 Task: Look for space in Balsas, Brazil from 1st June, 2023 to 9th June, 2023 for 4 adults in price range Rs.6000 to Rs.12000. Place can be entire place with 2 bedrooms having 2 beds and 2 bathrooms. Property type can be house, flat, guest house. Booking option can be shelf check-in. Required host language is Spanish.
Action: Mouse moved to (590, 148)
Screenshot: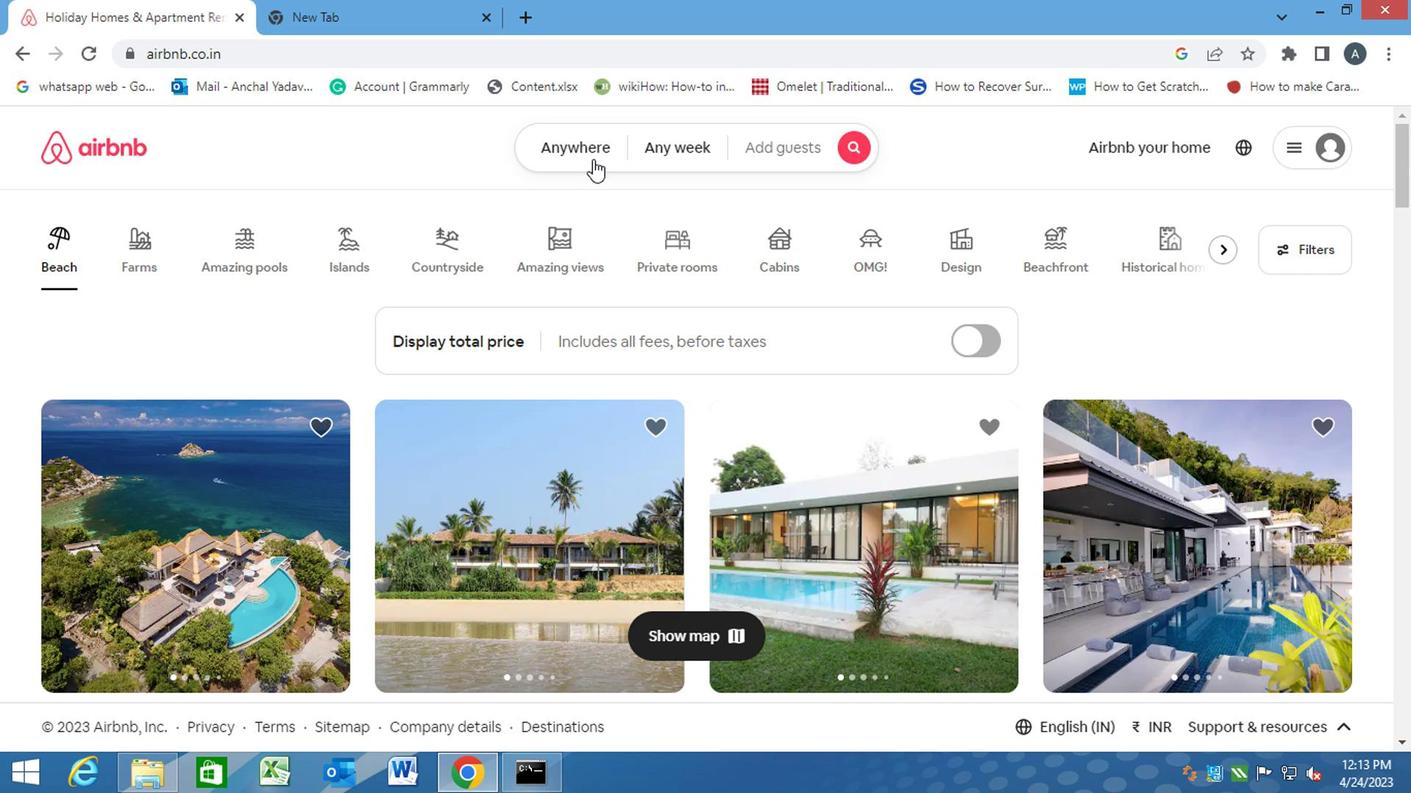 
Action: Mouse pressed left at (590, 148)
Screenshot: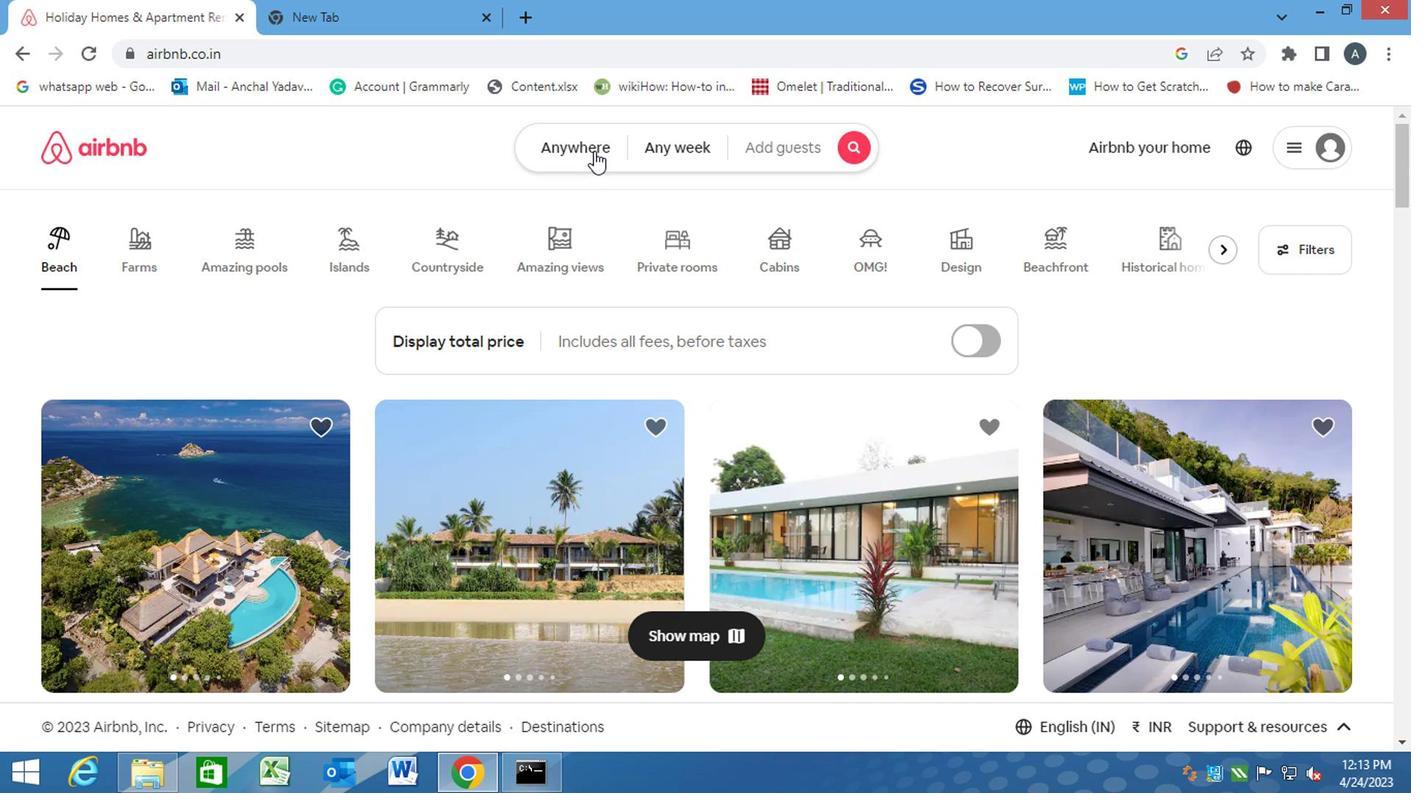 
Action: Mouse moved to (457, 233)
Screenshot: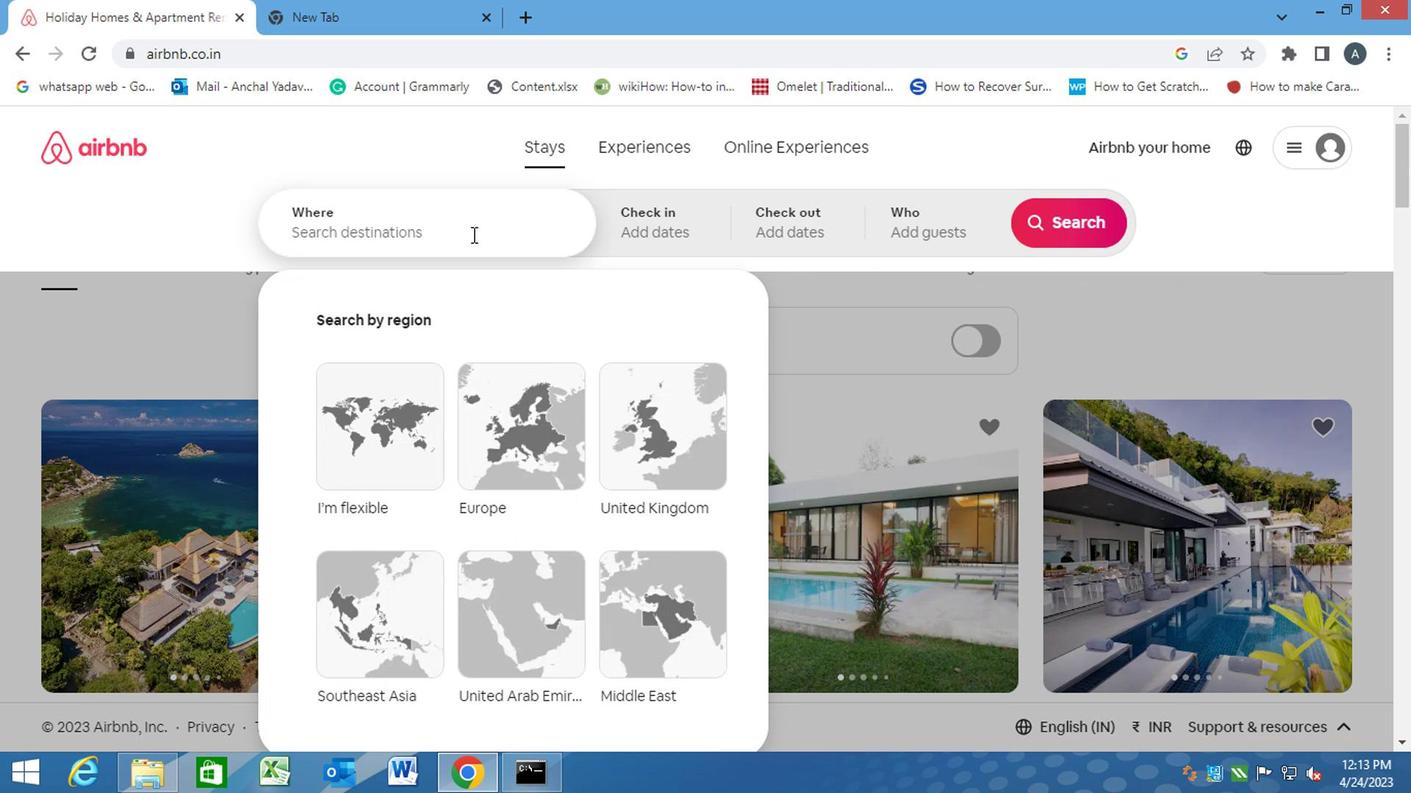 
Action: Mouse pressed left at (457, 233)
Screenshot: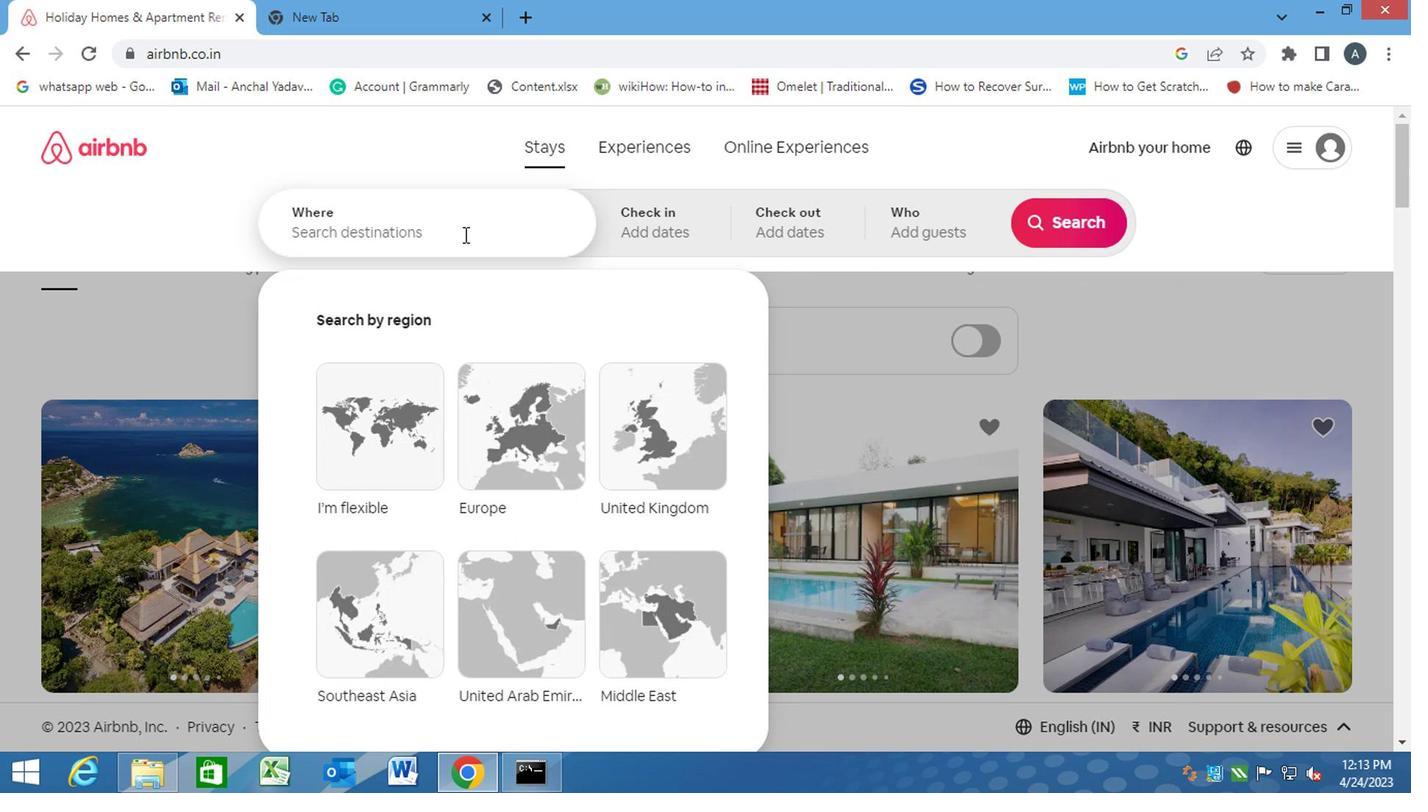 
Action: Key pressed <Key.caps_lock>b<Key.caps_lock>alsas,<Key.space><Key.caps_lock>b<Key.caps_lock>razil<Key.enter>
Screenshot: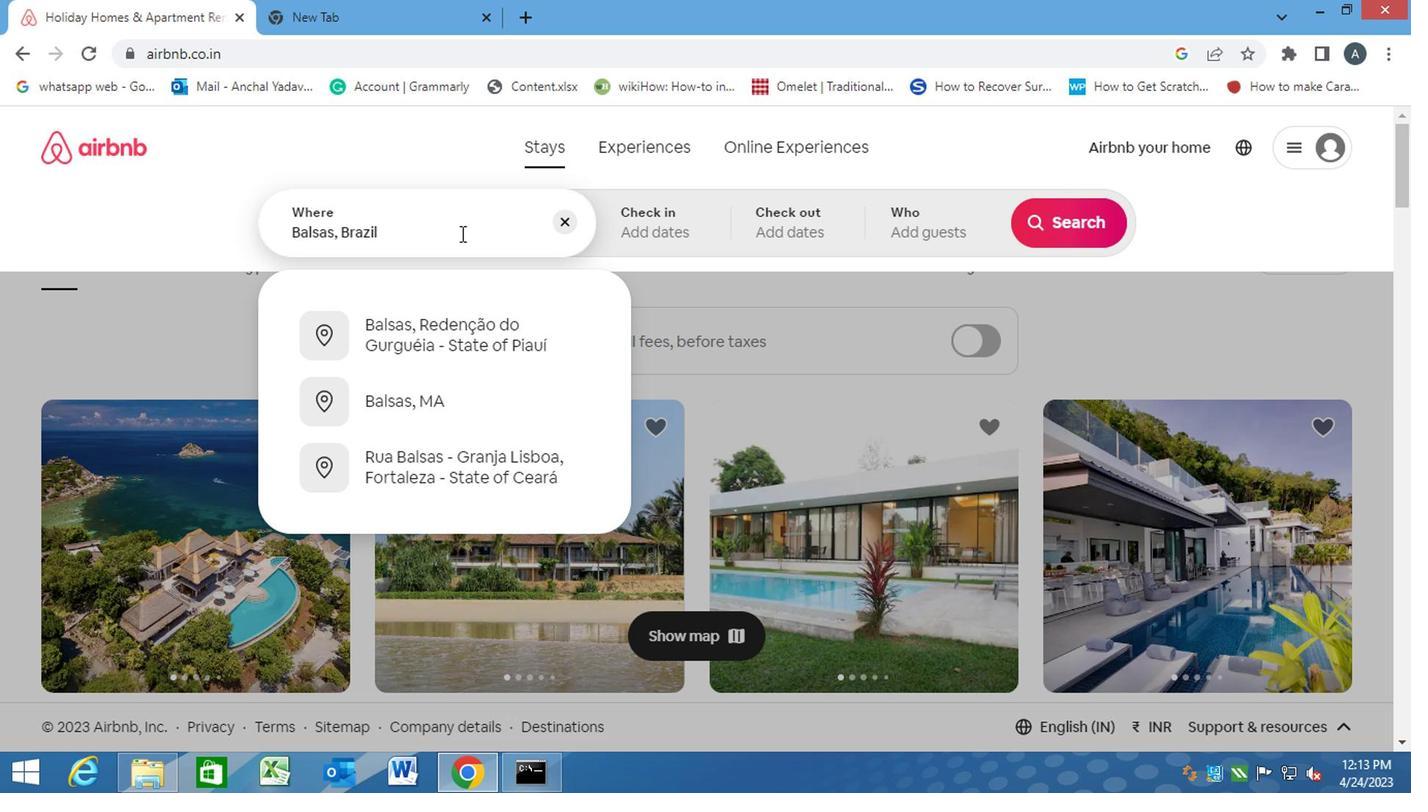 
Action: Mouse moved to (1062, 384)
Screenshot: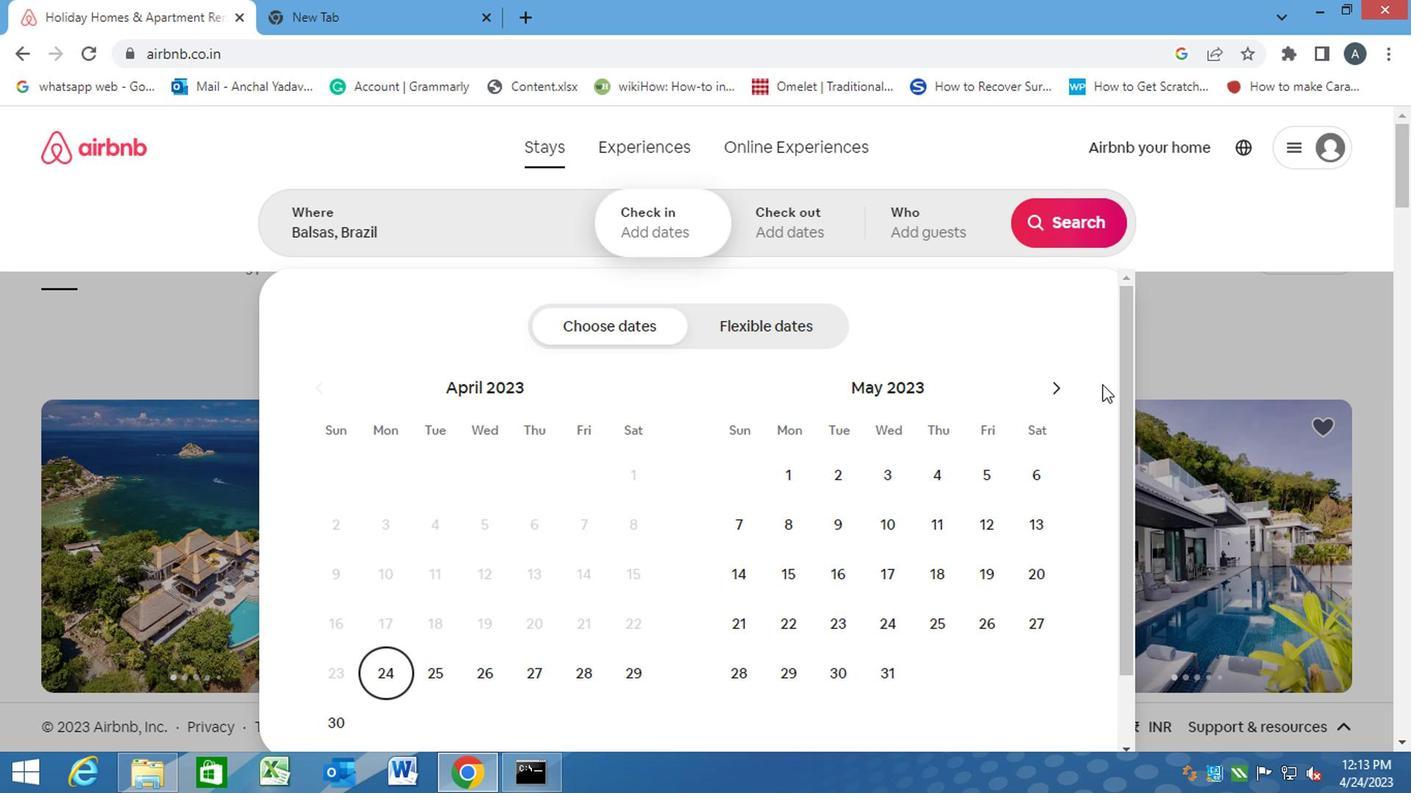 
Action: Mouse pressed left at (1062, 384)
Screenshot: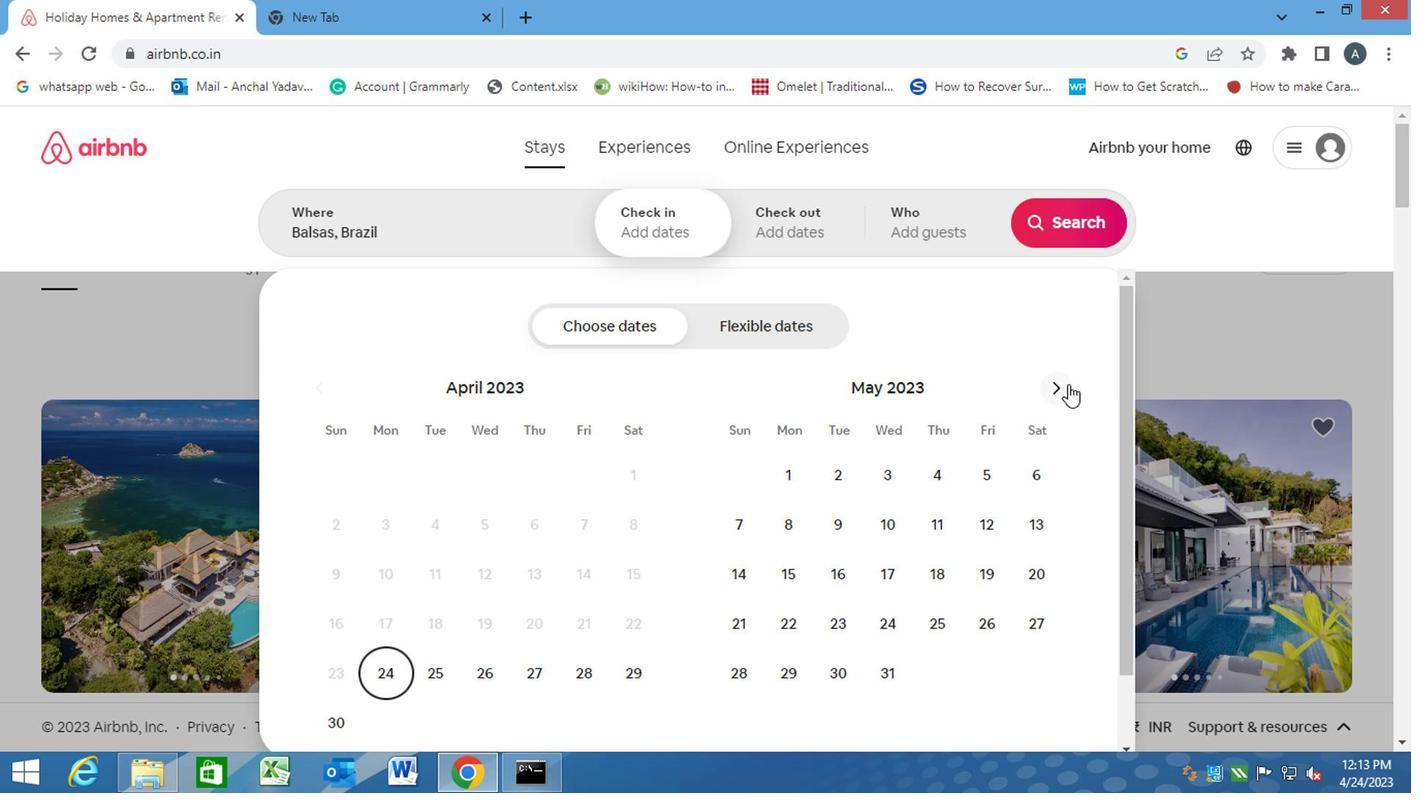 
Action: Mouse moved to (937, 465)
Screenshot: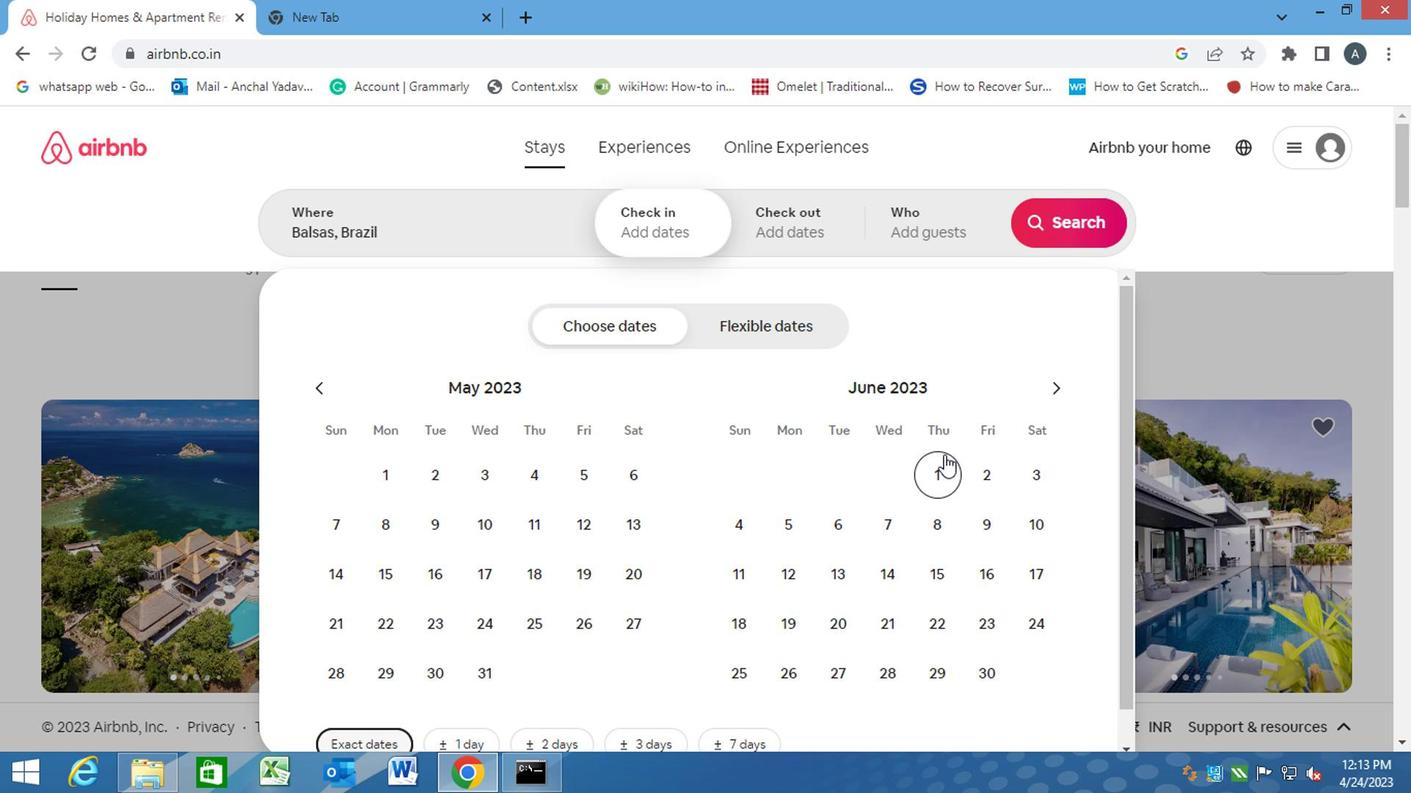 
Action: Mouse pressed left at (937, 465)
Screenshot: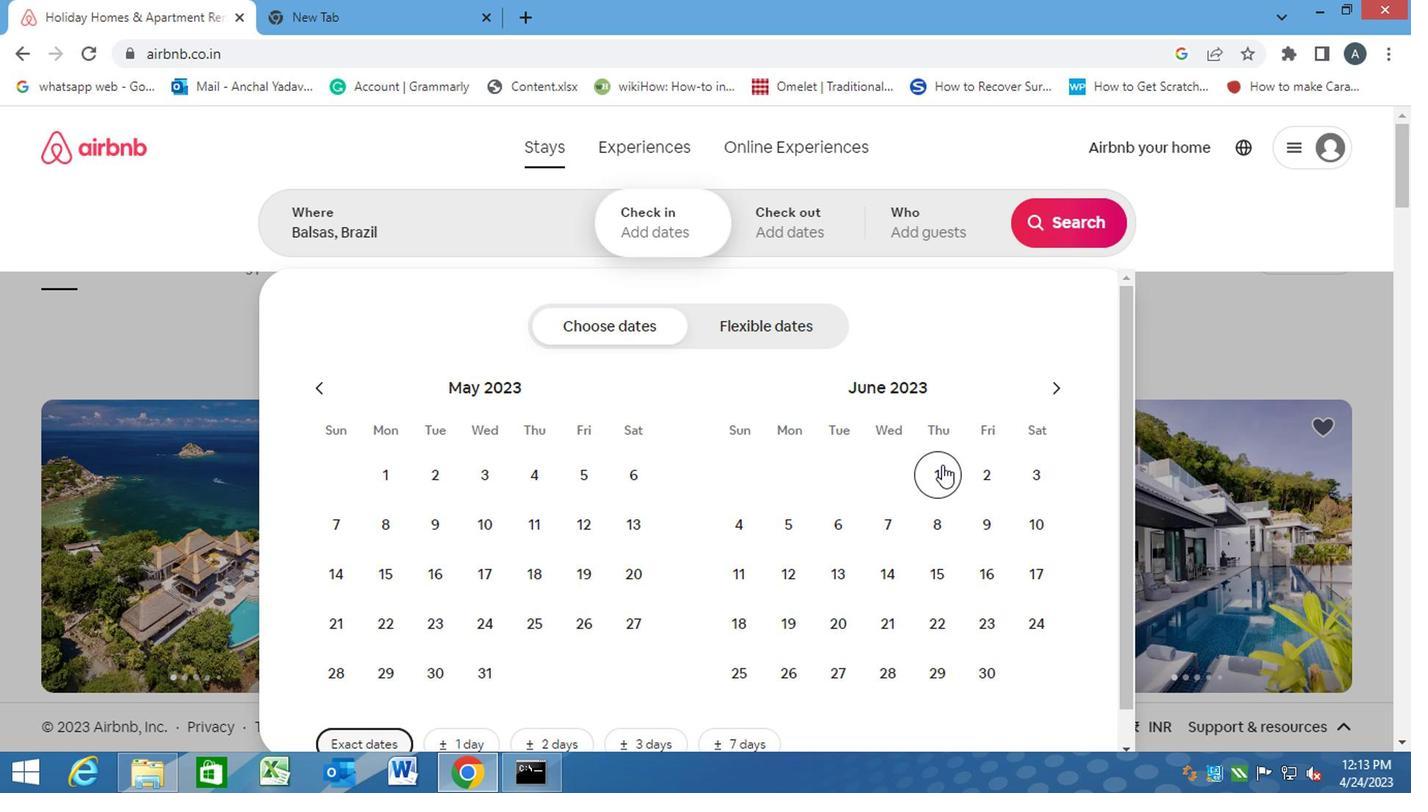 
Action: Mouse moved to (989, 530)
Screenshot: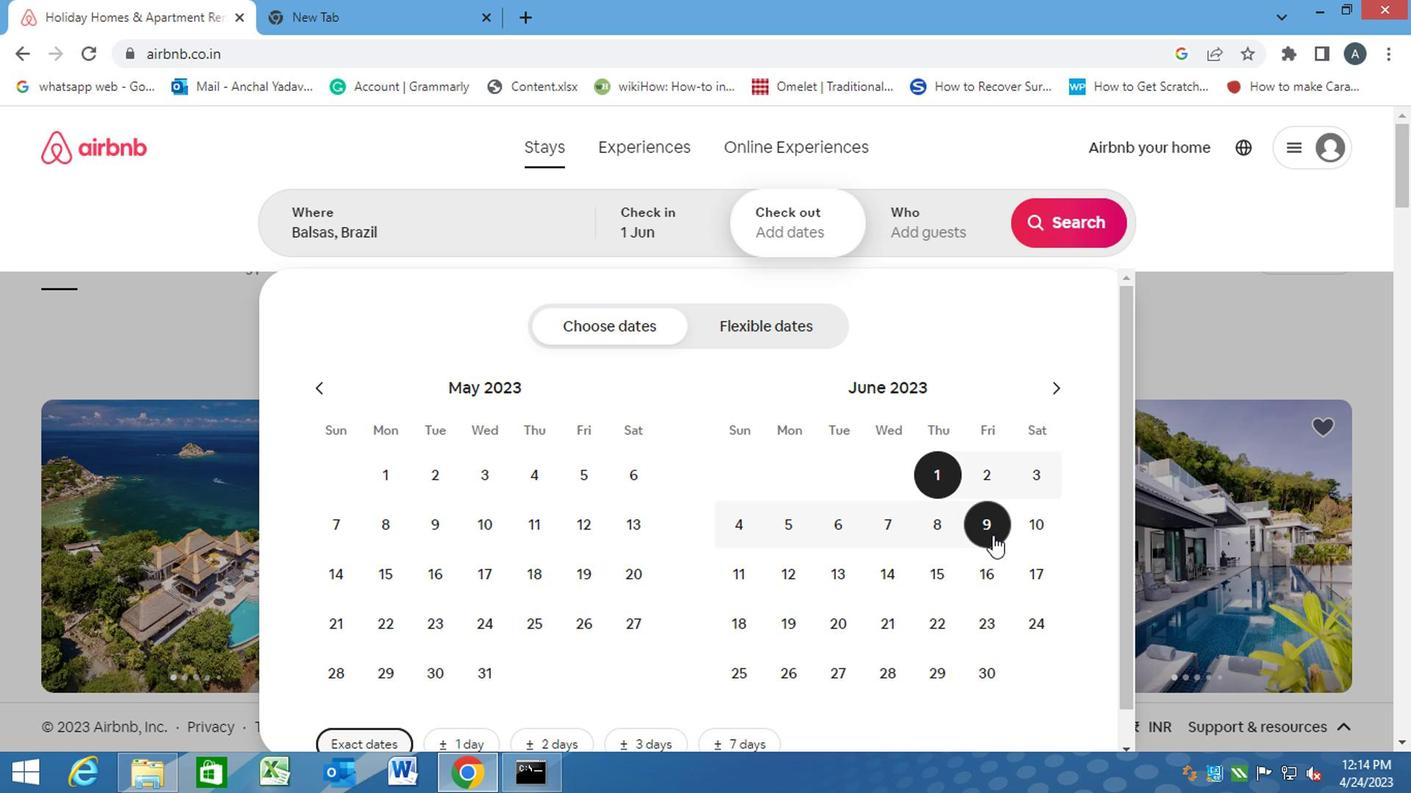 
Action: Mouse pressed left at (989, 530)
Screenshot: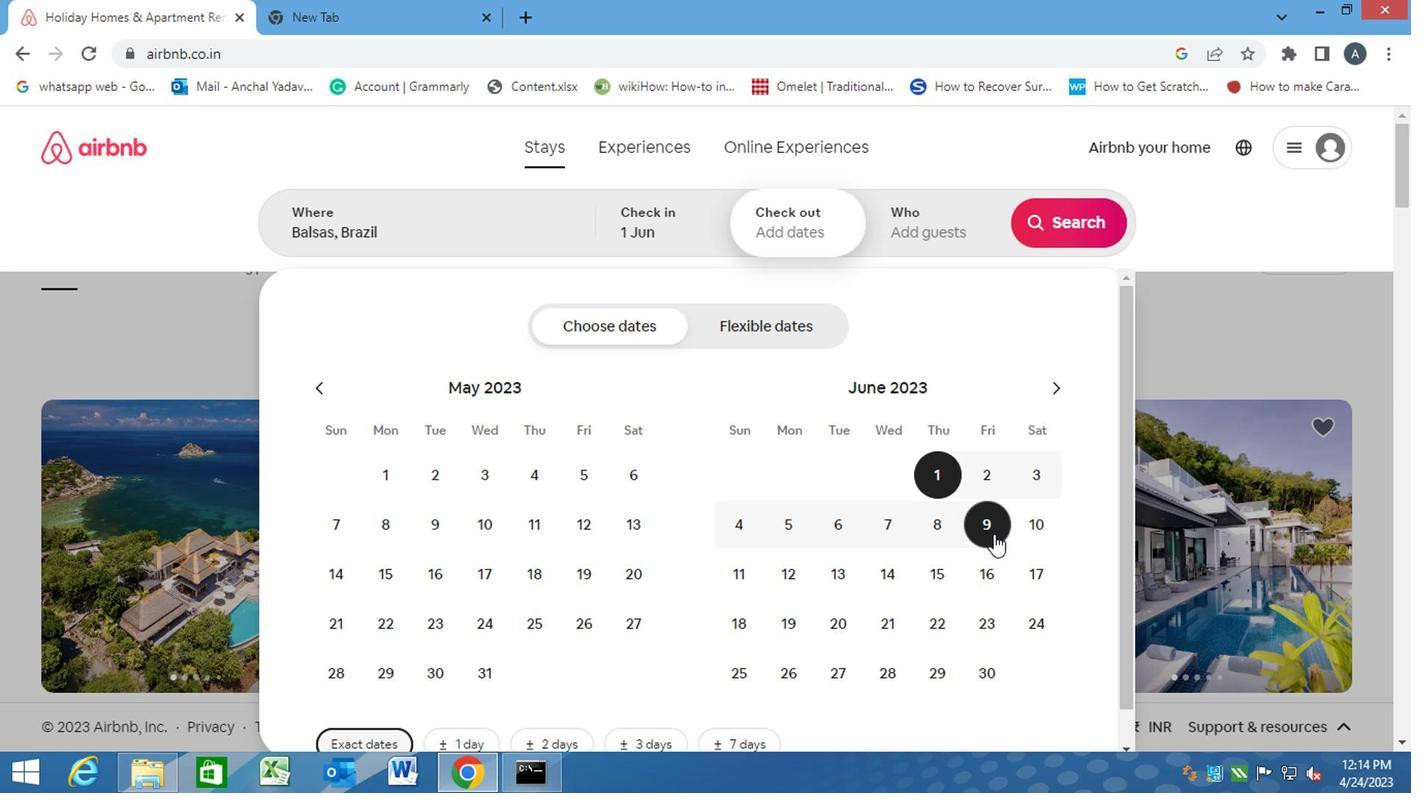
Action: Mouse moved to (937, 215)
Screenshot: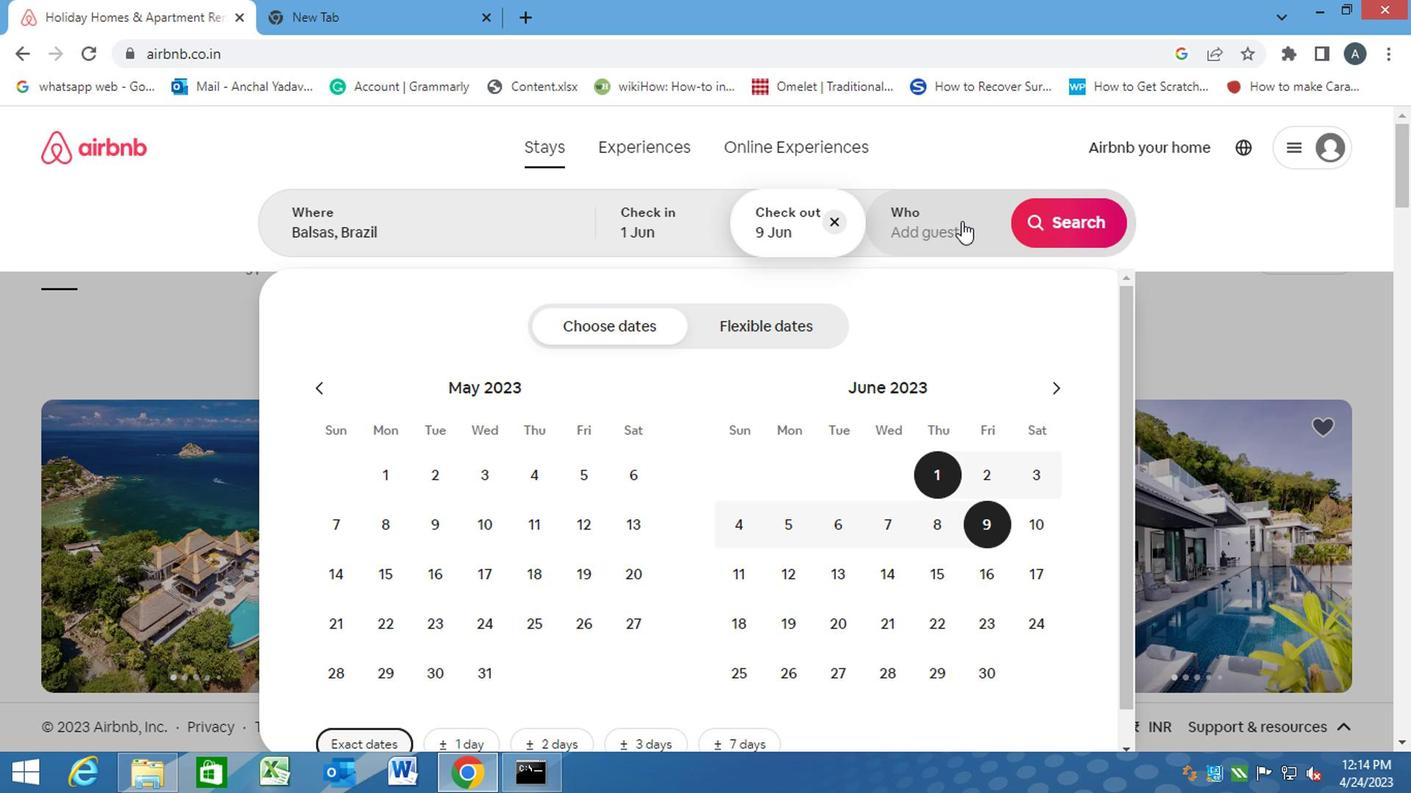 
Action: Mouse pressed left at (937, 215)
Screenshot: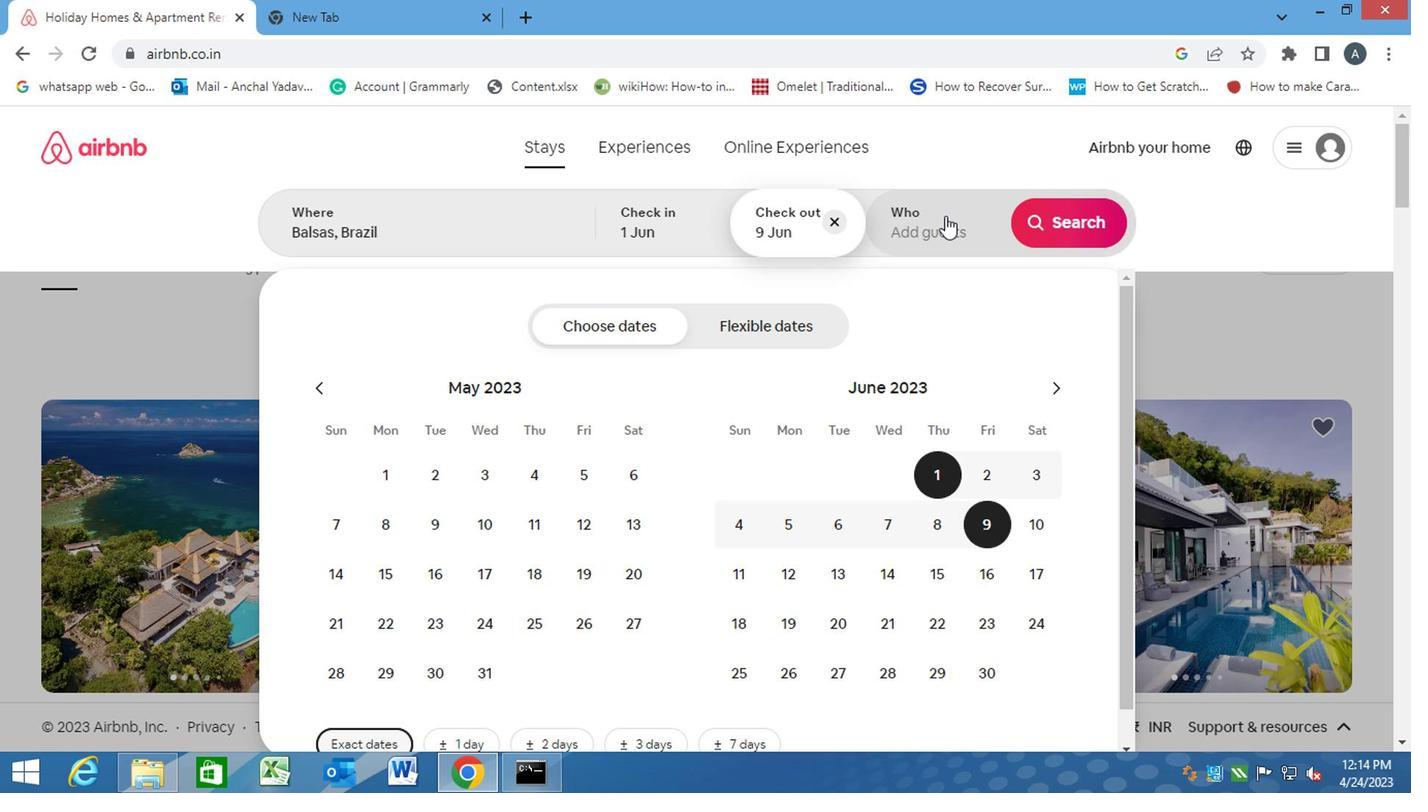 
Action: Mouse moved to (1059, 329)
Screenshot: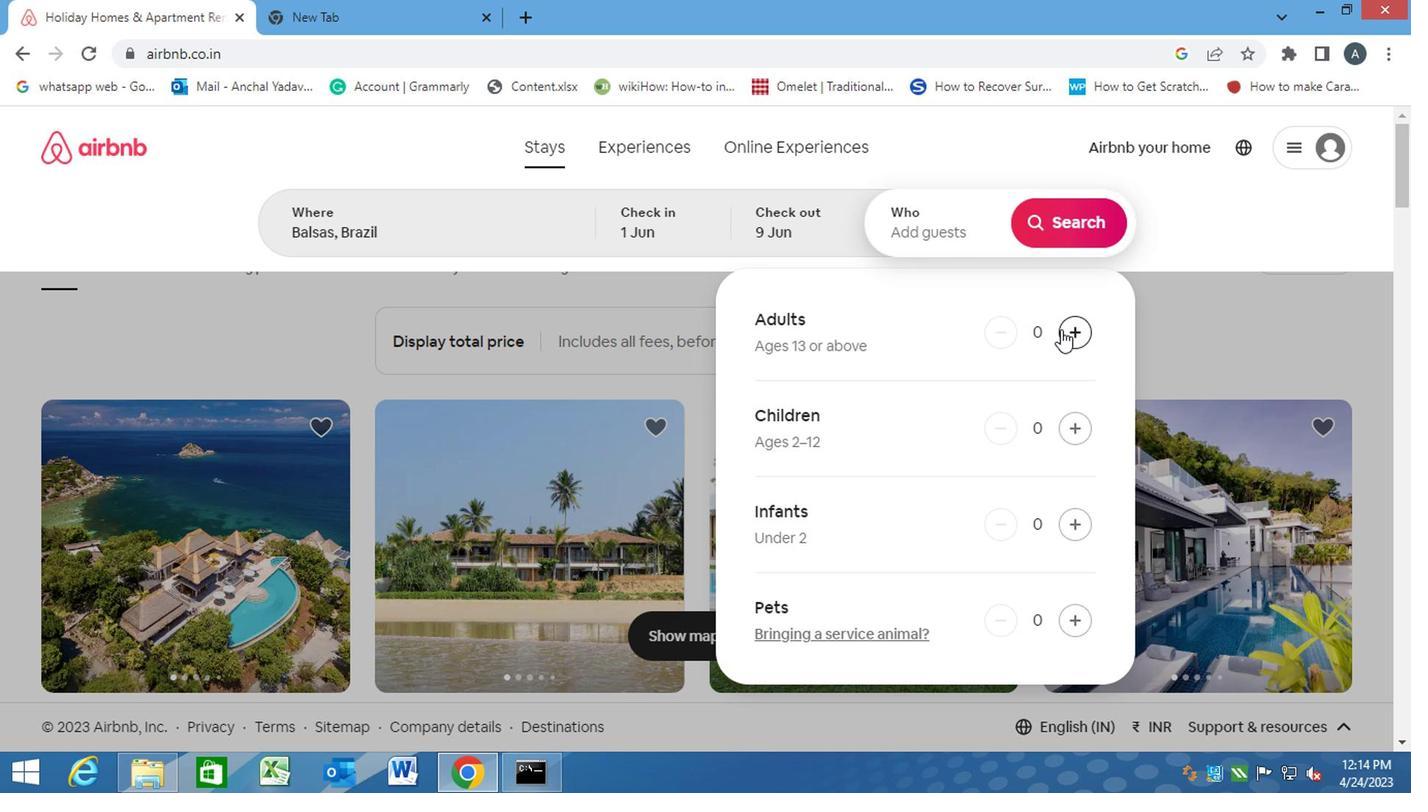 
Action: Mouse pressed left at (1059, 329)
Screenshot: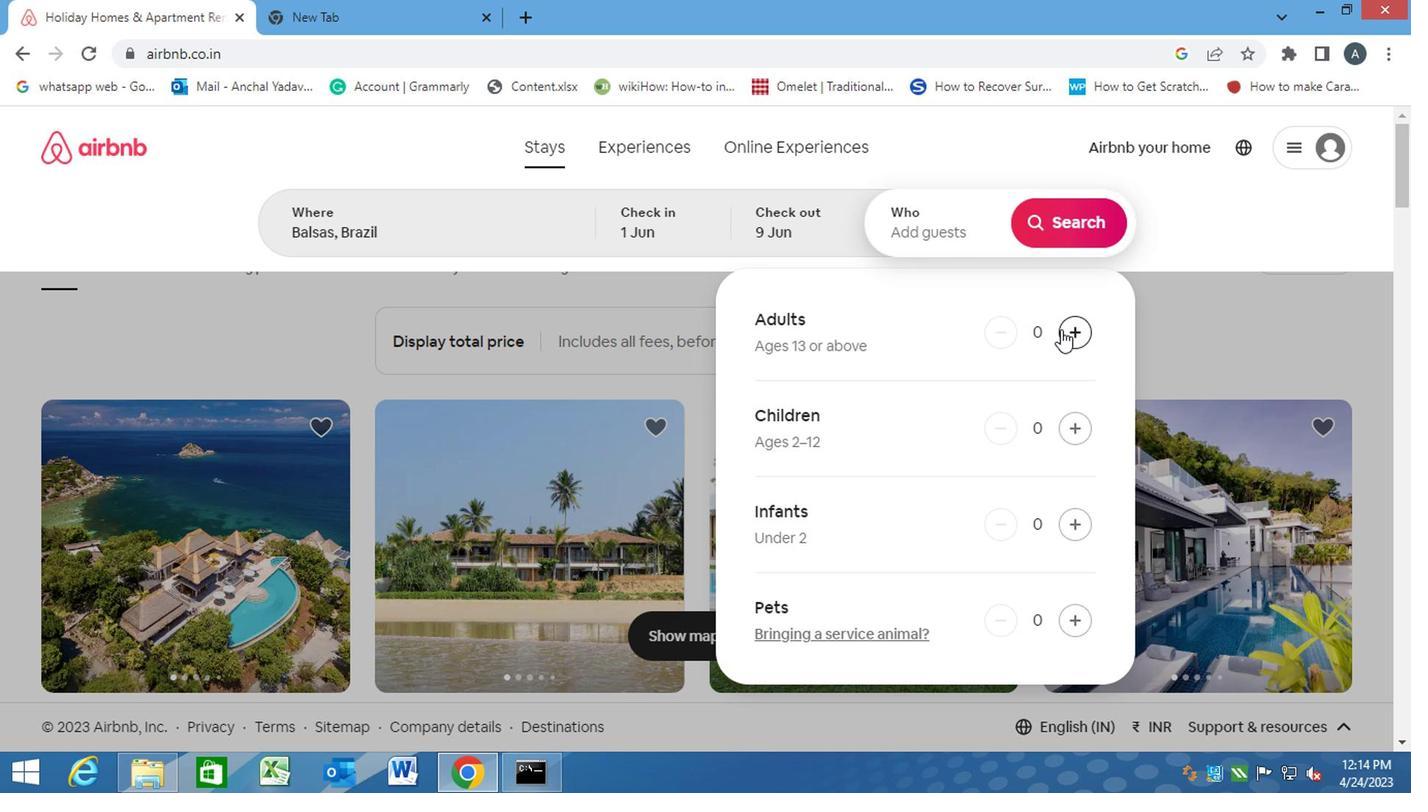 
Action: Mouse pressed left at (1059, 329)
Screenshot: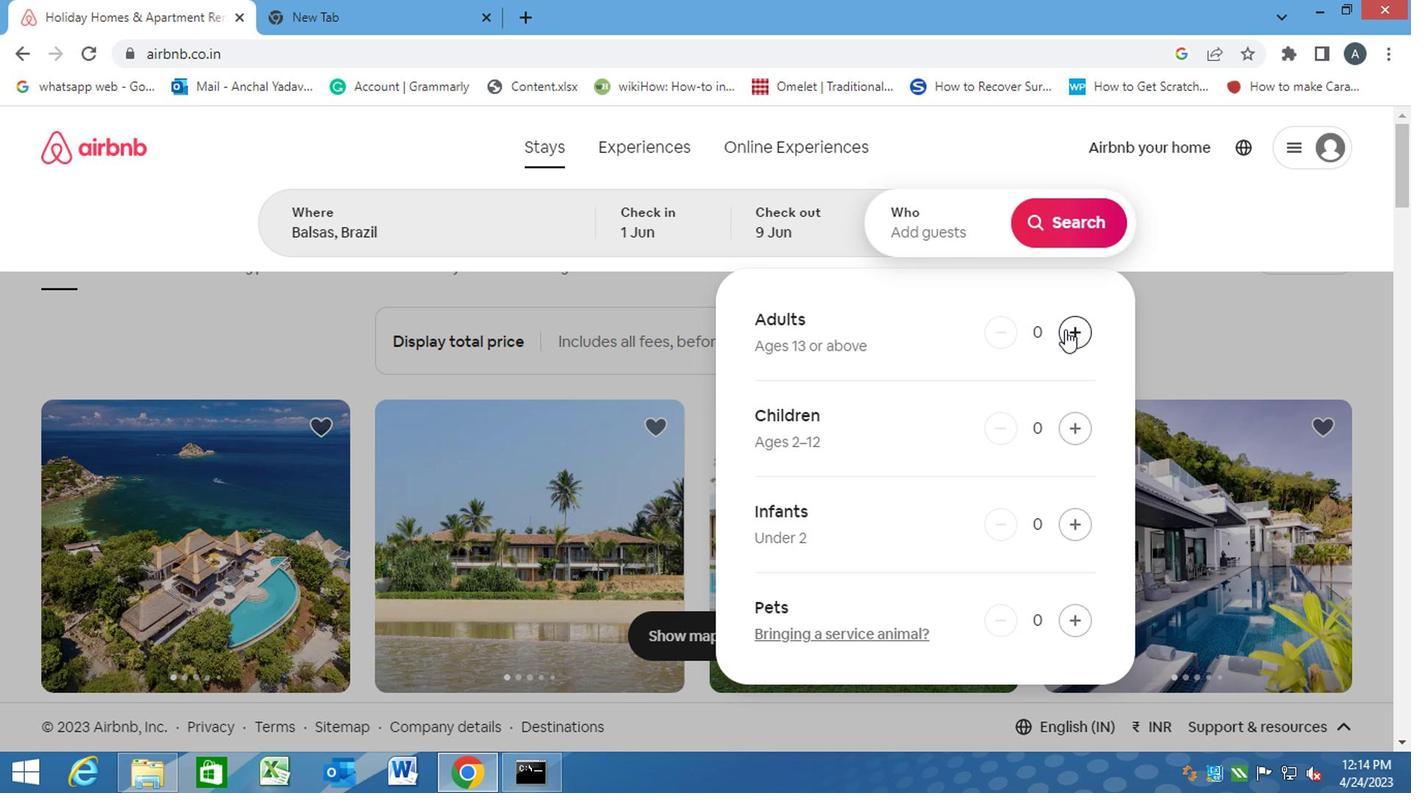 
Action: Mouse pressed left at (1059, 329)
Screenshot: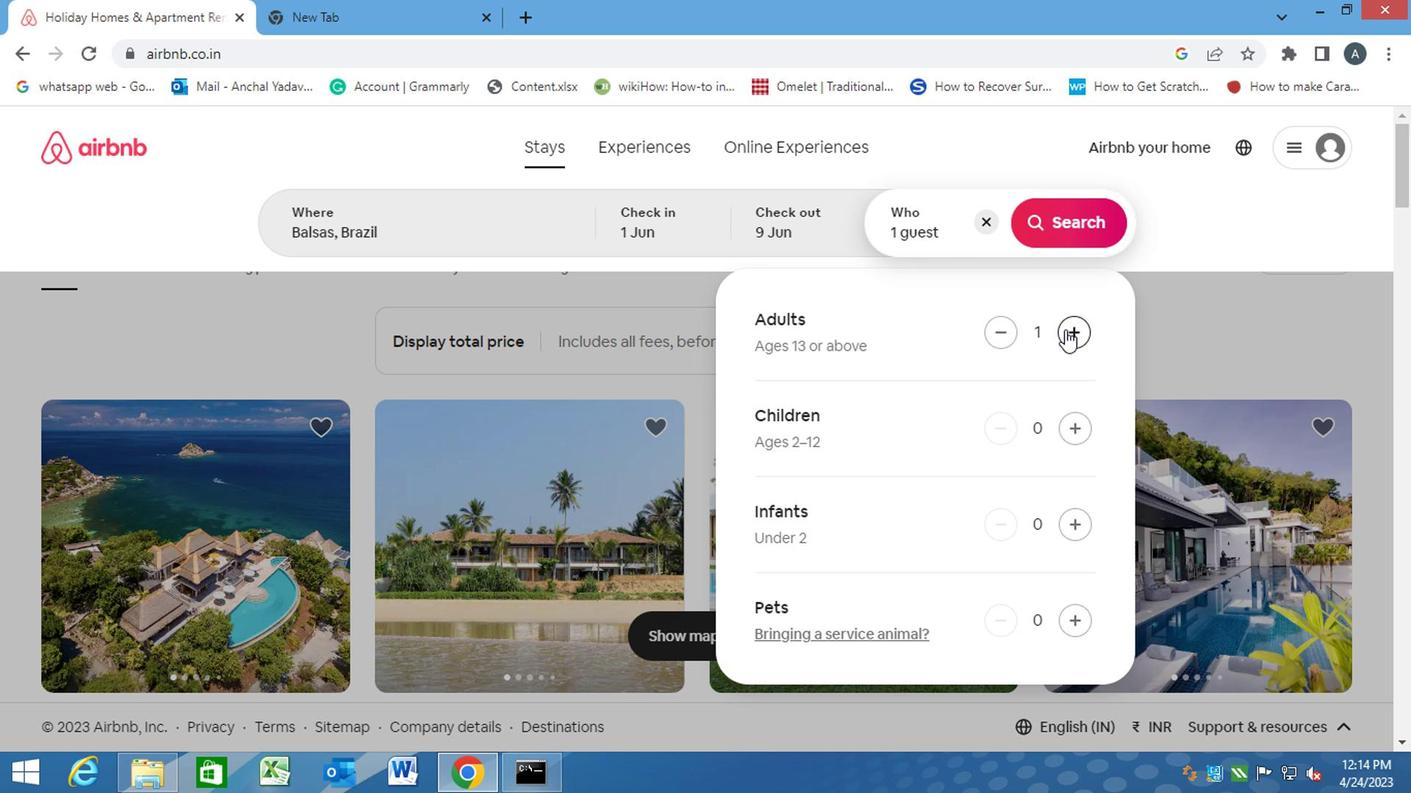
Action: Mouse pressed left at (1059, 329)
Screenshot: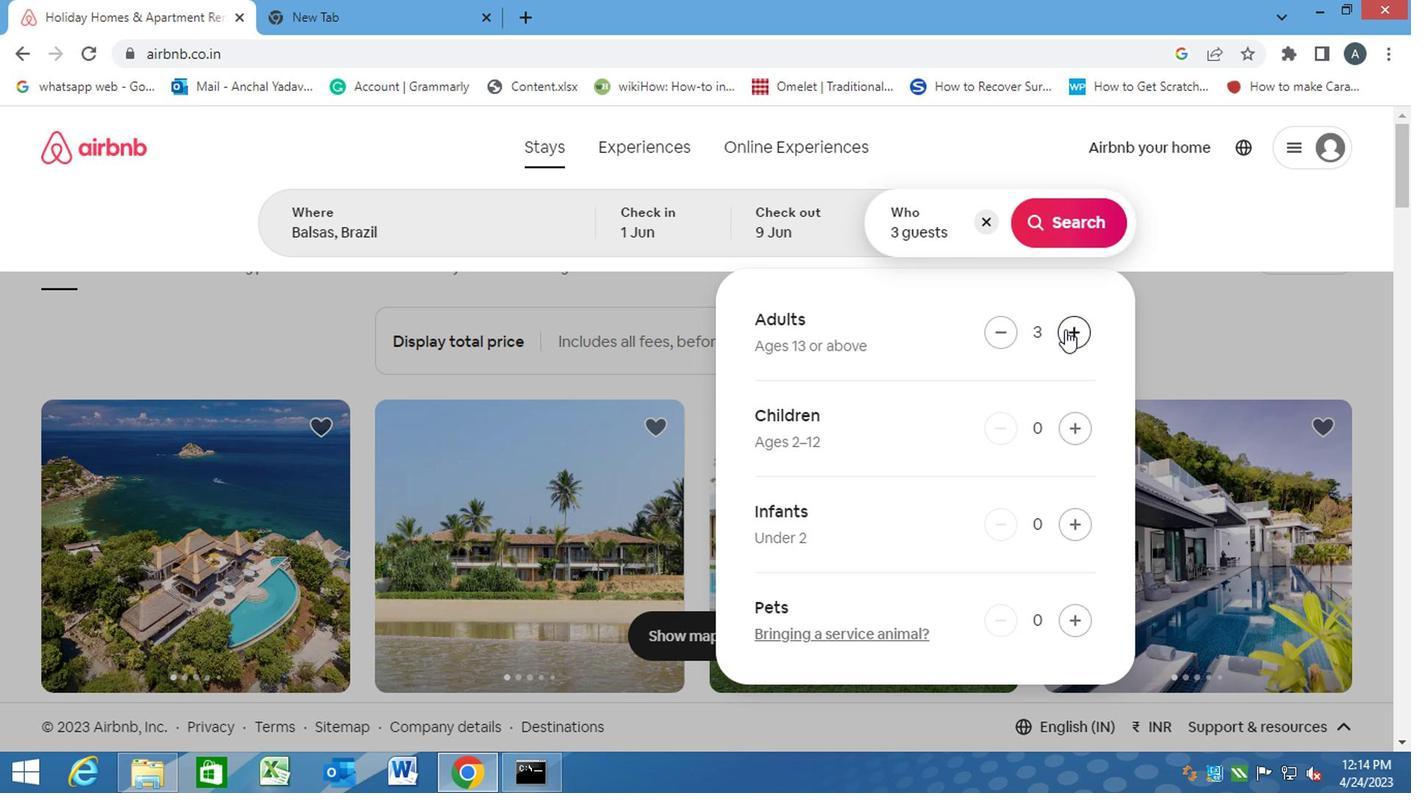 
Action: Mouse moved to (1082, 205)
Screenshot: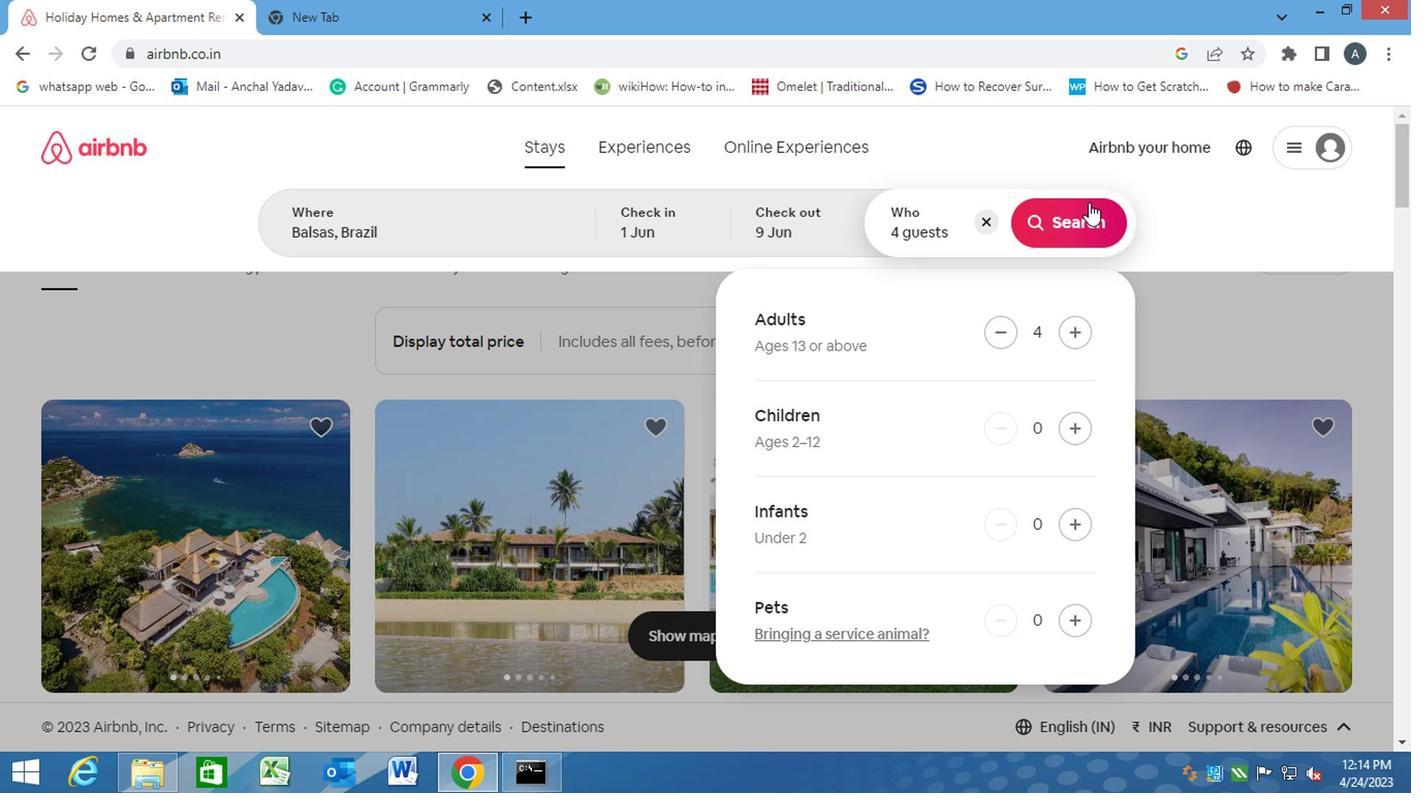 
Action: Mouse pressed left at (1082, 205)
Screenshot: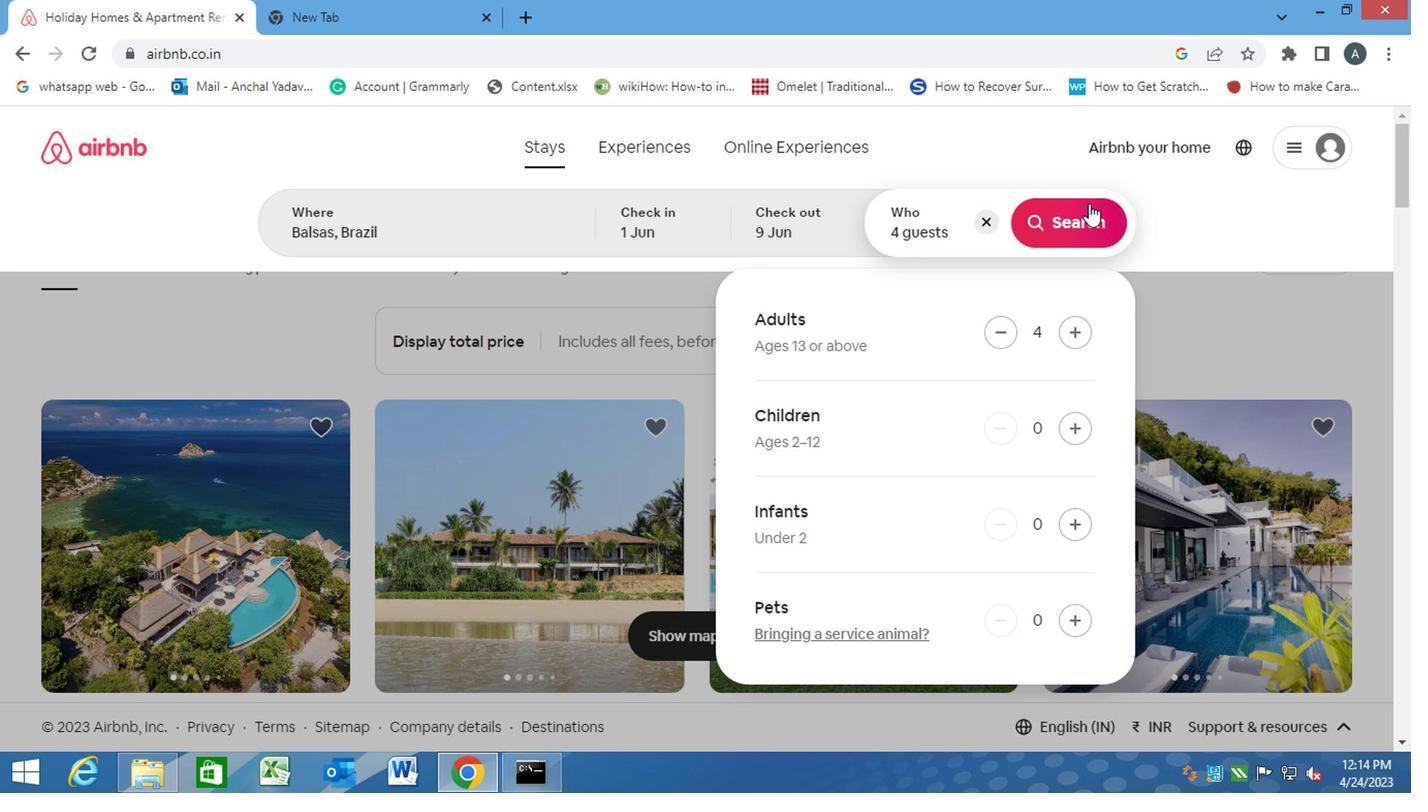 
Action: Mouse moved to (1301, 233)
Screenshot: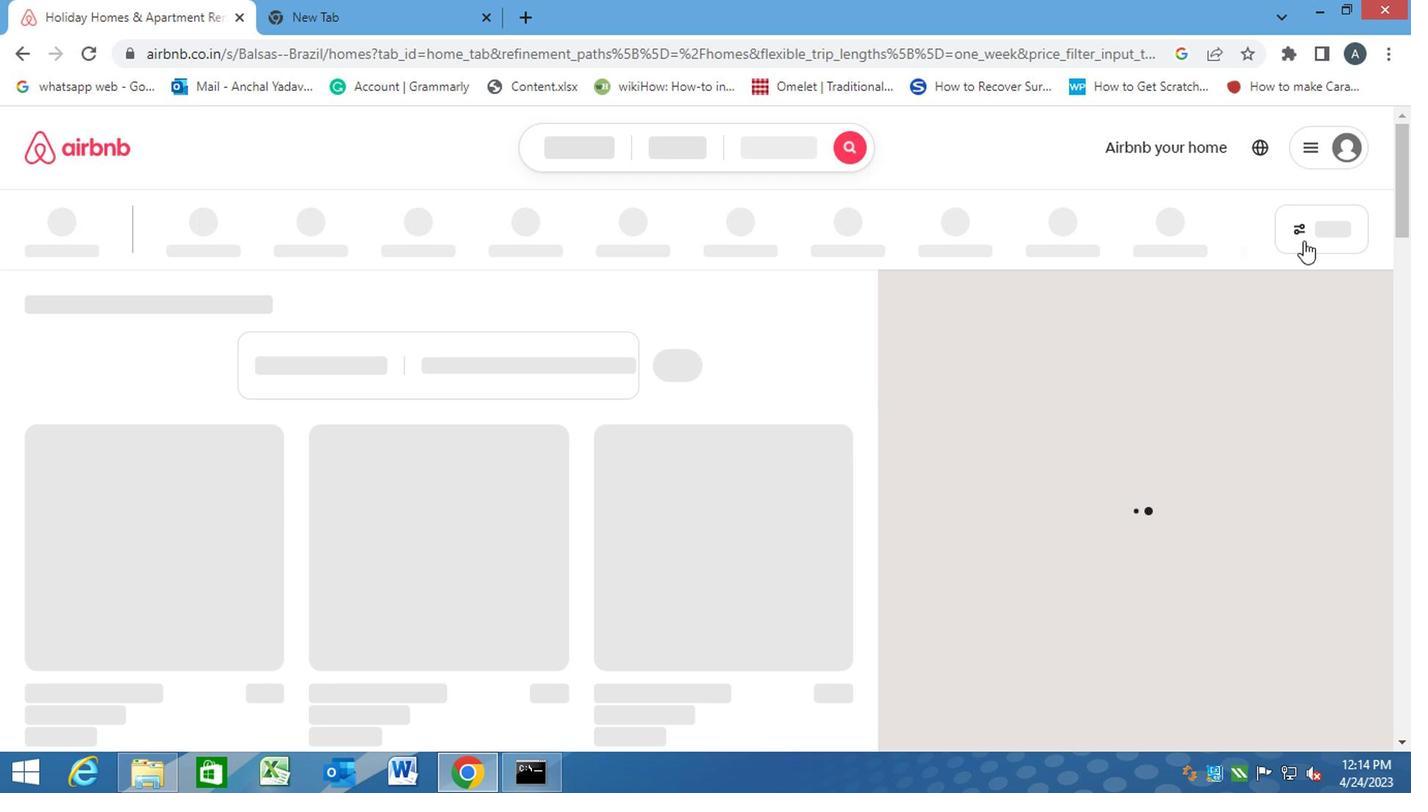 
Action: Mouse pressed left at (1301, 233)
Screenshot: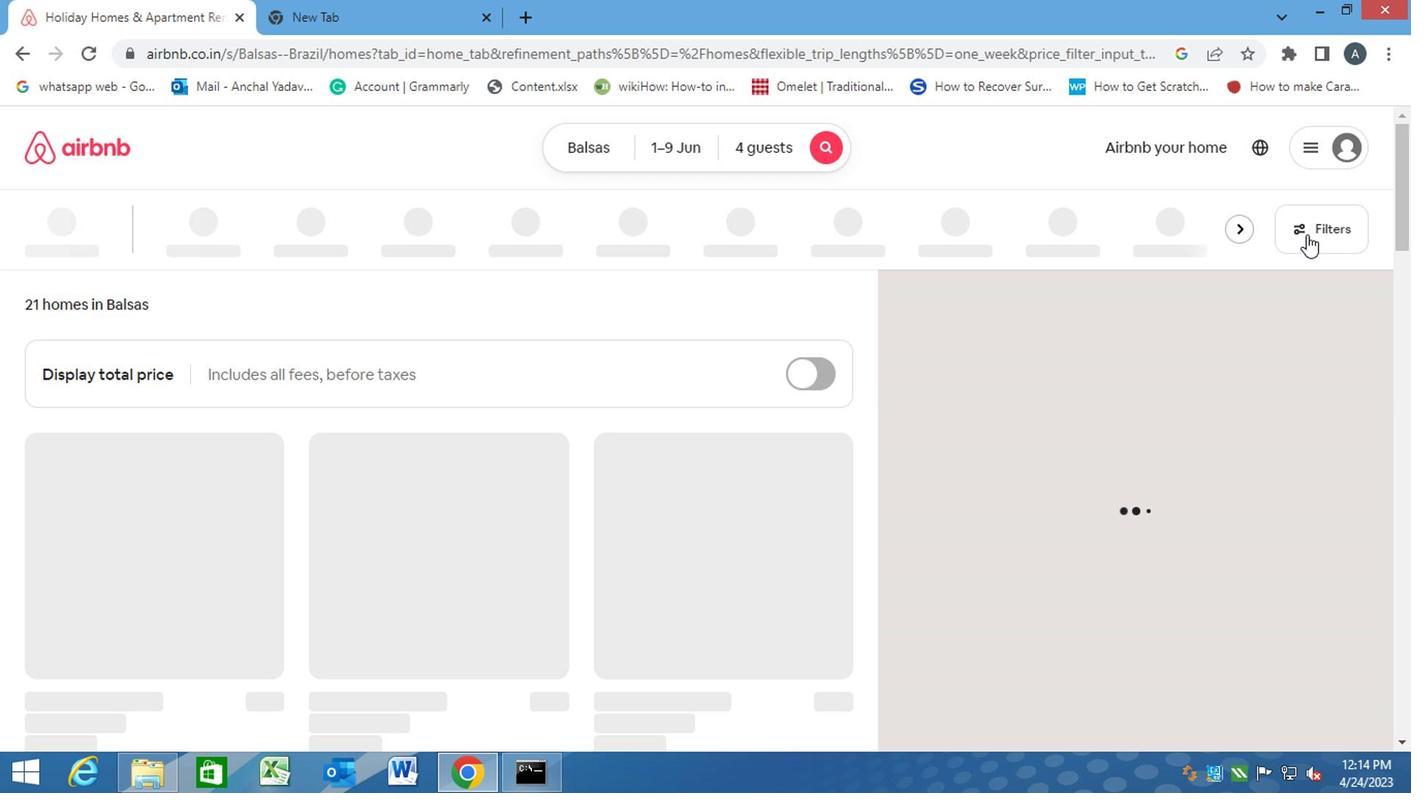 
Action: Mouse moved to (434, 488)
Screenshot: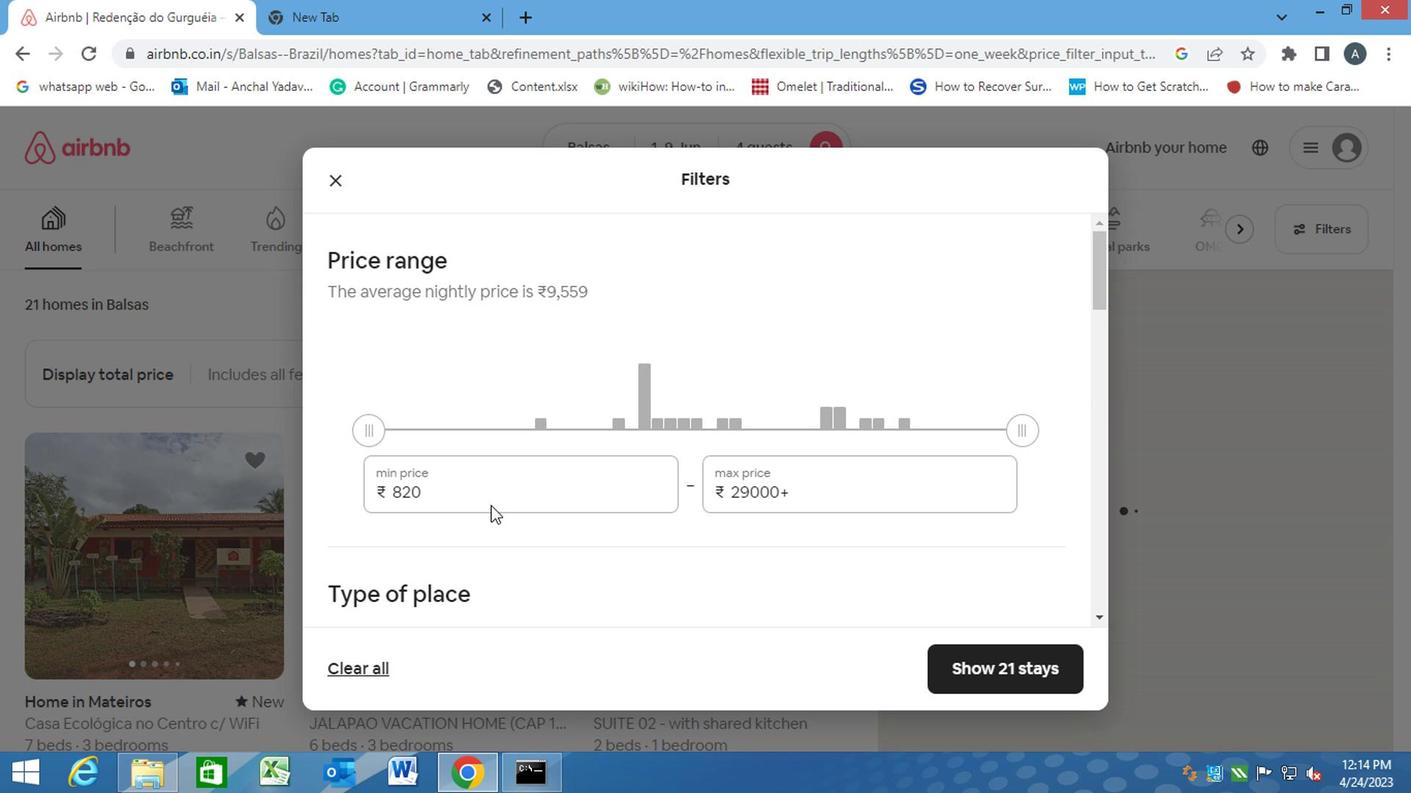 
Action: Mouse pressed left at (434, 488)
Screenshot: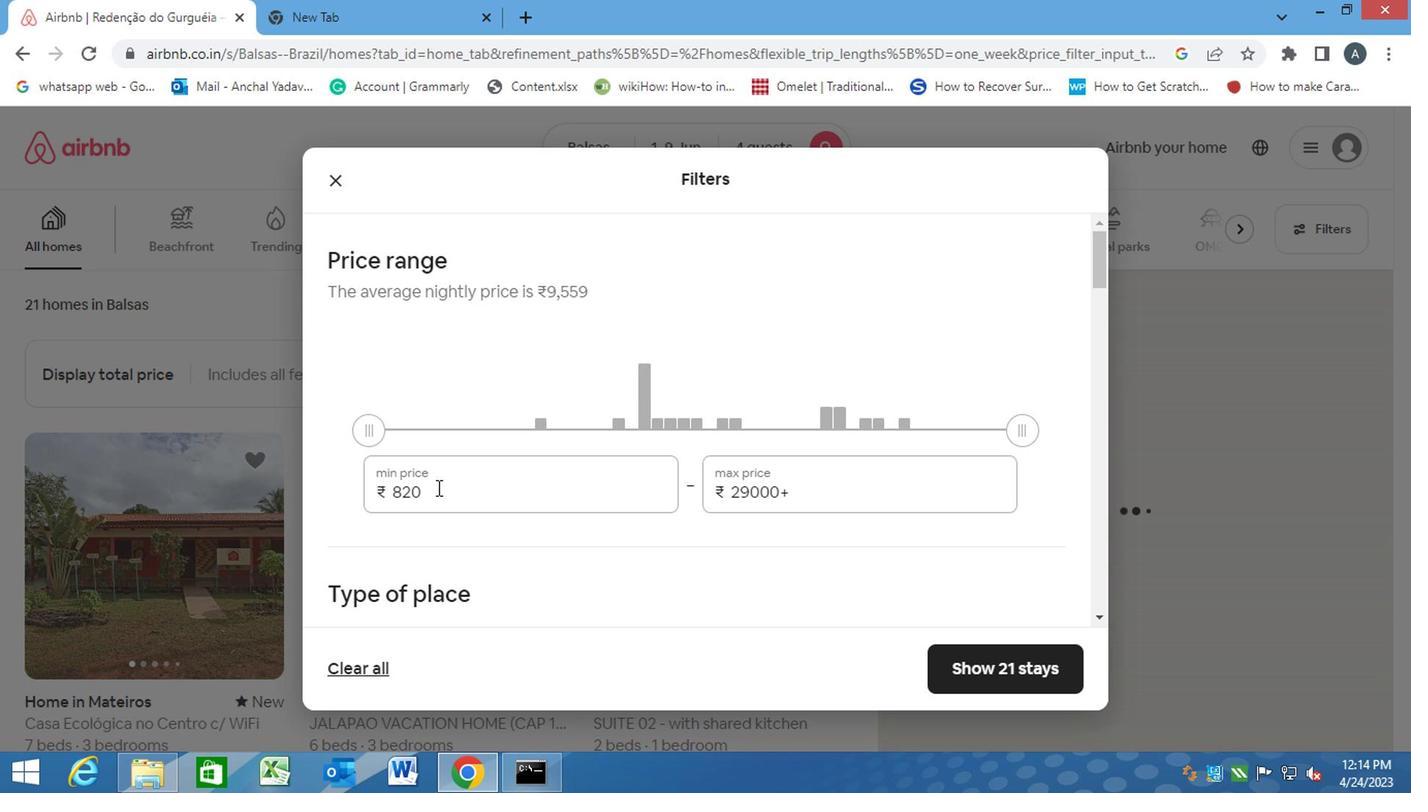 
Action: Mouse moved to (386, 493)
Screenshot: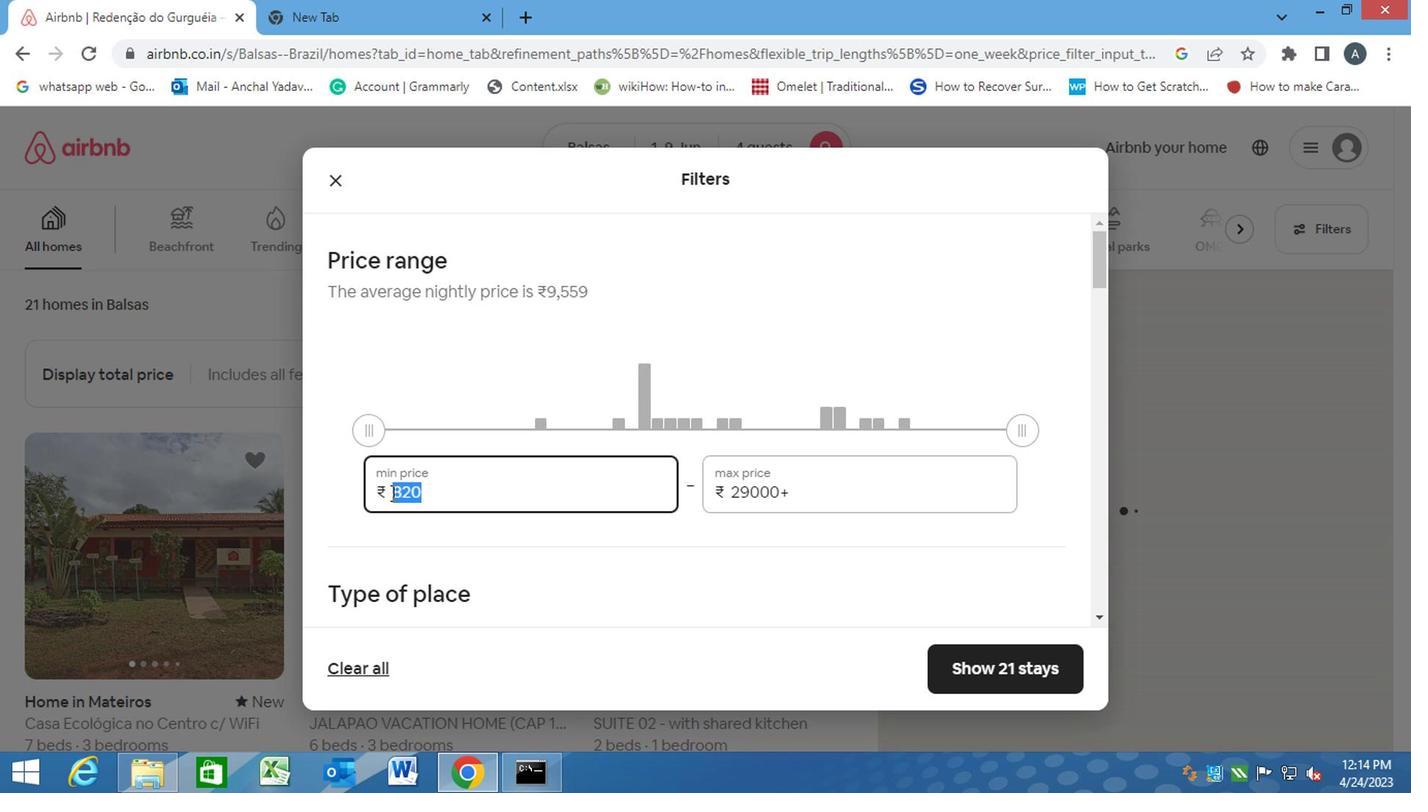 
Action: Key pressed 6000<Key.tab>12000
Screenshot: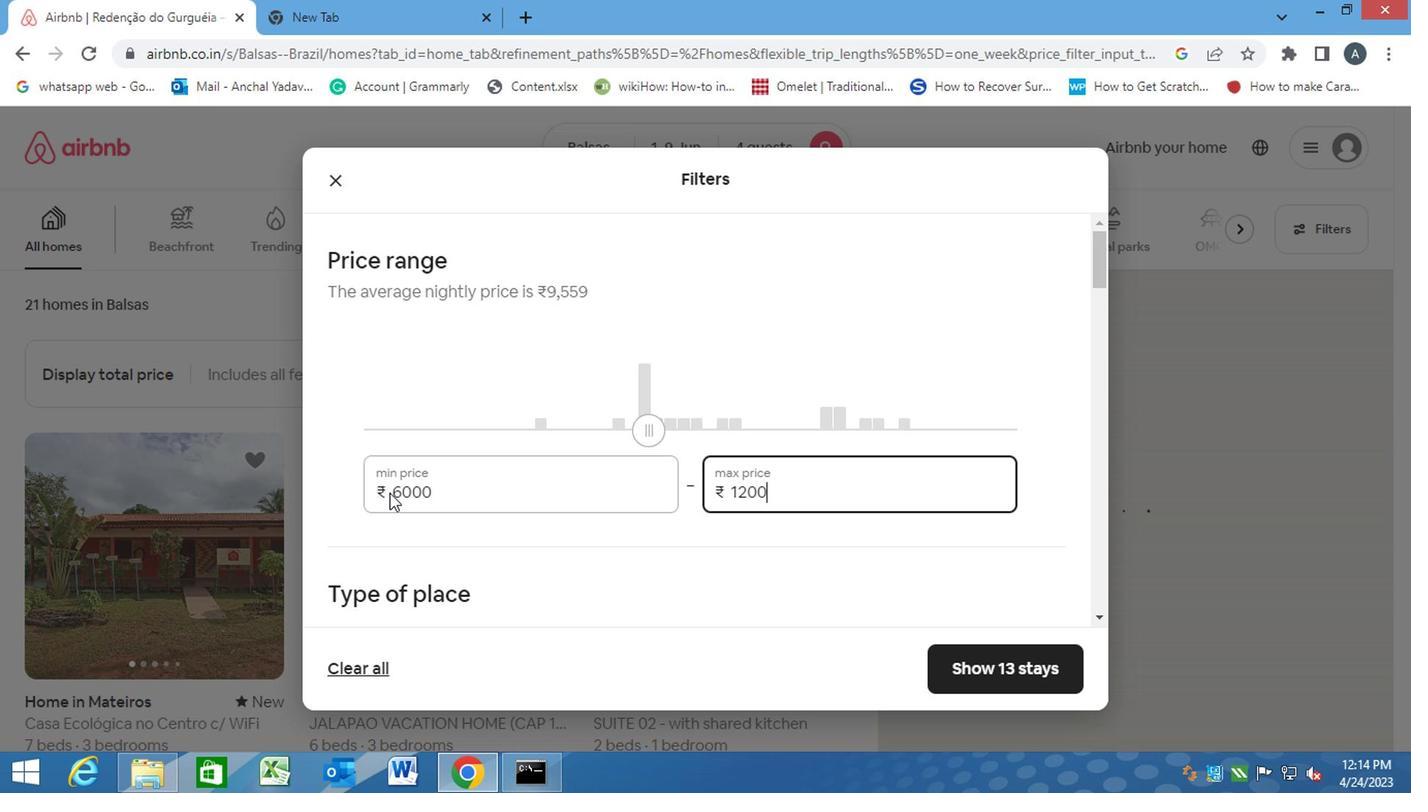 
Action: Mouse moved to (615, 615)
Screenshot: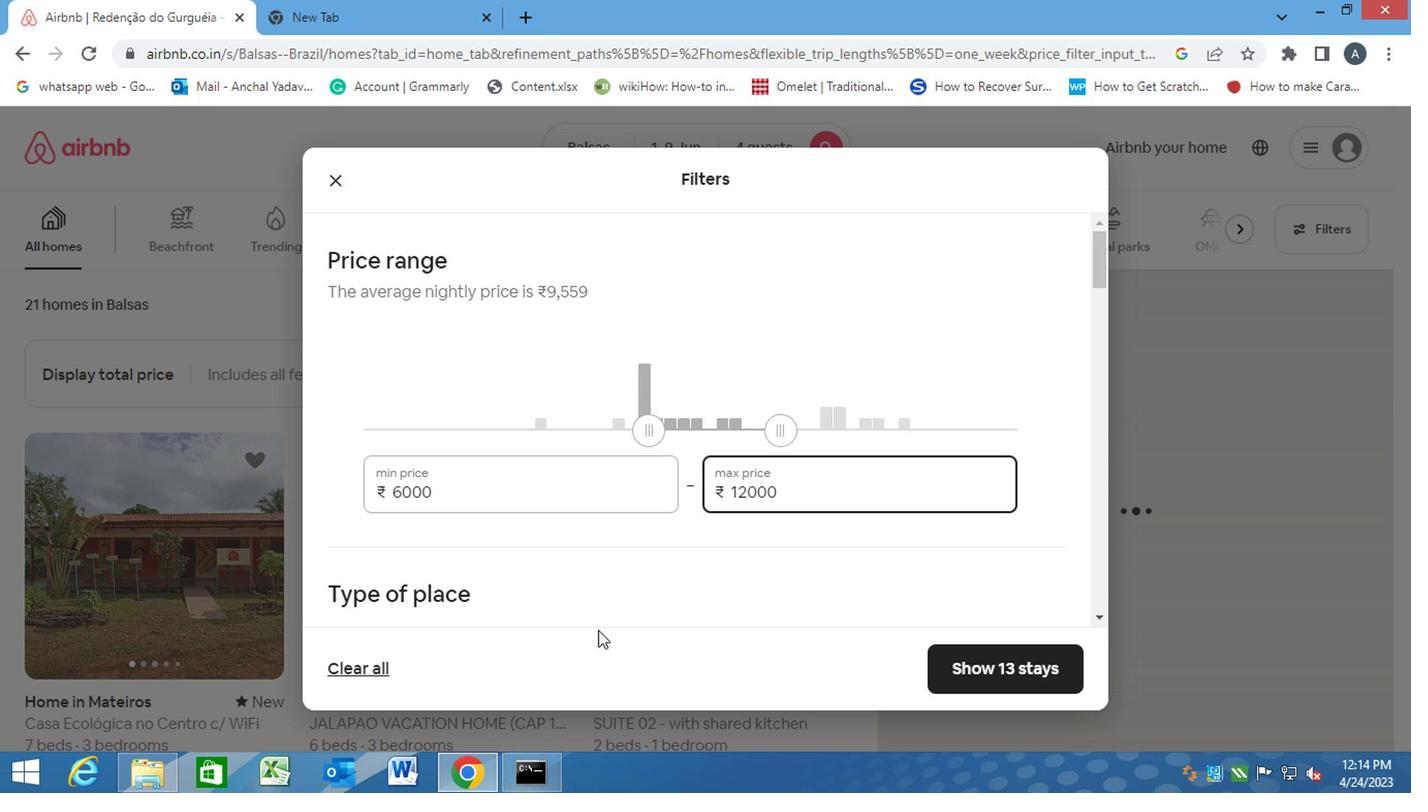 
Action: Mouse pressed left at (615, 615)
Screenshot: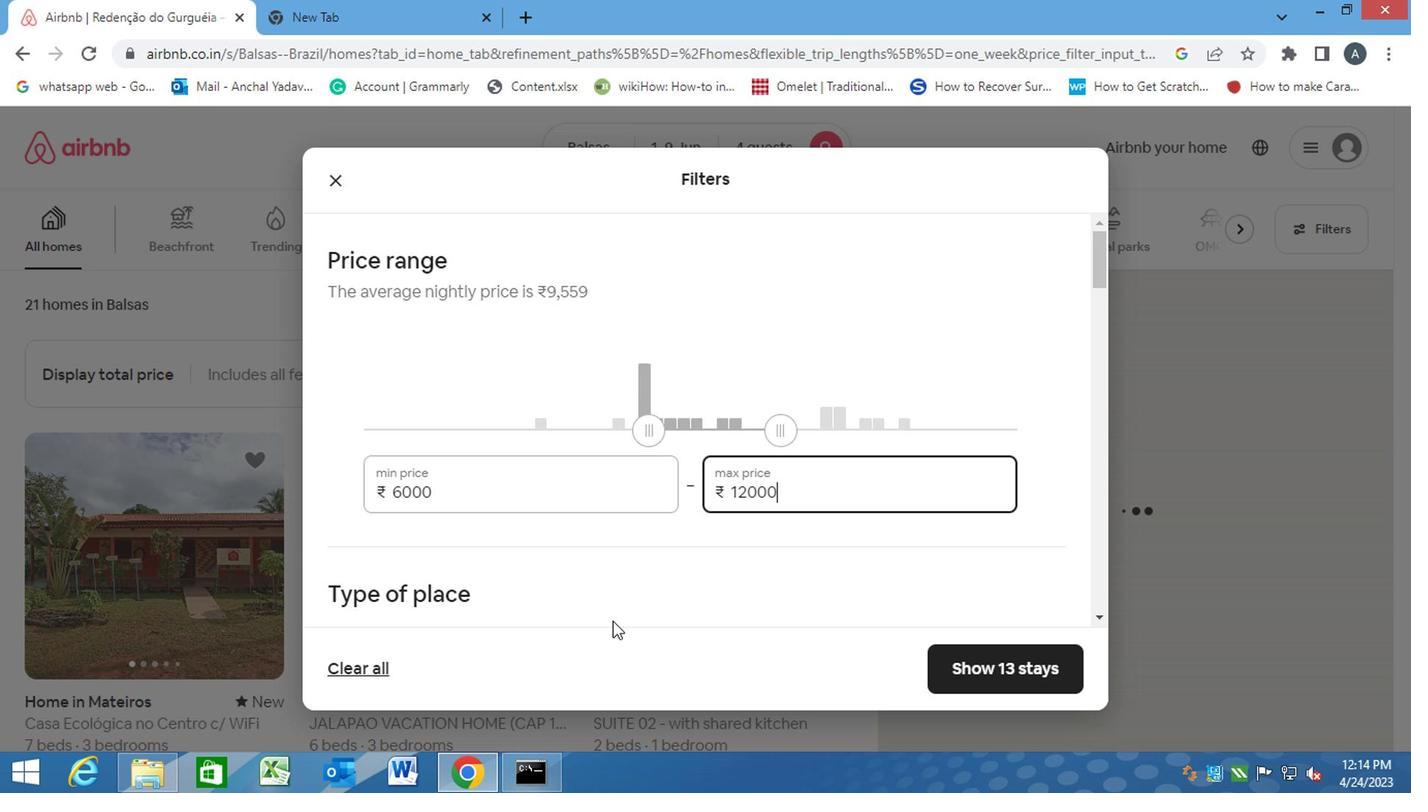
Action: Mouse scrolled (615, 614) with delta (0, -1)
Screenshot: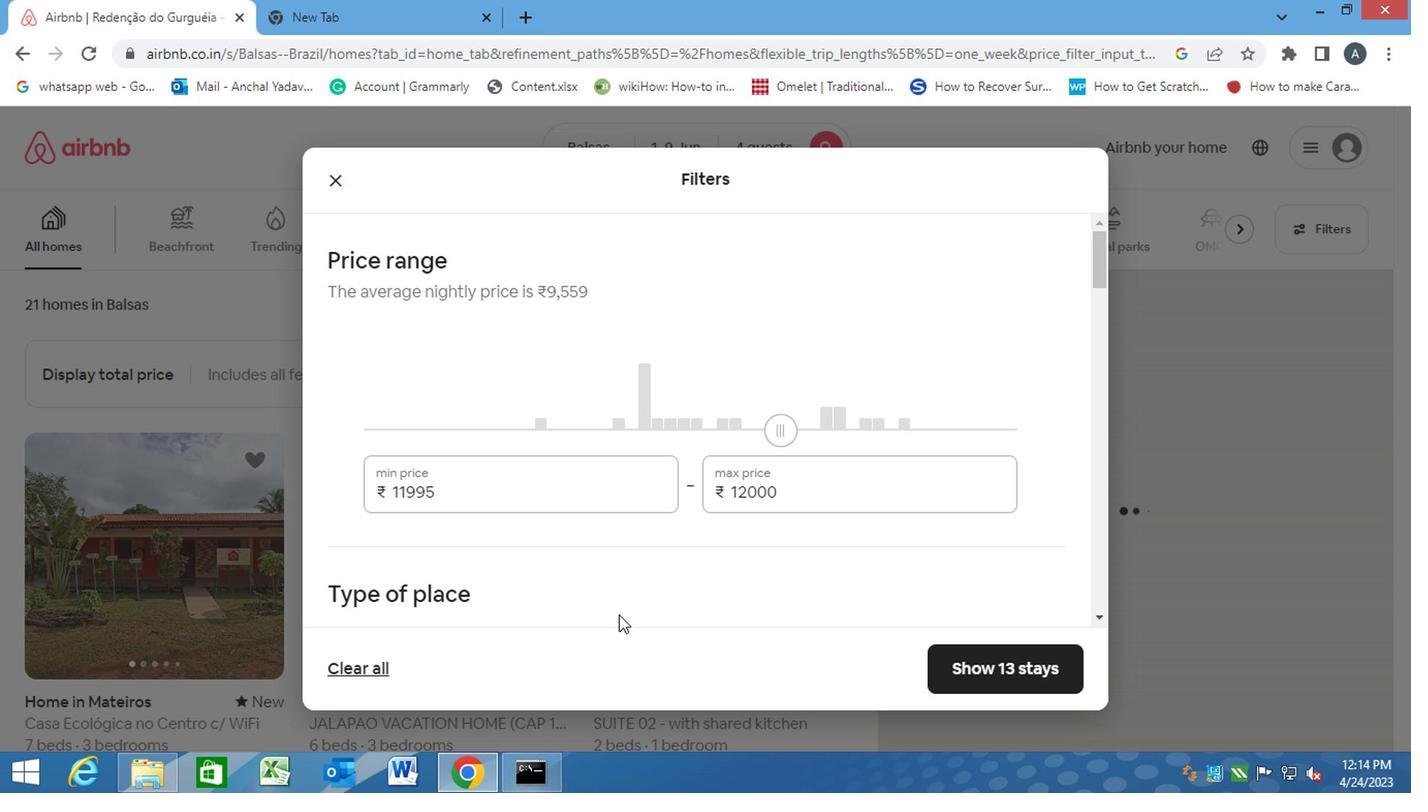 
Action: Mouse moved to (463, 502)
Screenshot: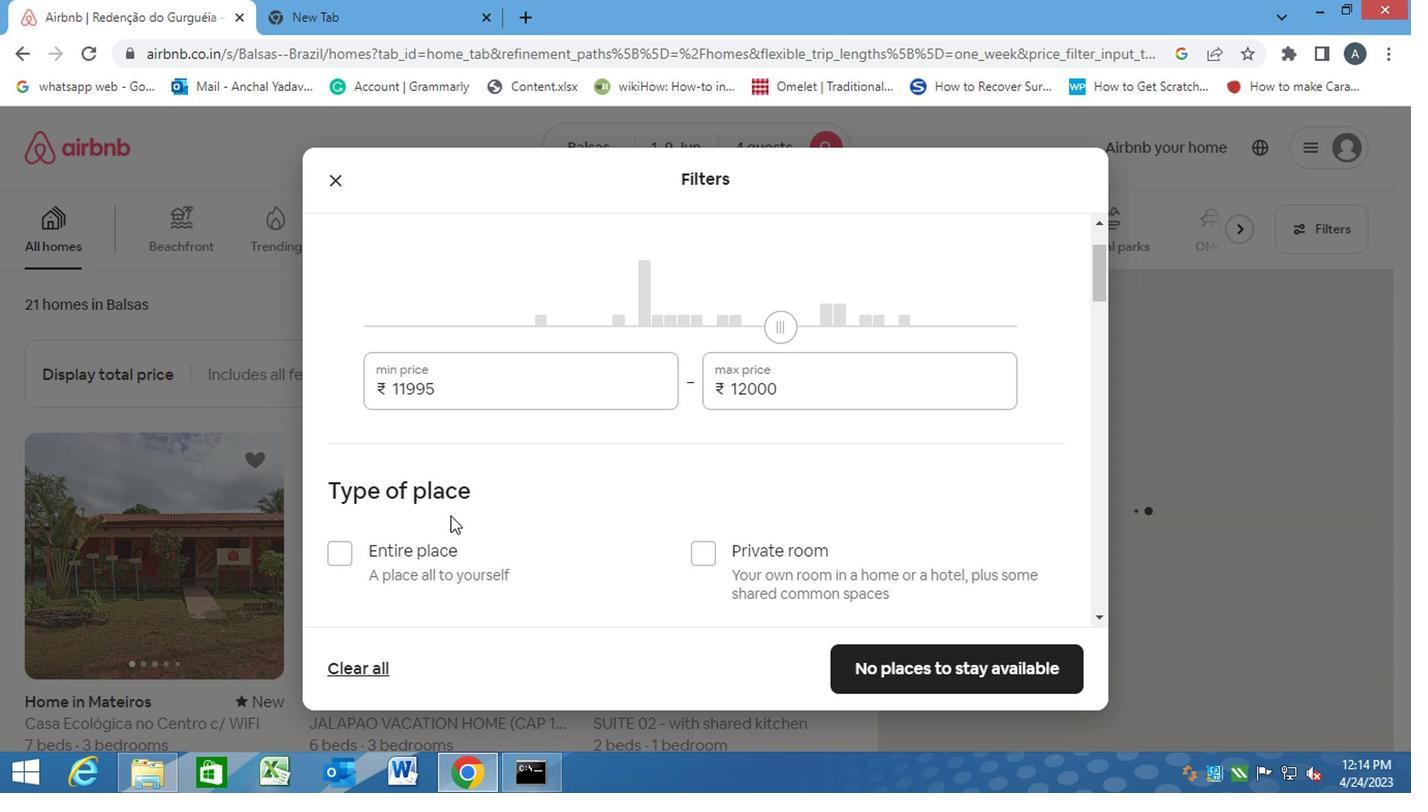 
Action: Mouse scrolled (463, 503) with delta (0, 0)
Screenshot: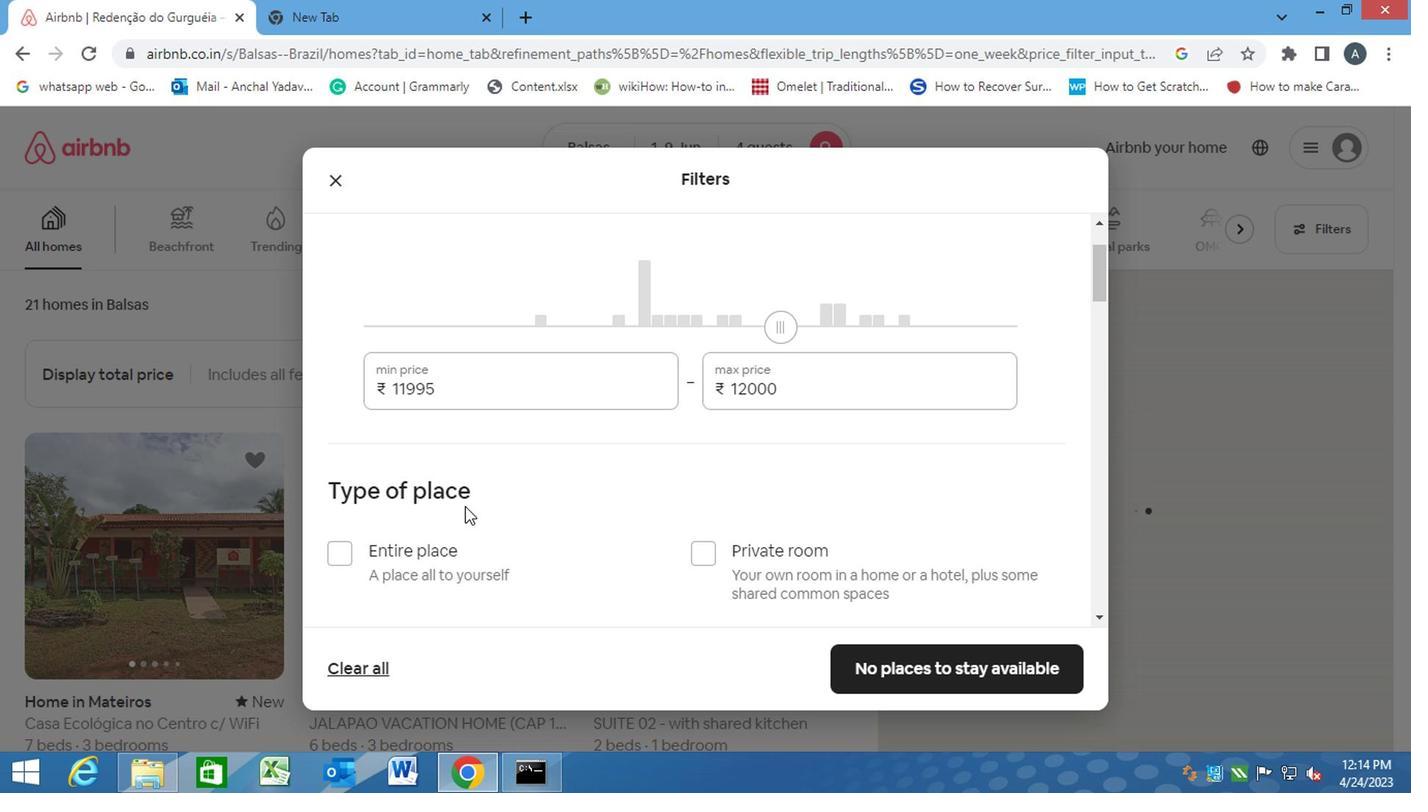 
Action: Mouse scrolled (463, 503) with delta (0, 0)
Screenshot: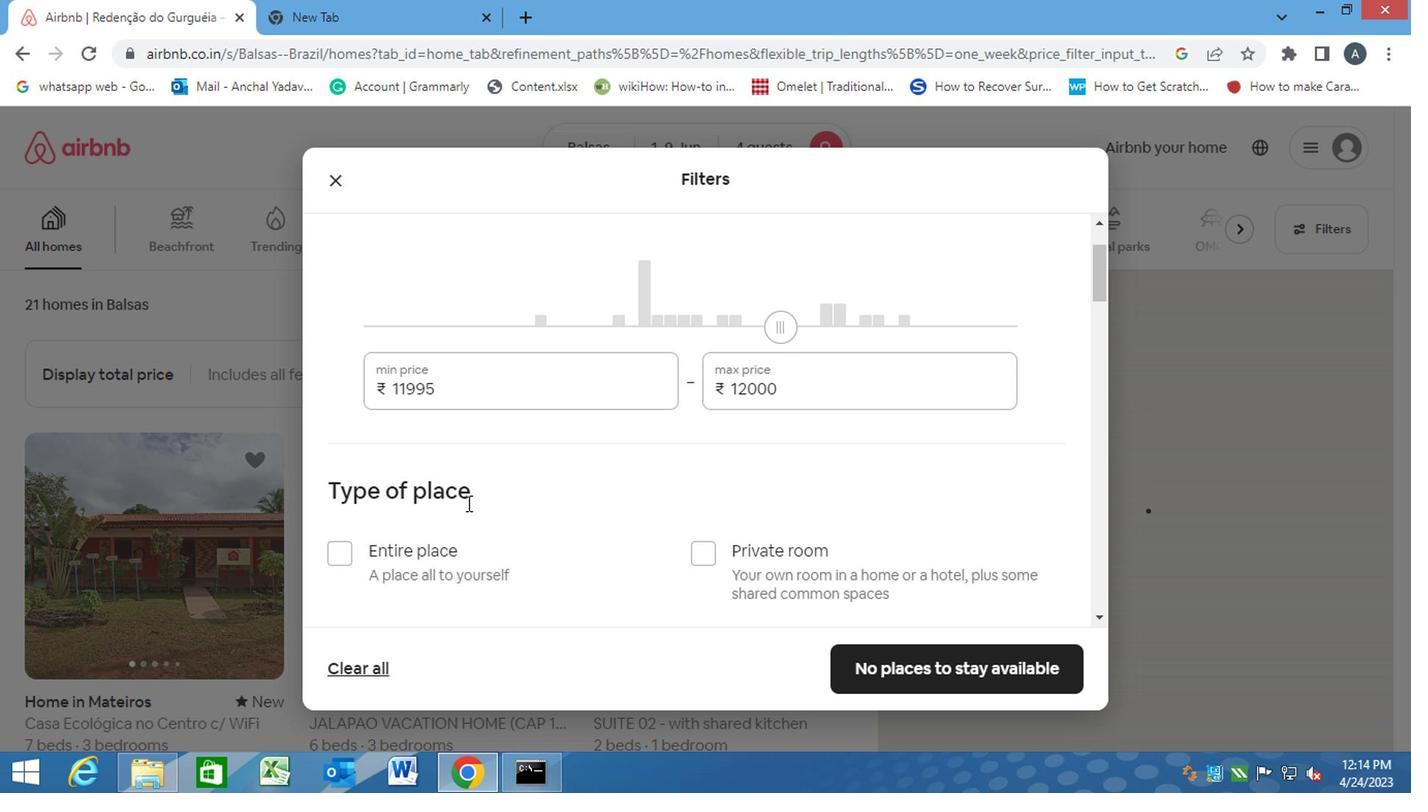 
Action: Mouse moved to (463, 502)
Screenshot: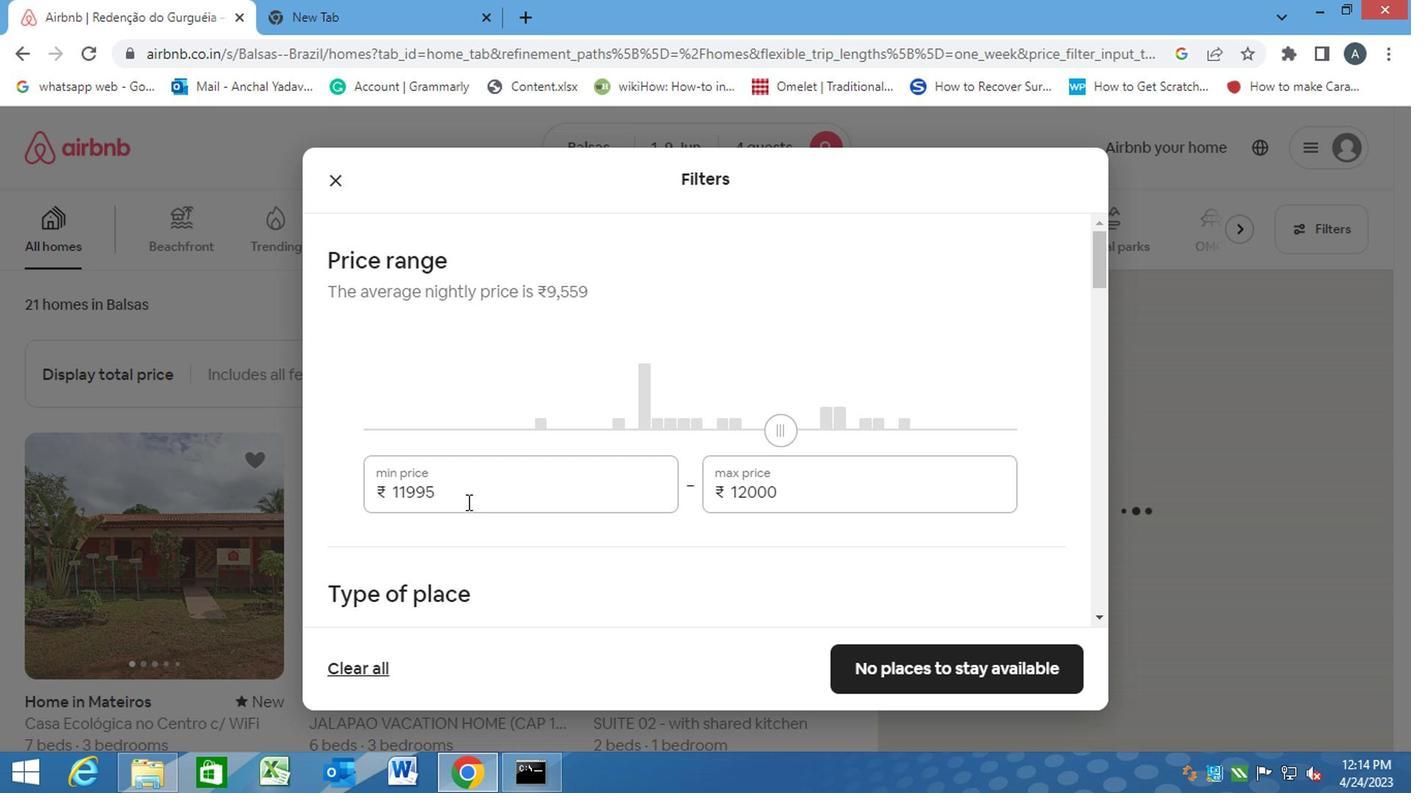 
Action: Mouse scrolled (463, 501) with delta (0, -1)
Screenshot: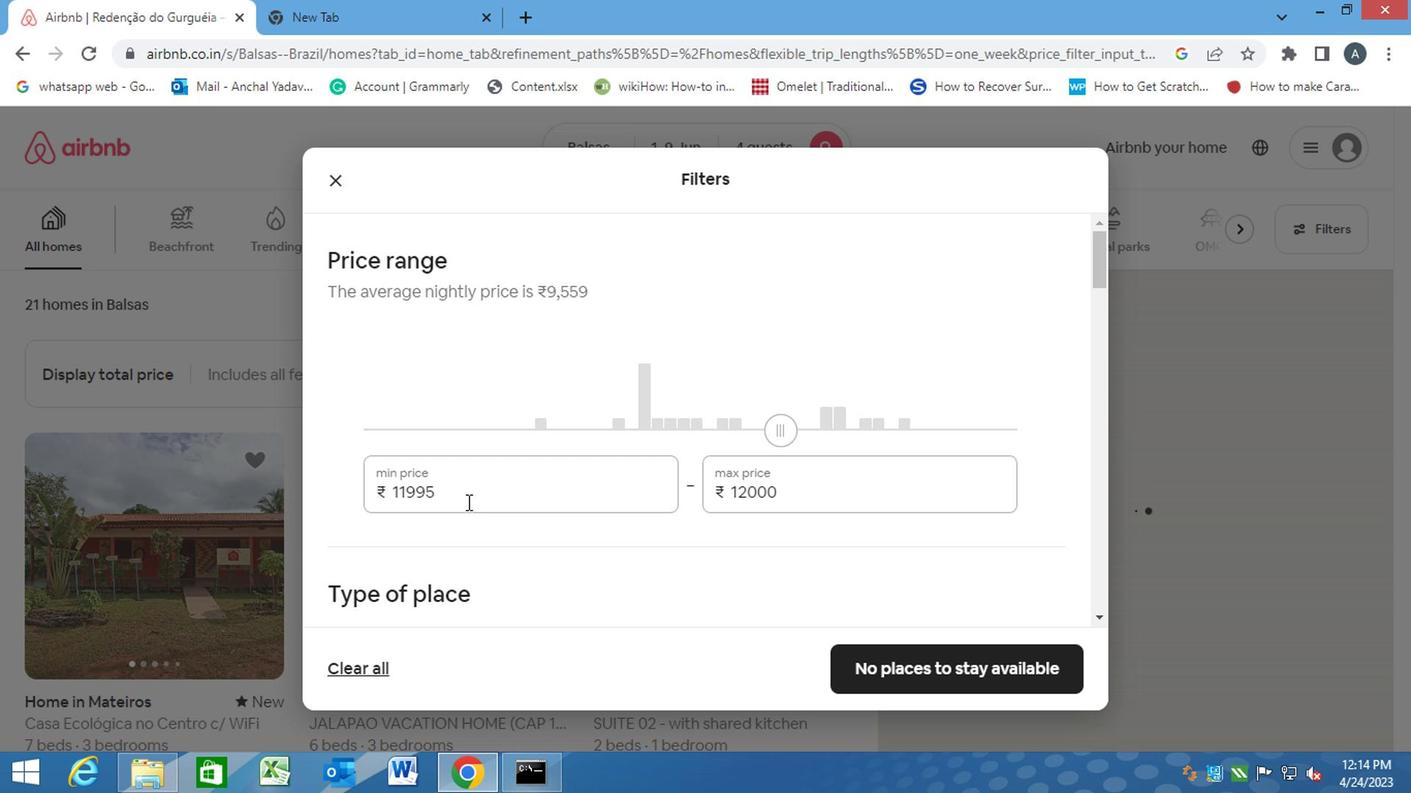 
Action: Mouse scrolled (463, 501) with delta (0, -1)
Screenshot: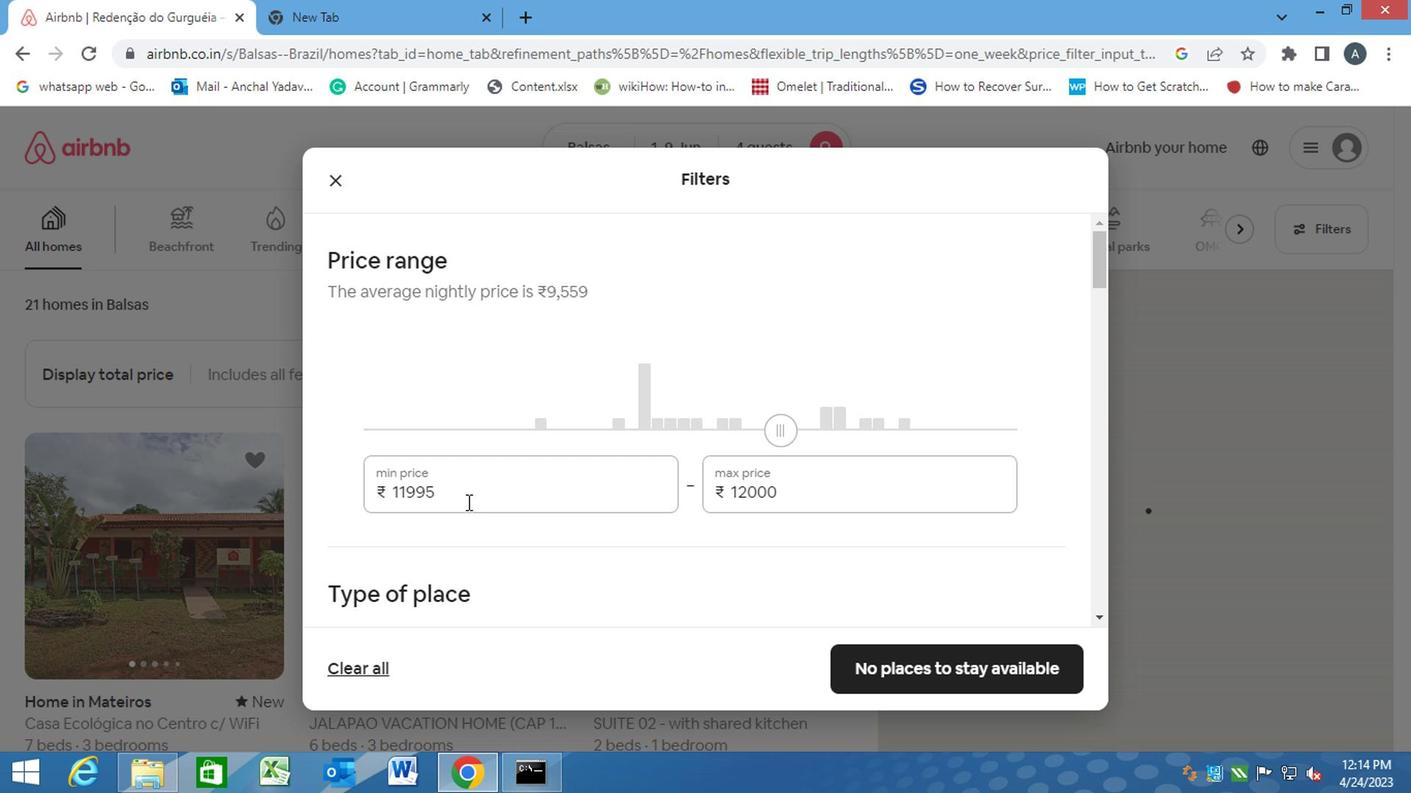 
Action: Mouse scrolled (463, 501) with delta (0, -1)
Screenshot: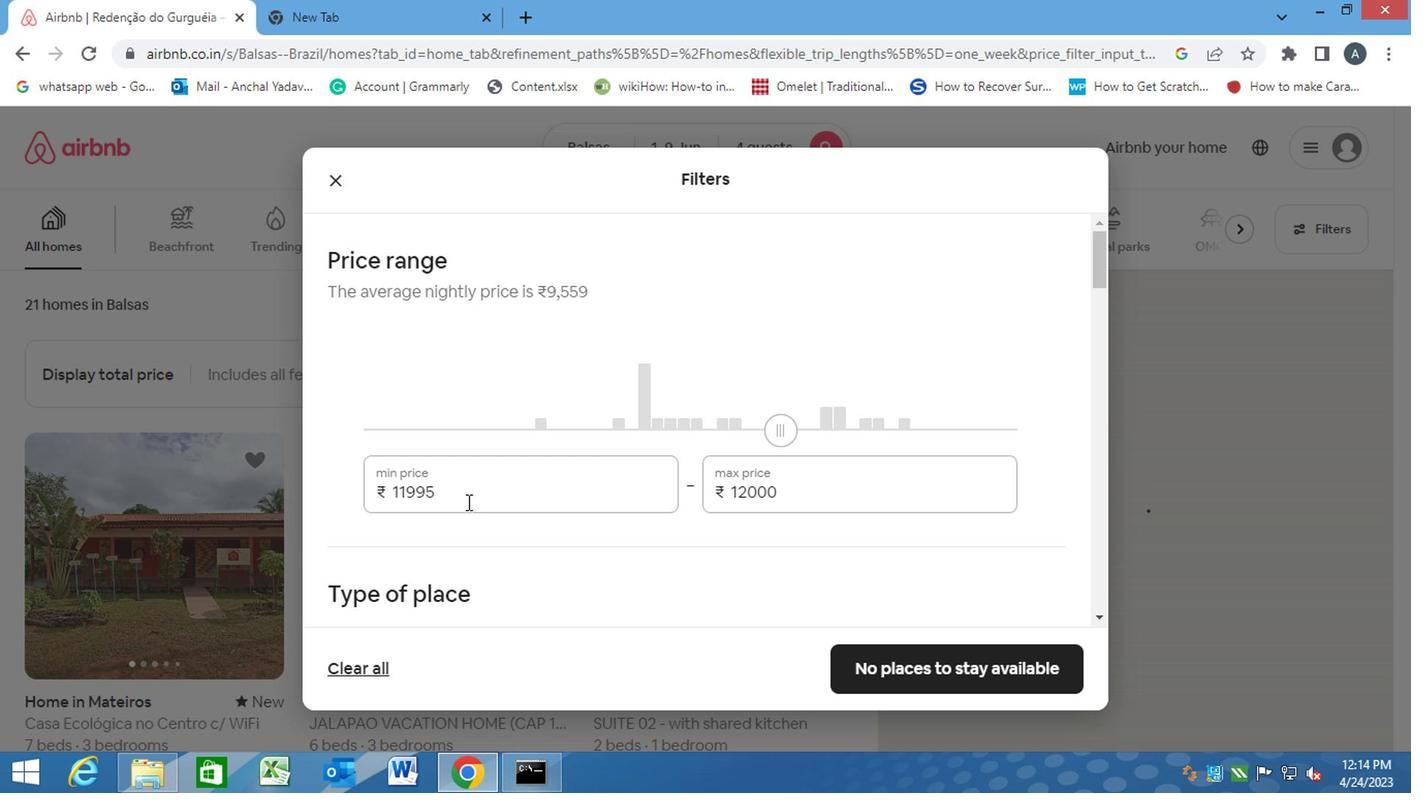 
Action: Mouse moved to (339, 333)
Screenshot: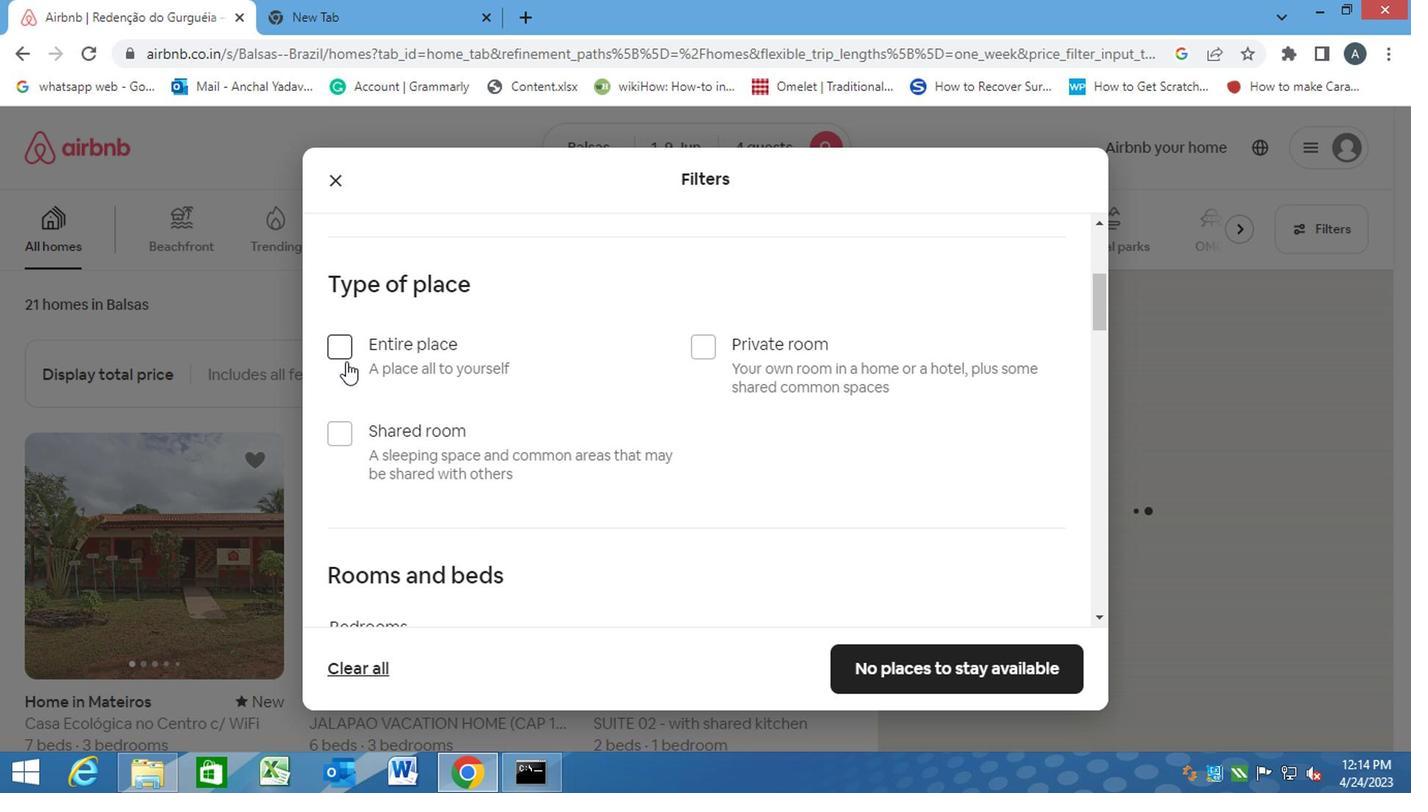 
Action: Mouse pressed left at (339, 333)
Screenshot: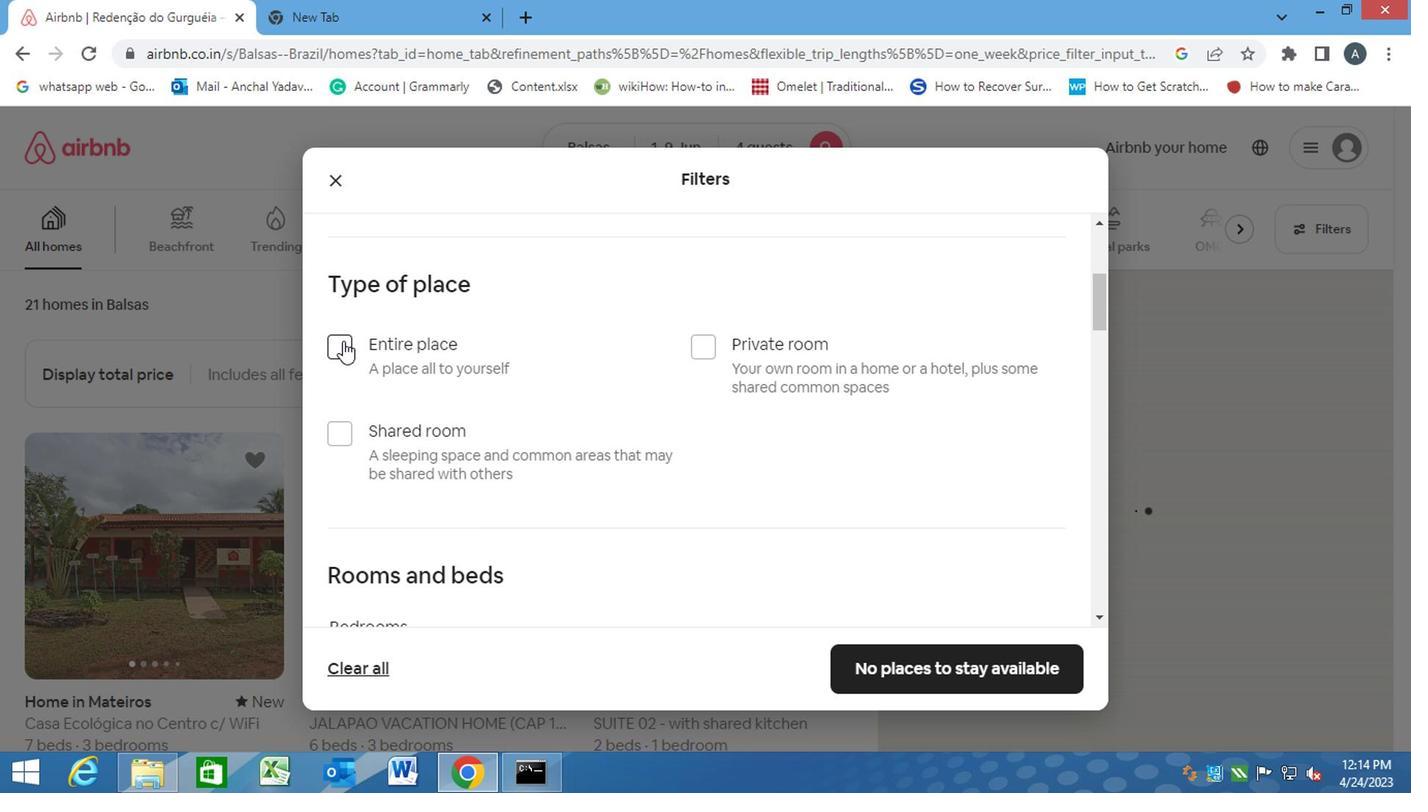 
Action: Mouse moved to (349, 349)
Screenshot: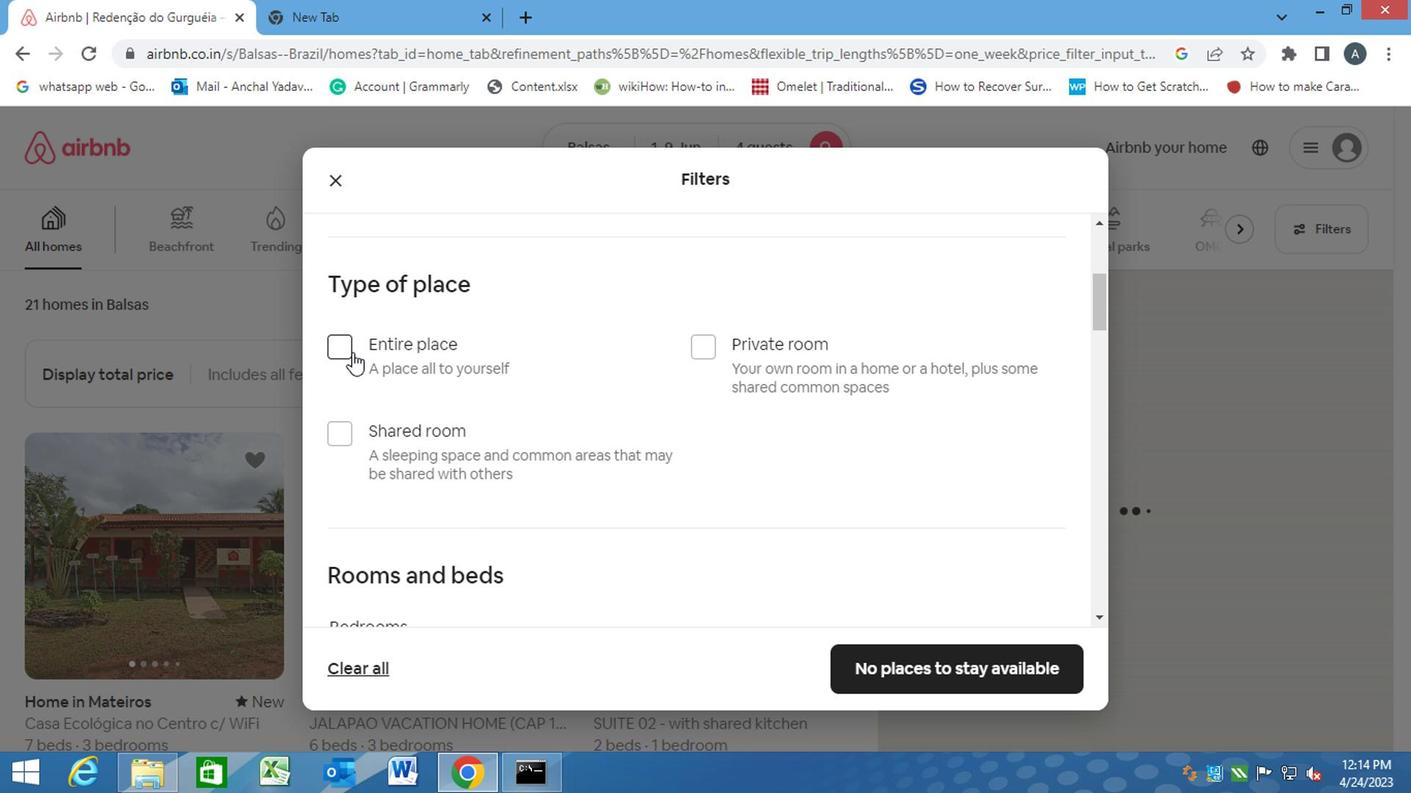 
Action: Mouse pressed left at (349, 349)
Screenshot: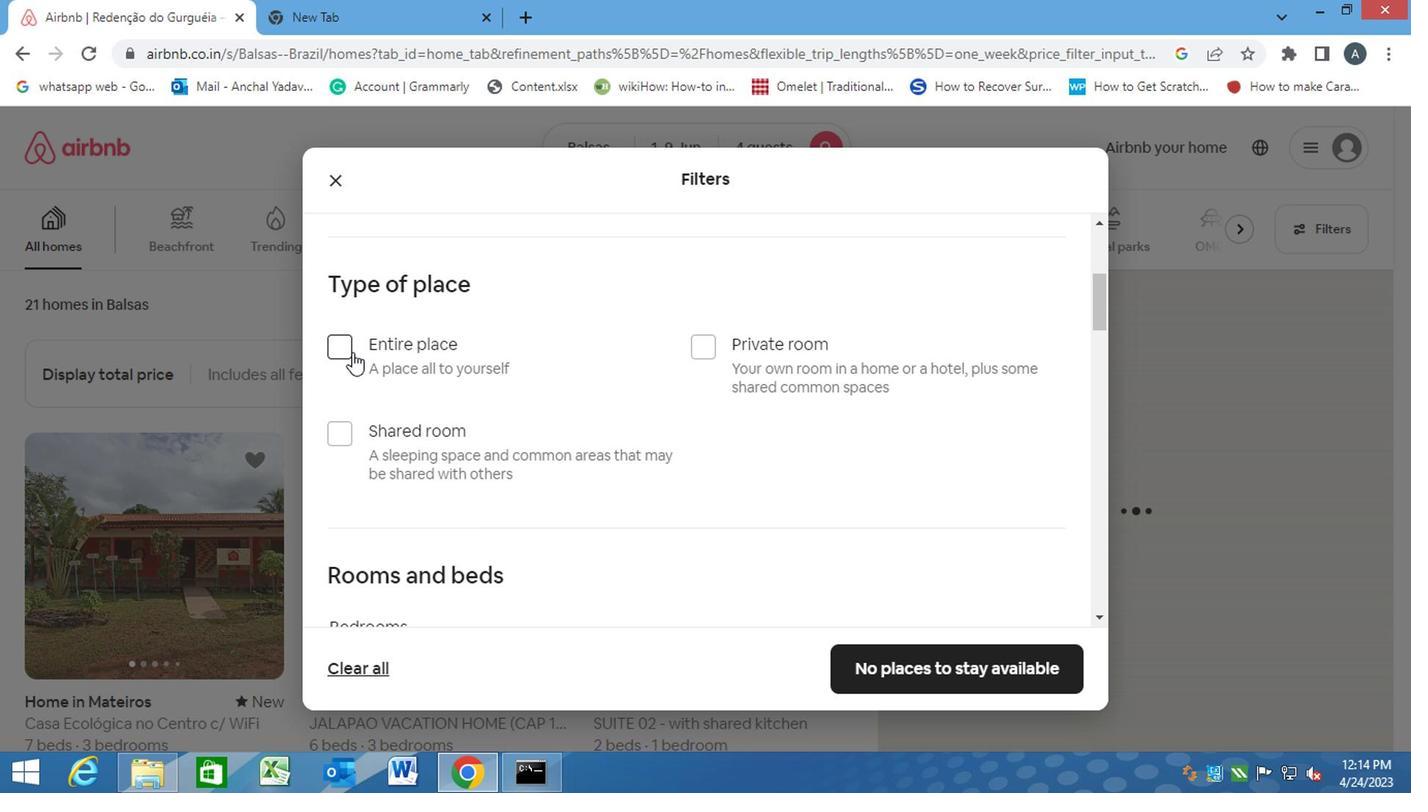 
Action: Mouse moved to (371, 363)
Screenshot: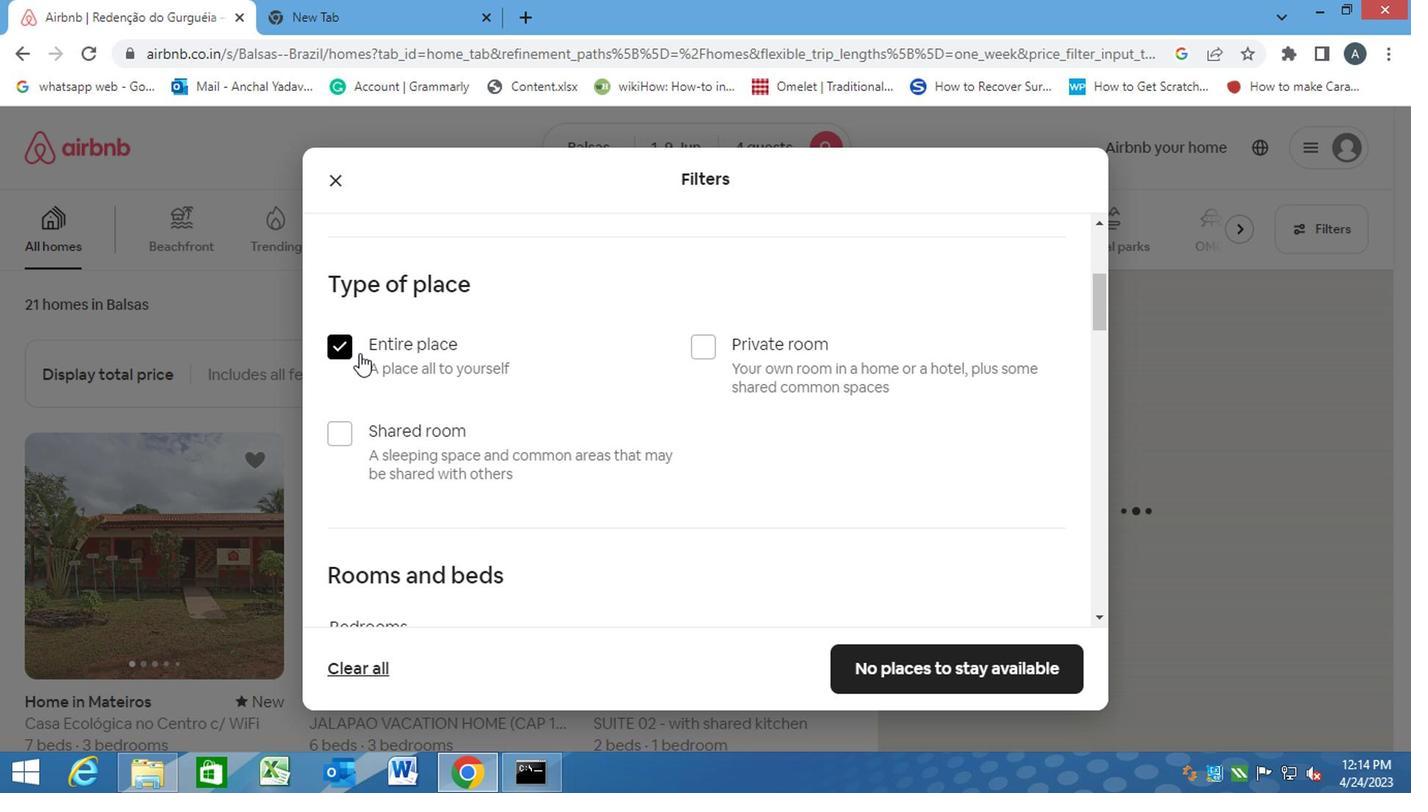 
Action: Mouse scrolled (370, 361) with delta (0, 0)
Screenshot: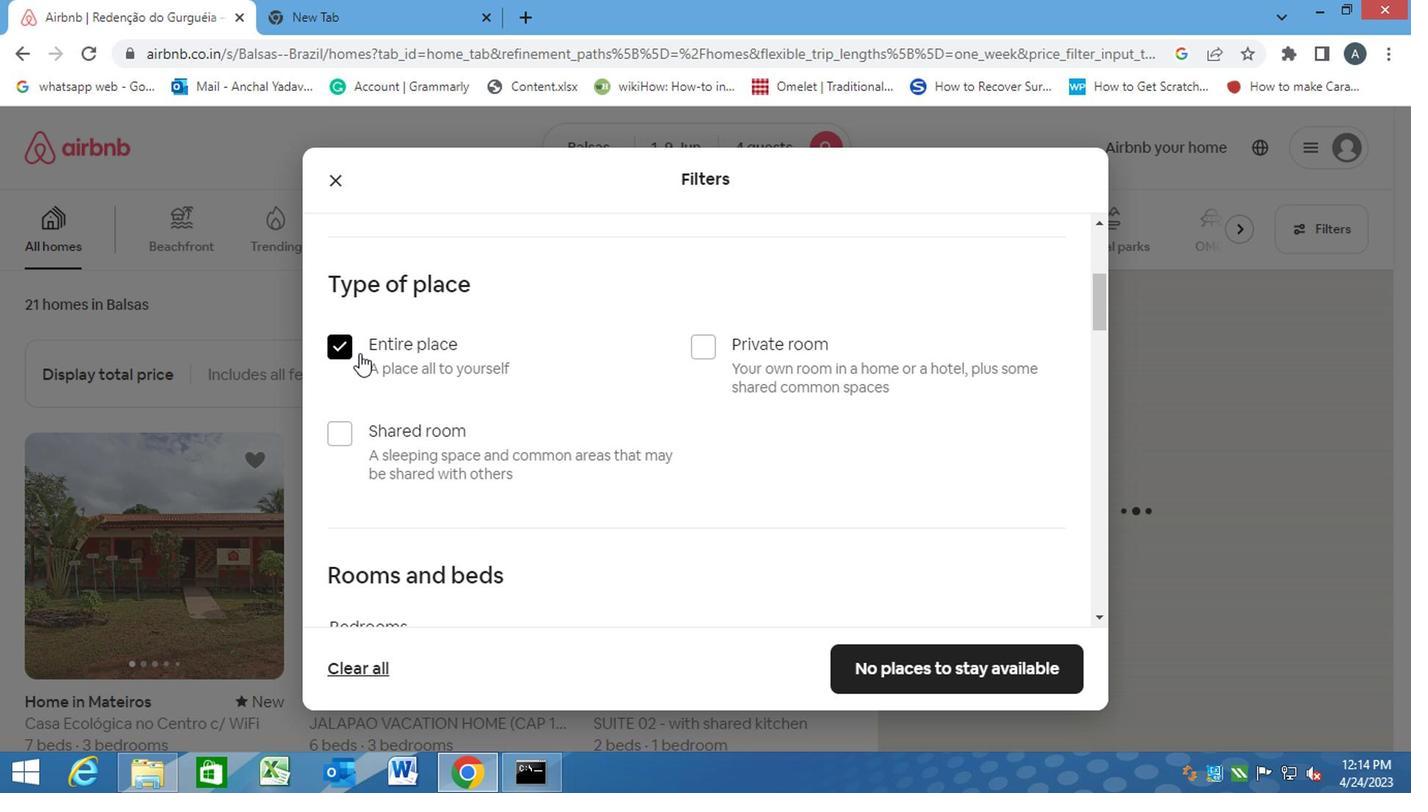 
Action: Mouse scrolled (371, 362) with delta (0, -1)
Screenshot: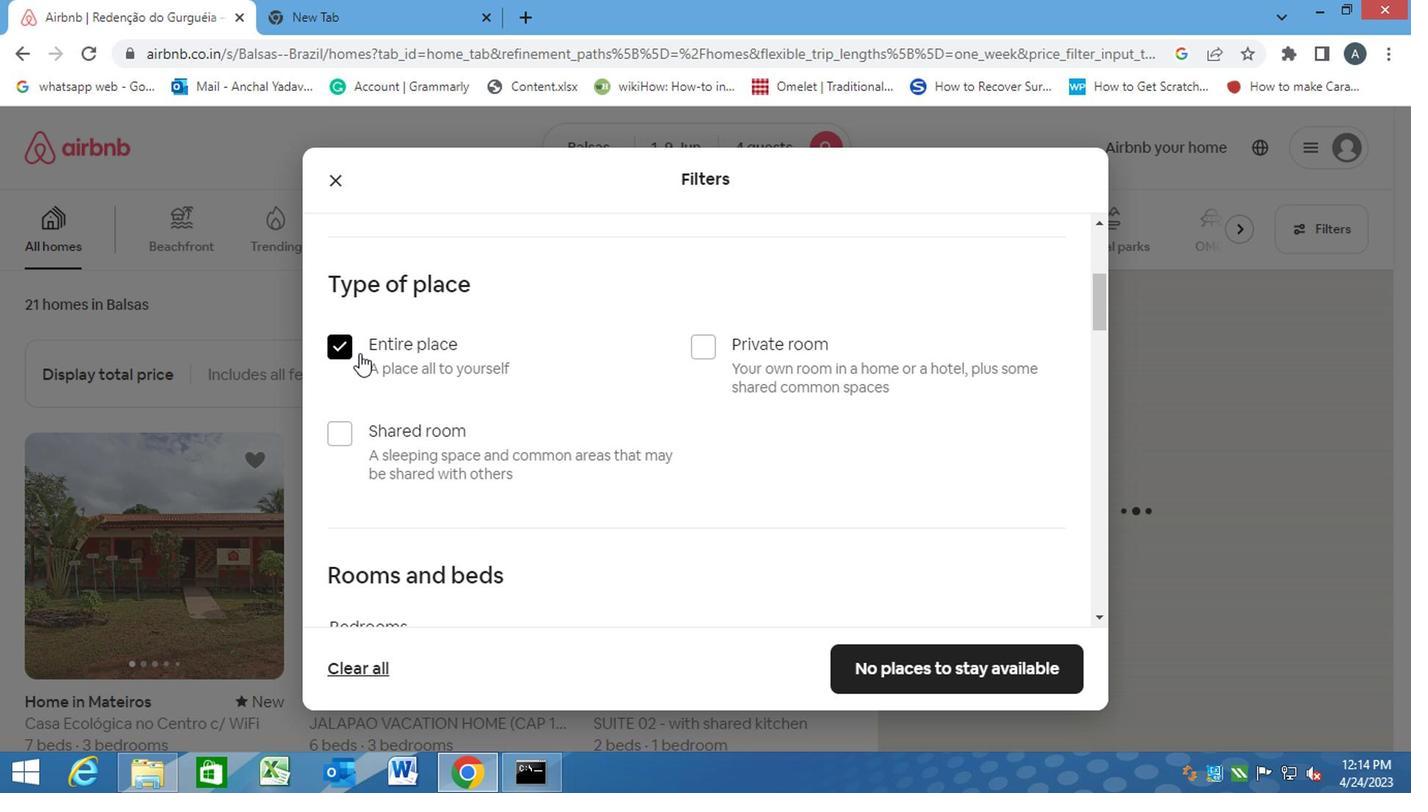 
Action: Mouse moved to (440, 427)
Screenshot: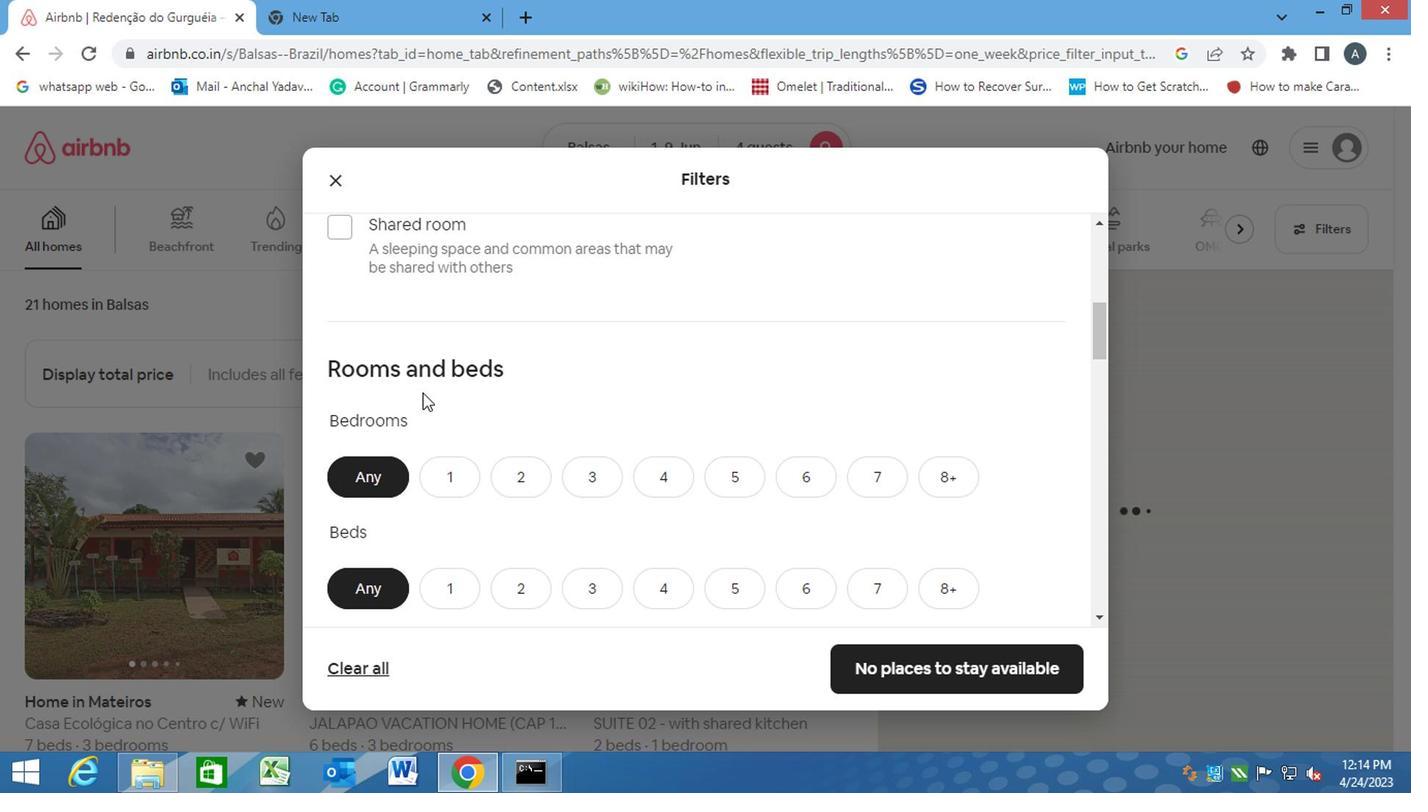 
Action: Mouse scrolled (440, 427) with delta (0, 0)
Screenshot: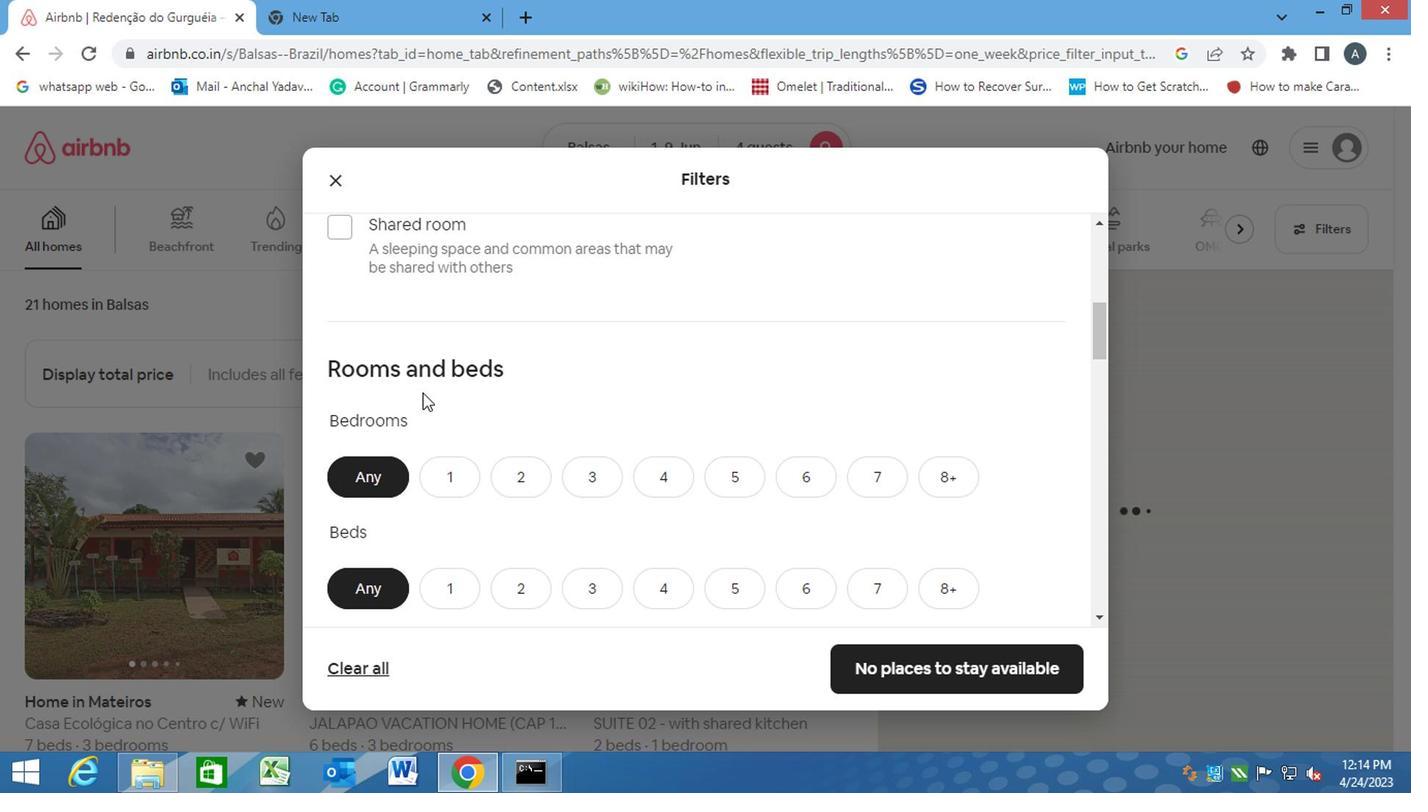
Action: Mouse scrolled (440, 427) with delta (0, 0)
Screenshot: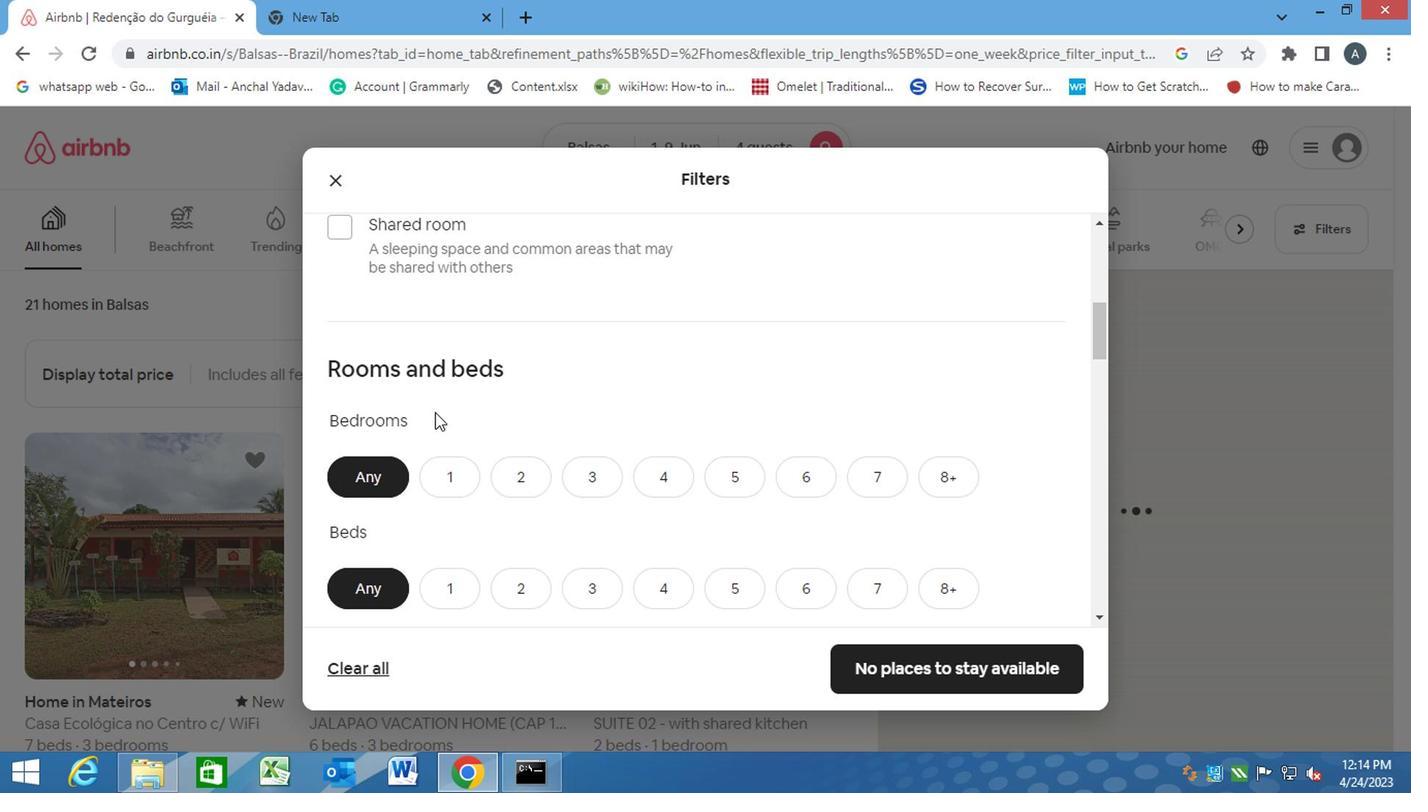 
Action: Mouse moved to (512, 280)
Screenshot: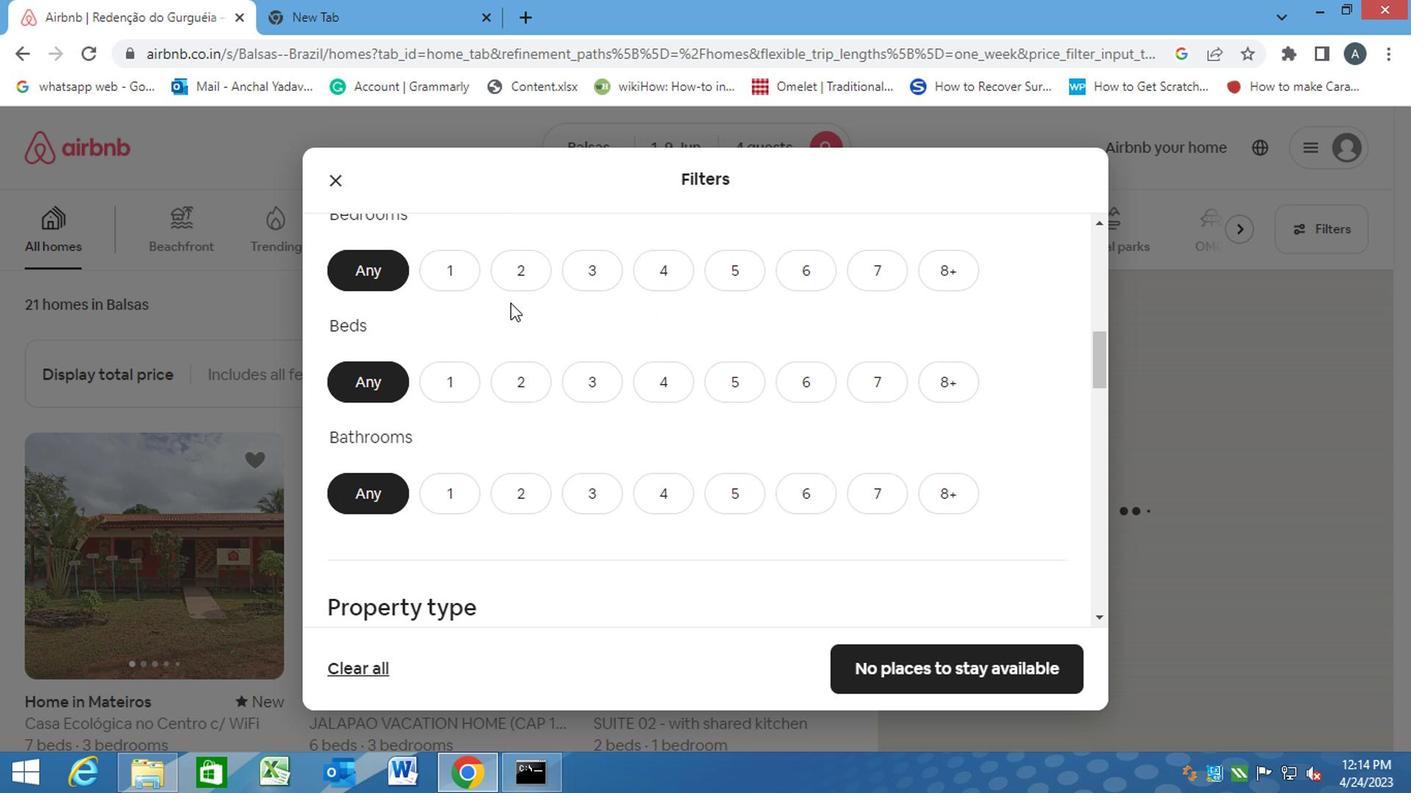 
Action: Mouse pressed left at (512, 280)
Screenshot: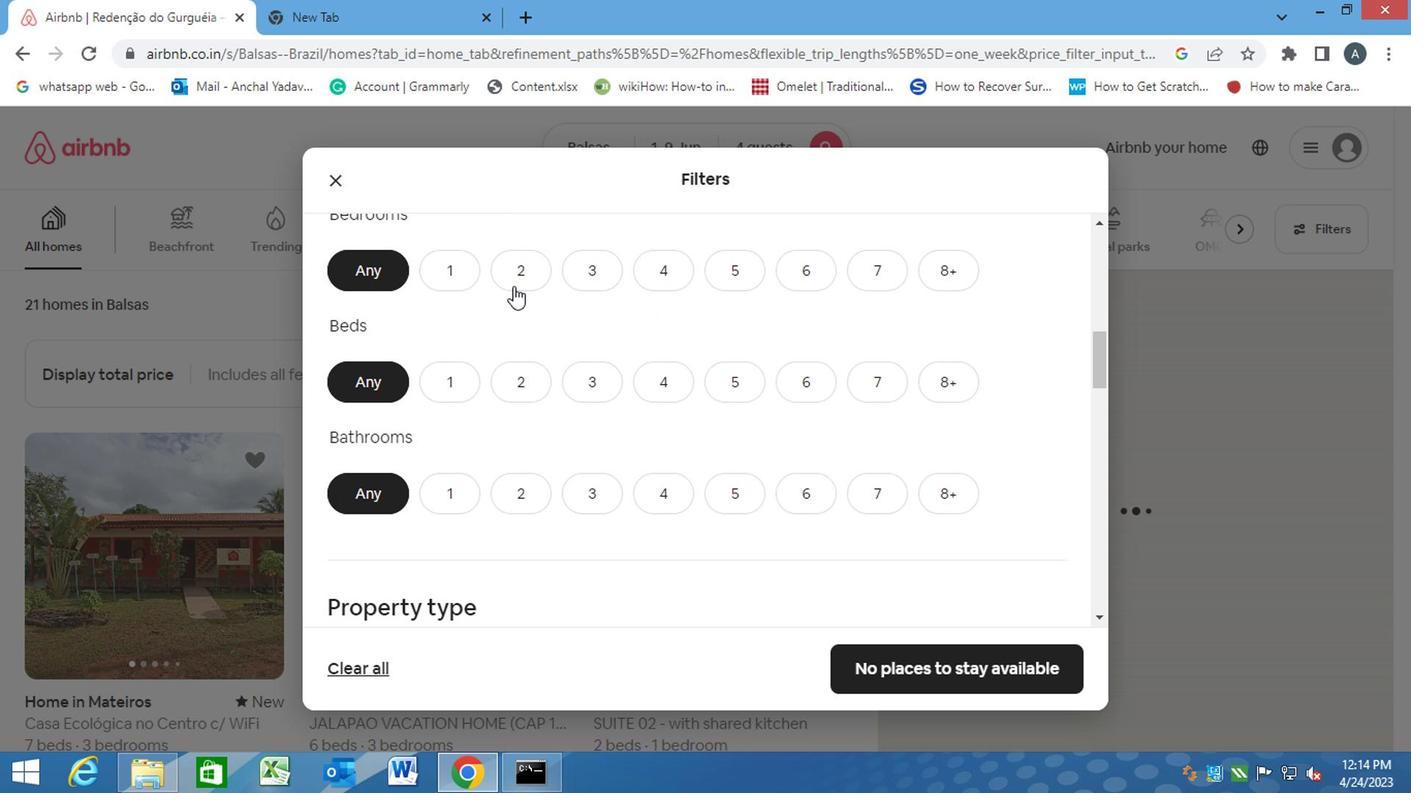 
Action: Mouse moved to (512, 377)
Screenshot: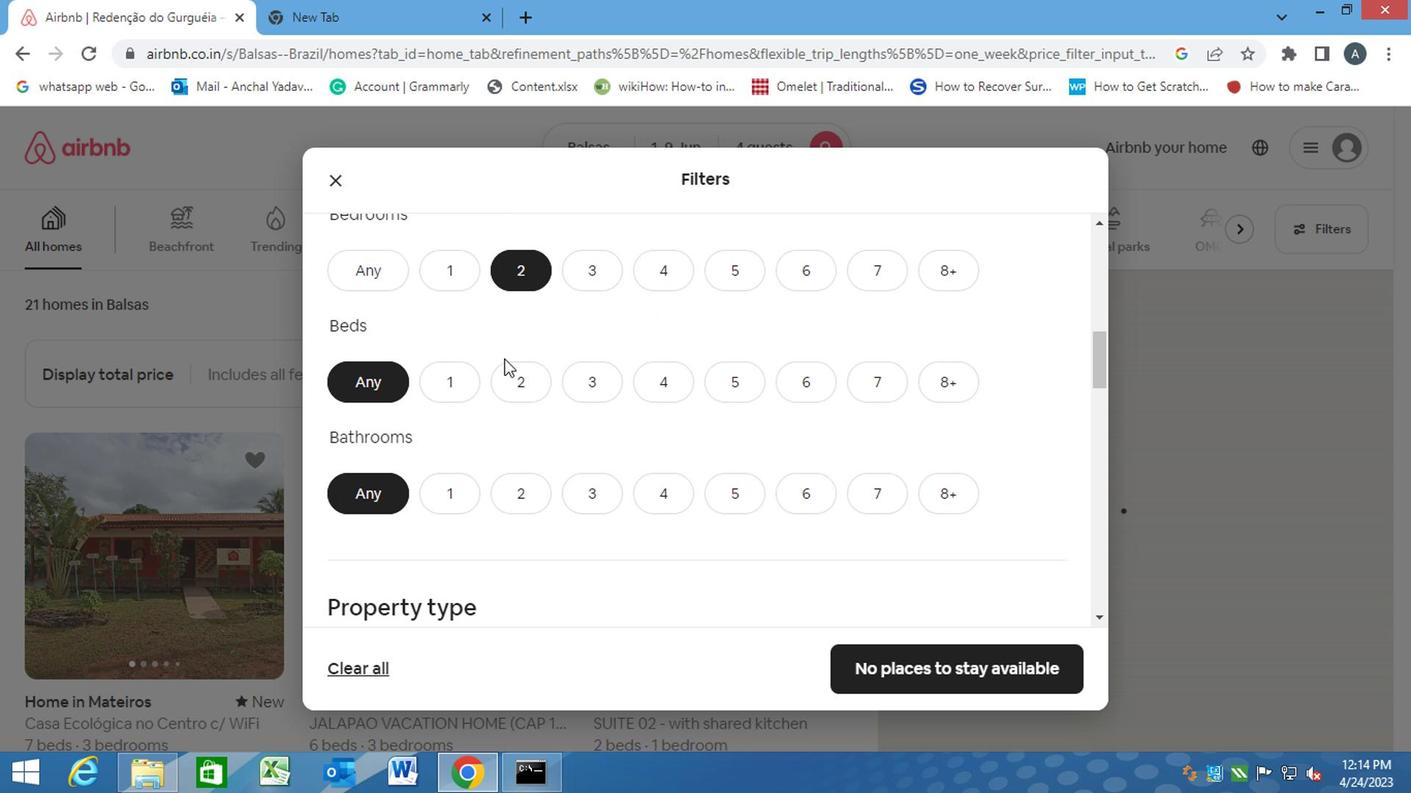 
Action: Mouse pressed left at (512, 377)
Screenshot: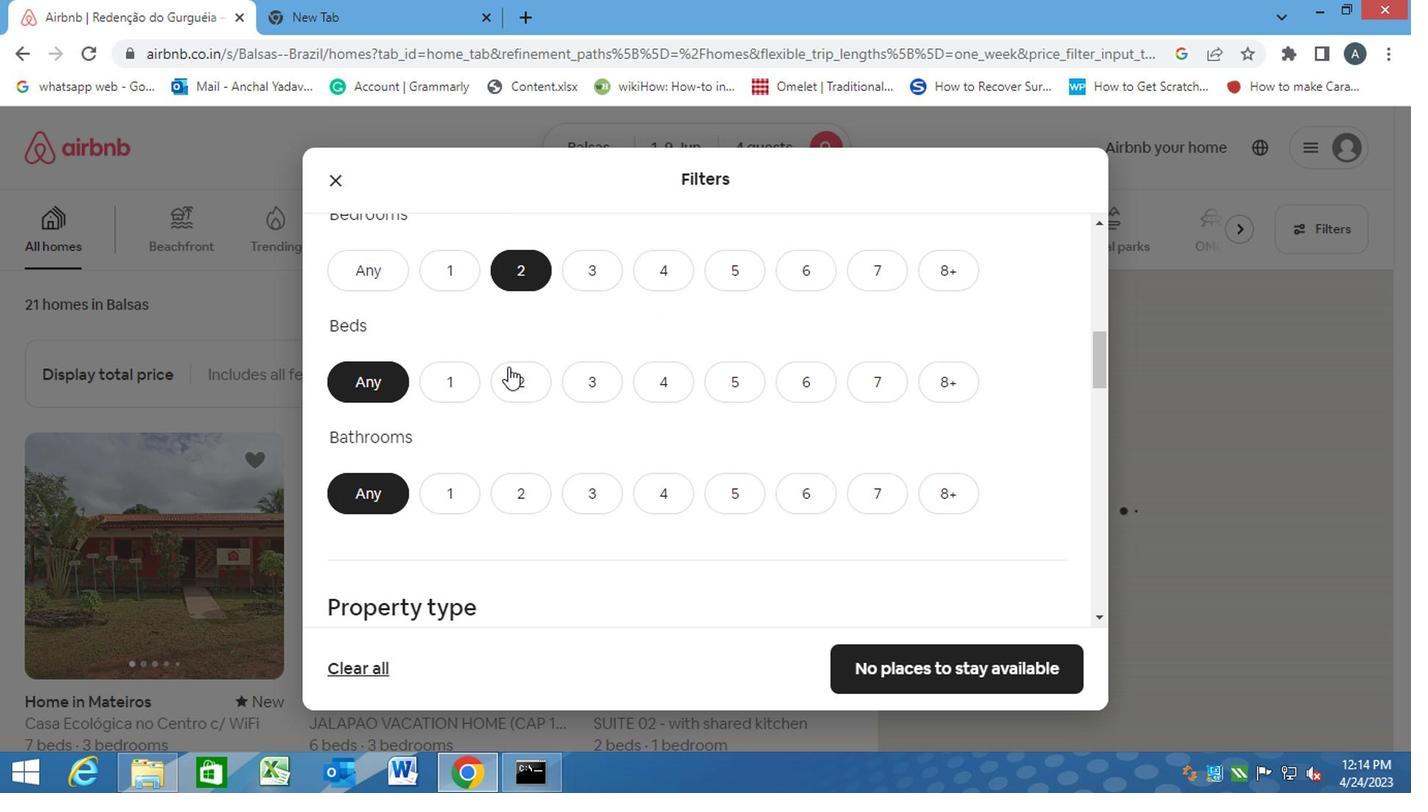 
Action: Mouse moved to (519, 503)
Screenshot: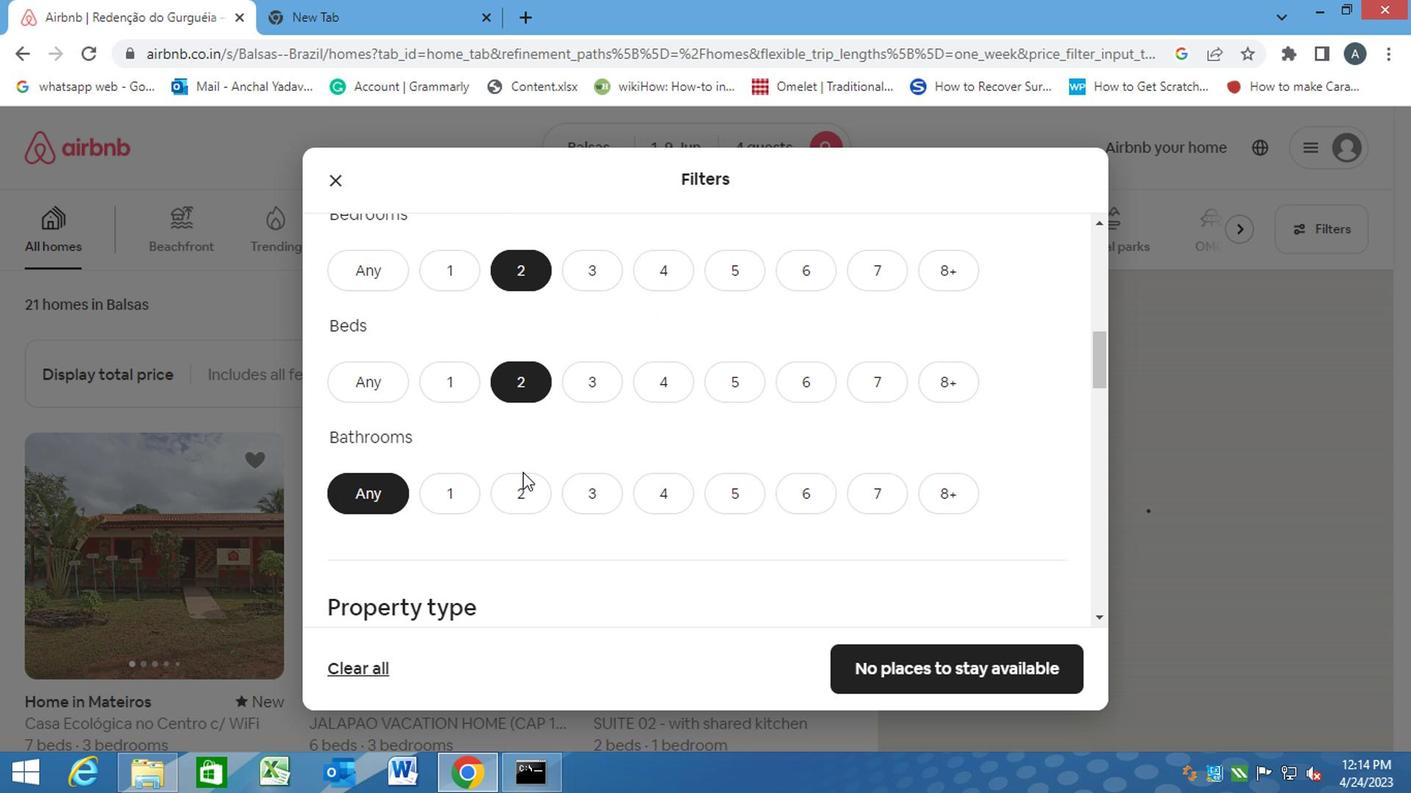
Action: Mouse pressed left at (519, 503)
Screenshot: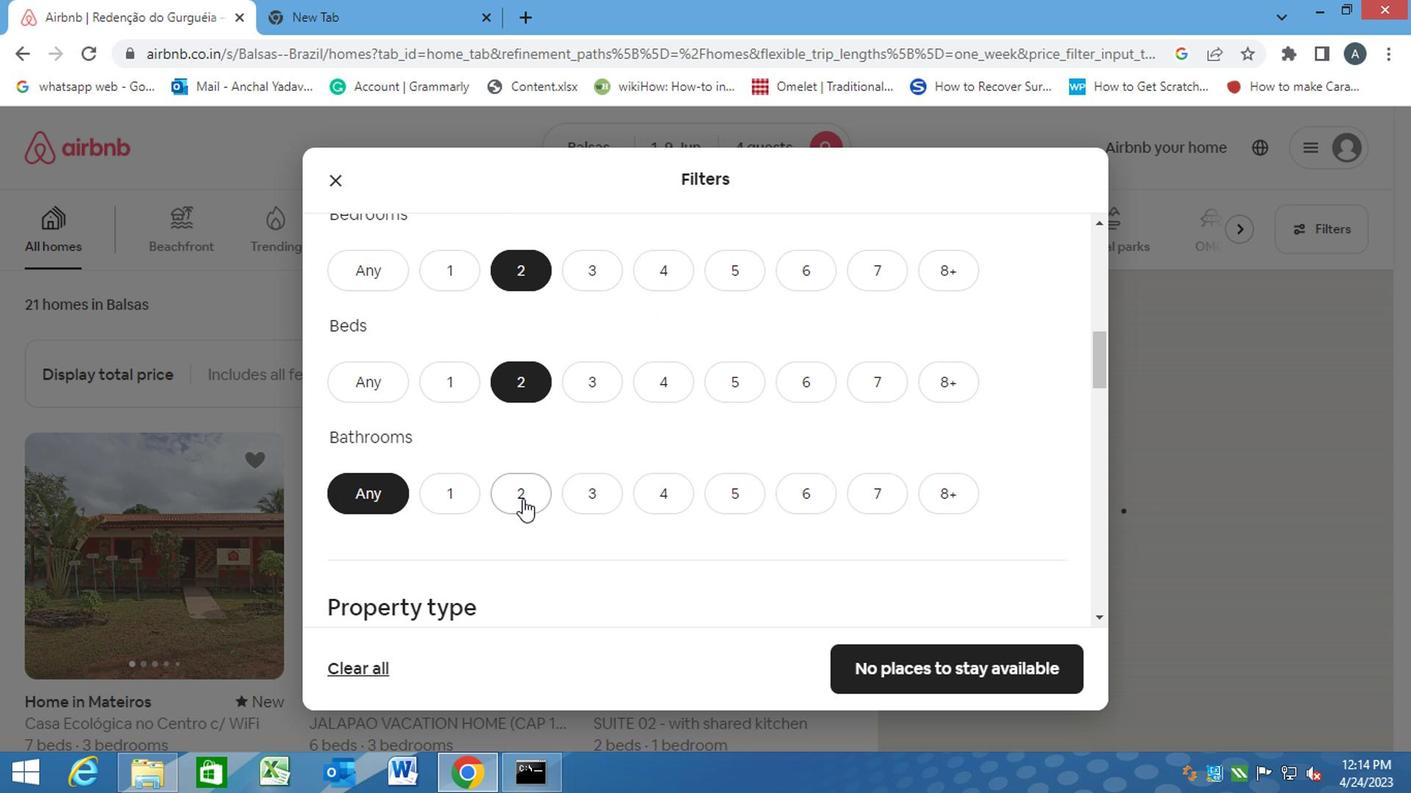 
Action: Mouse scrolled (519, 502) with delta (0, 0)
Screenshot: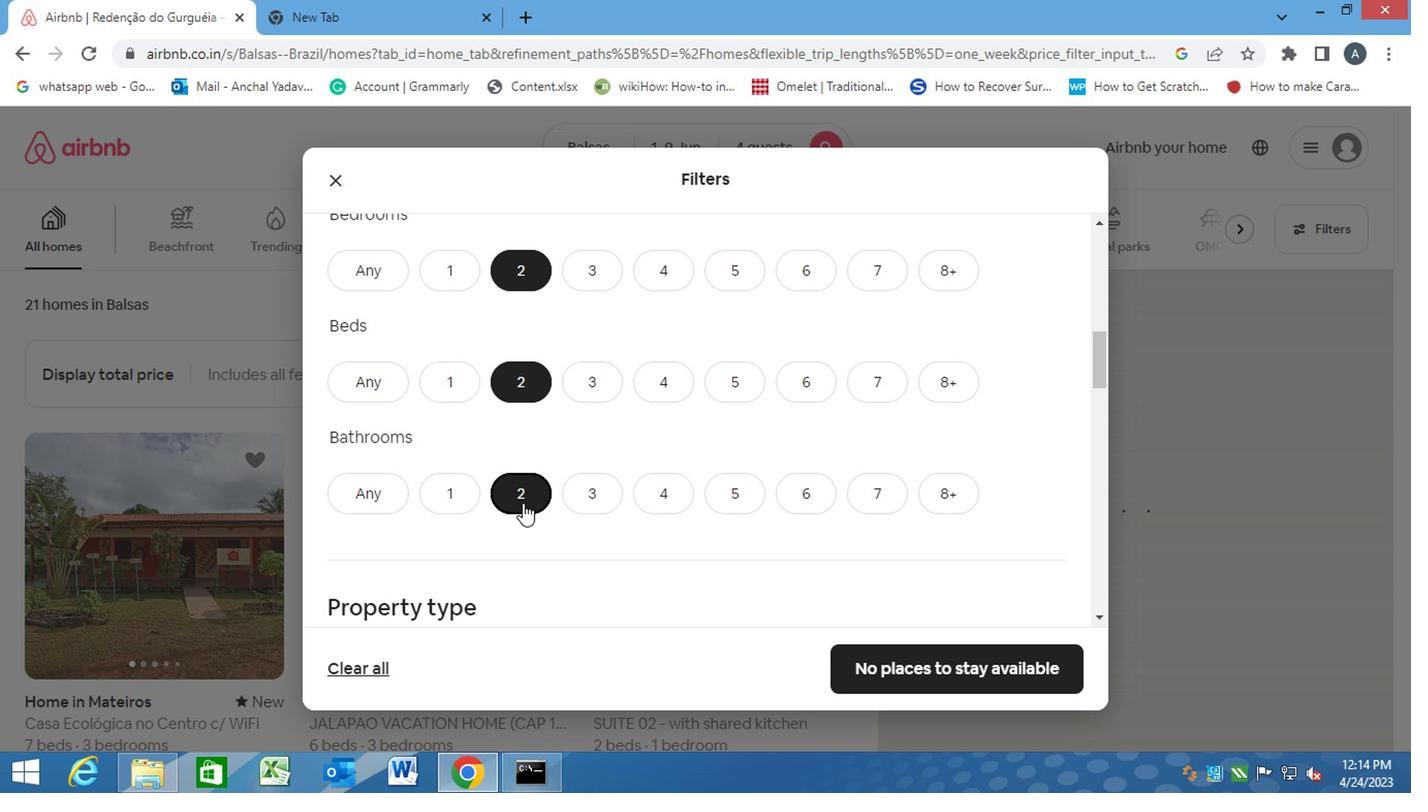 
Action: Mouse scrolled (519, 502) with delta (0, 0)
Screenshot: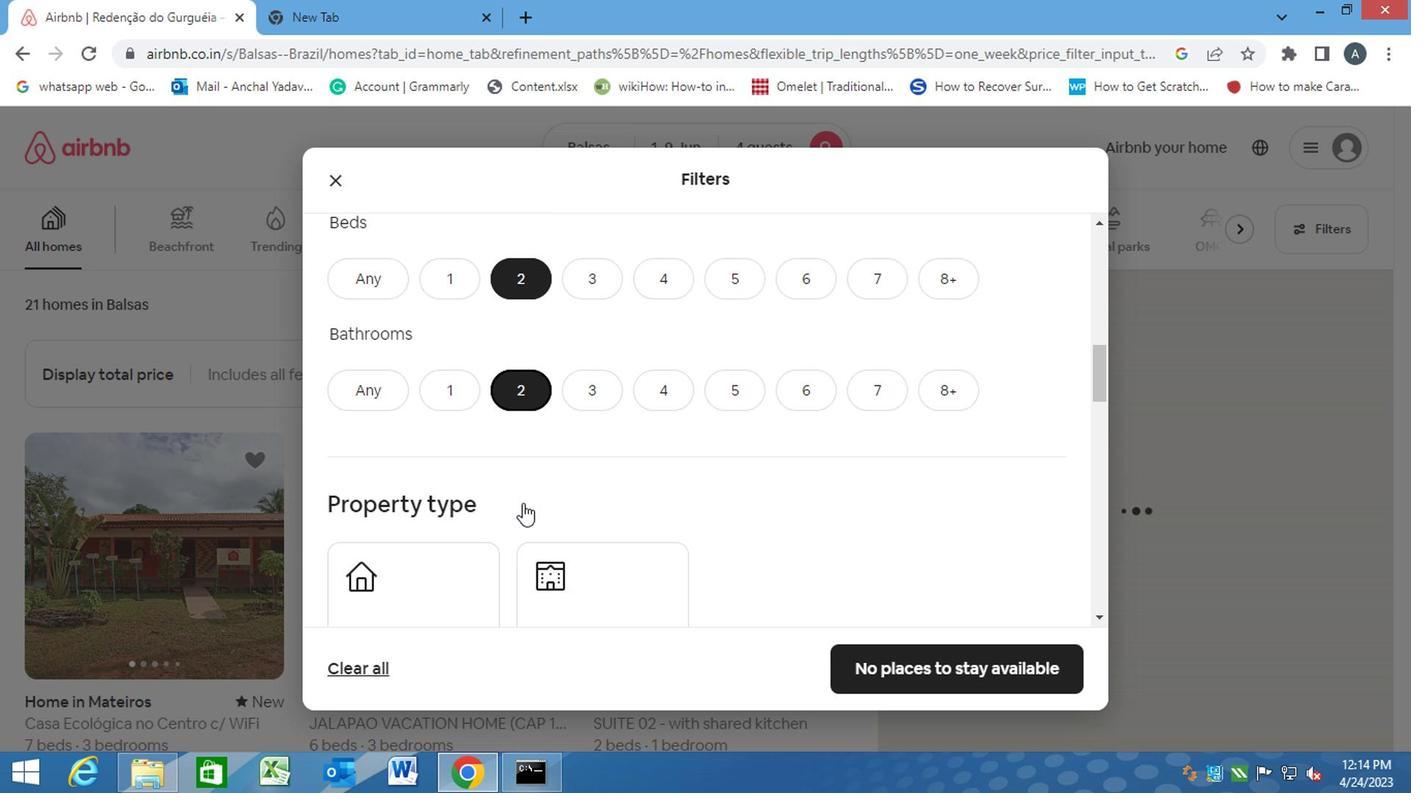 
Action: Mouse scrolled (519, 502) with delta (0, 0)
Screenshot: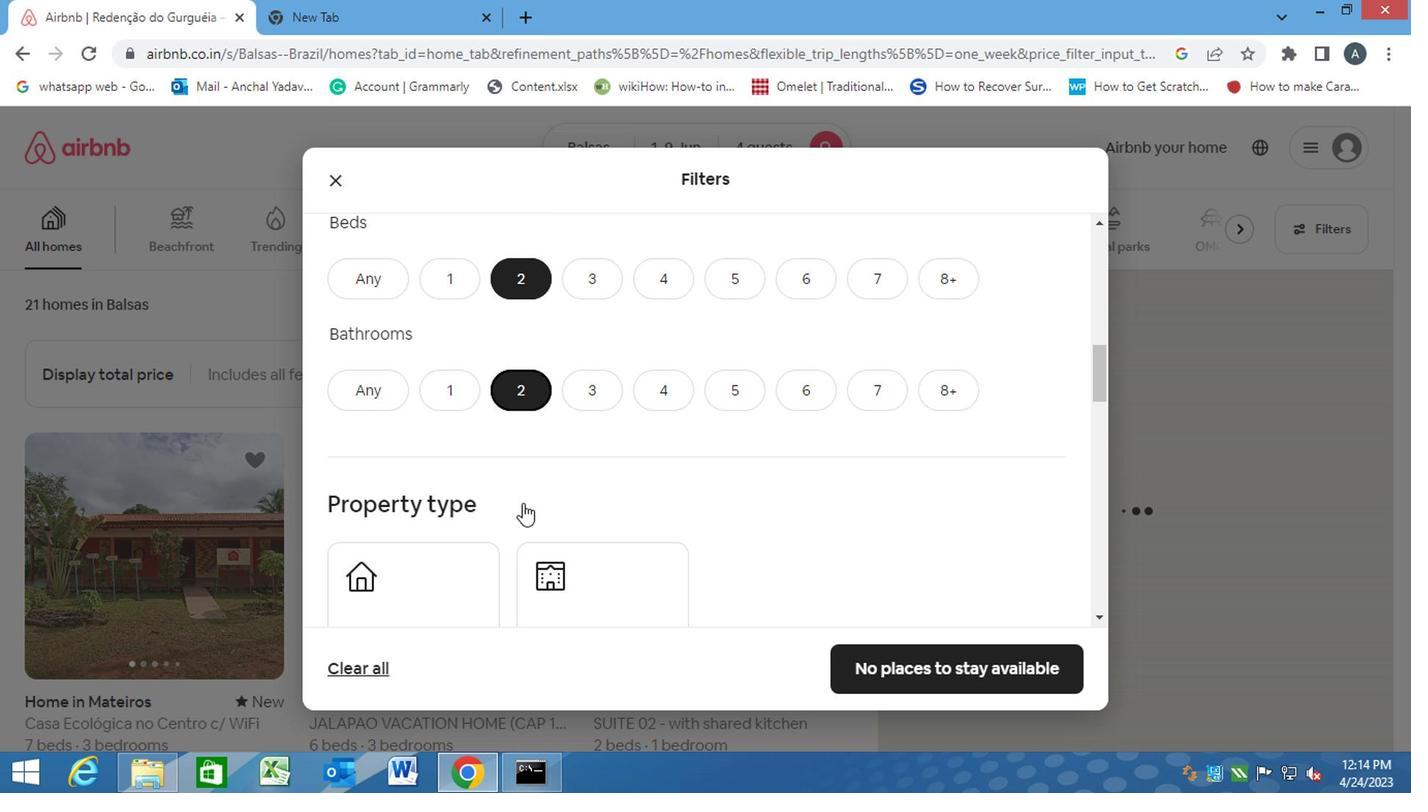 
Action: Mouse moved to (410, 409)
Screenshot: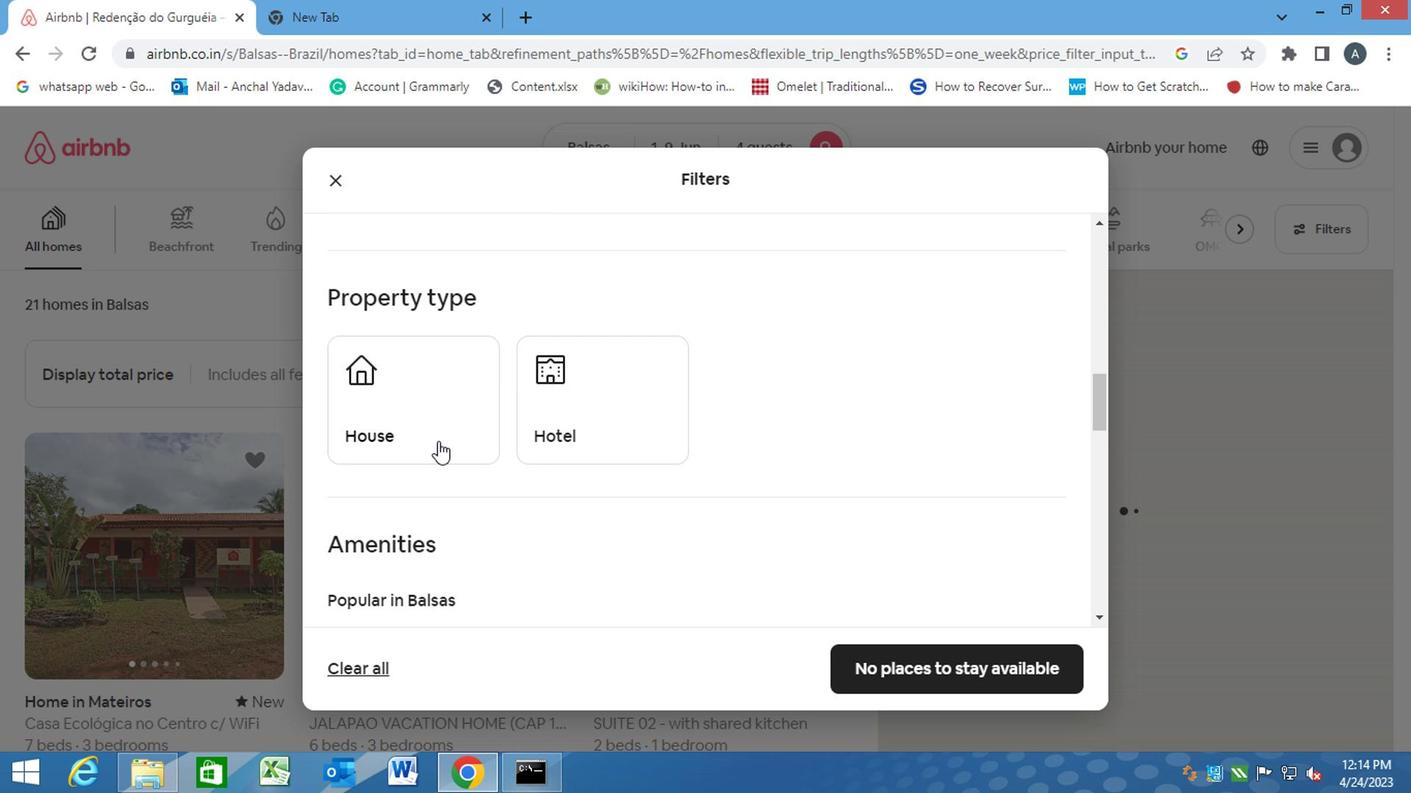 
Action: Mouse pressed left at (410, 409)
Screenshot: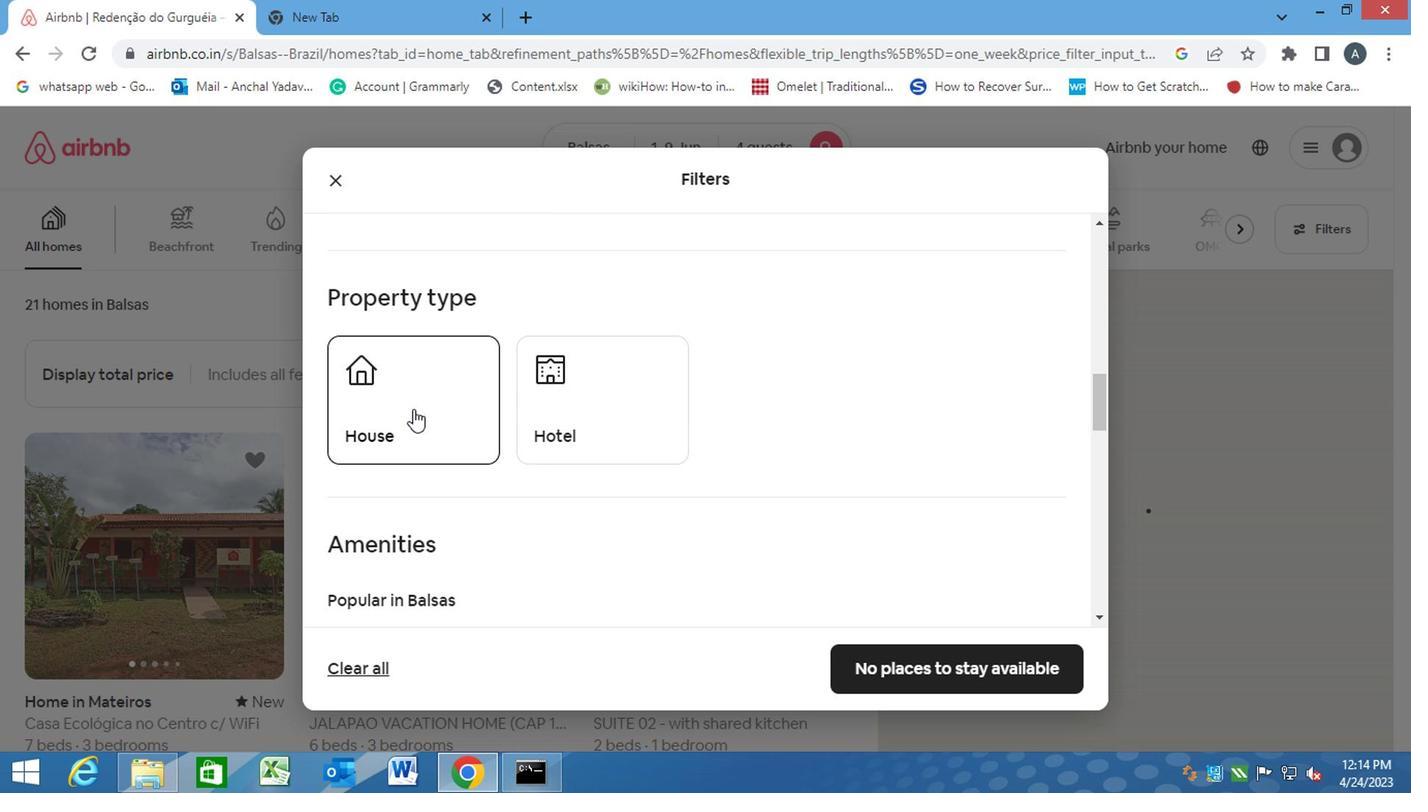 
Action: Mouse moved to (622, 493)
Screenshot: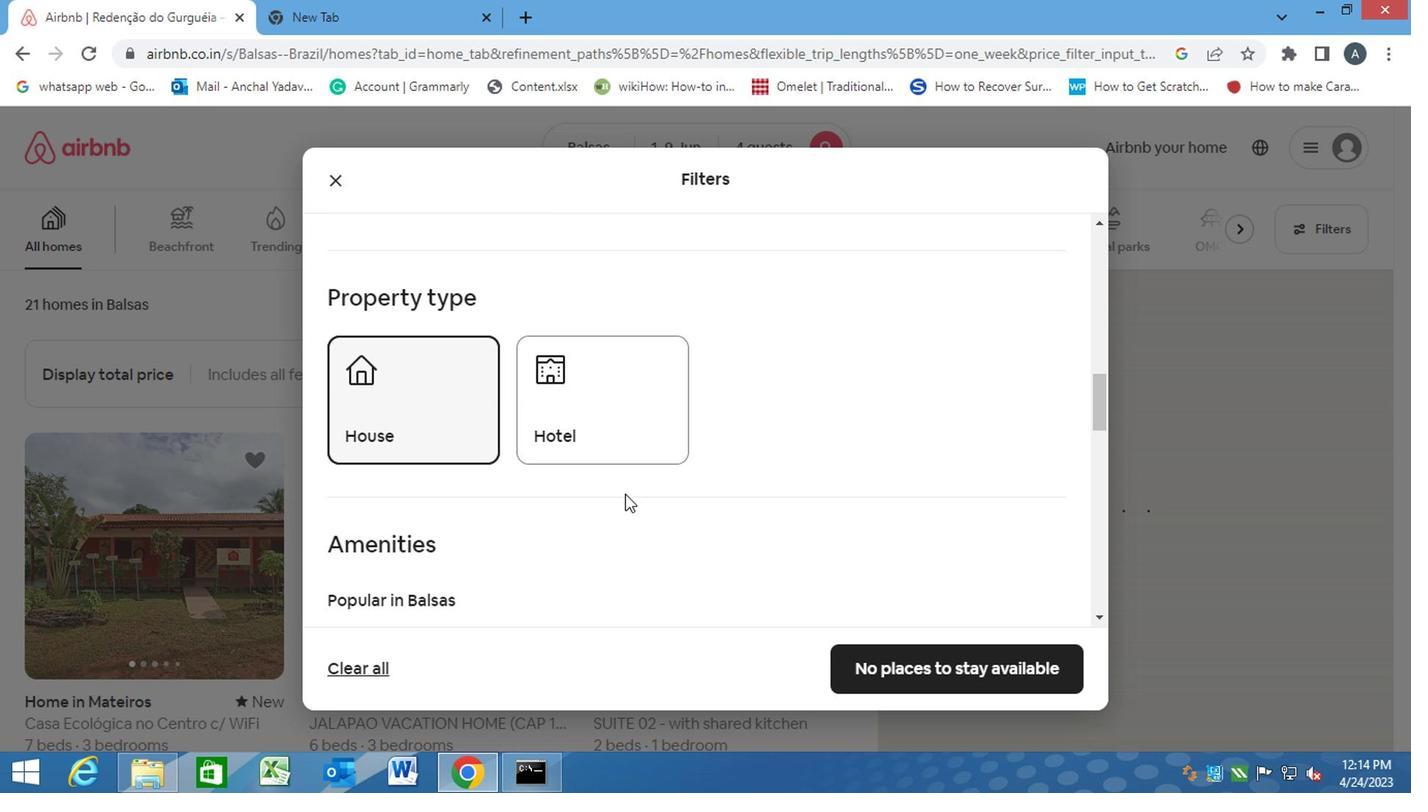 
Action: Mouse scrolled (622, 493) with delta (0, 0)
Screenshot: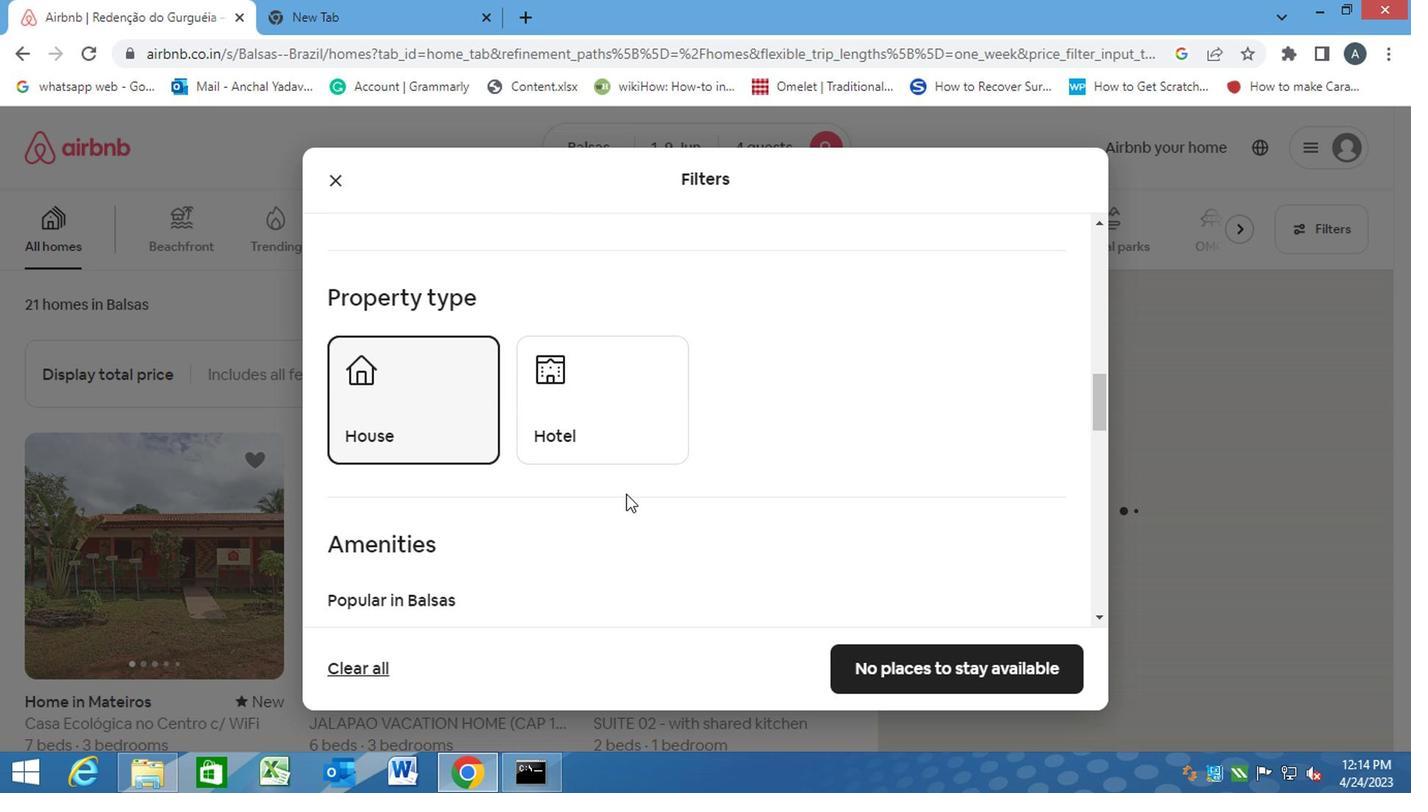 
Action: Mouse scrolled (622, 493) with delta (0, 0)
Screenshot: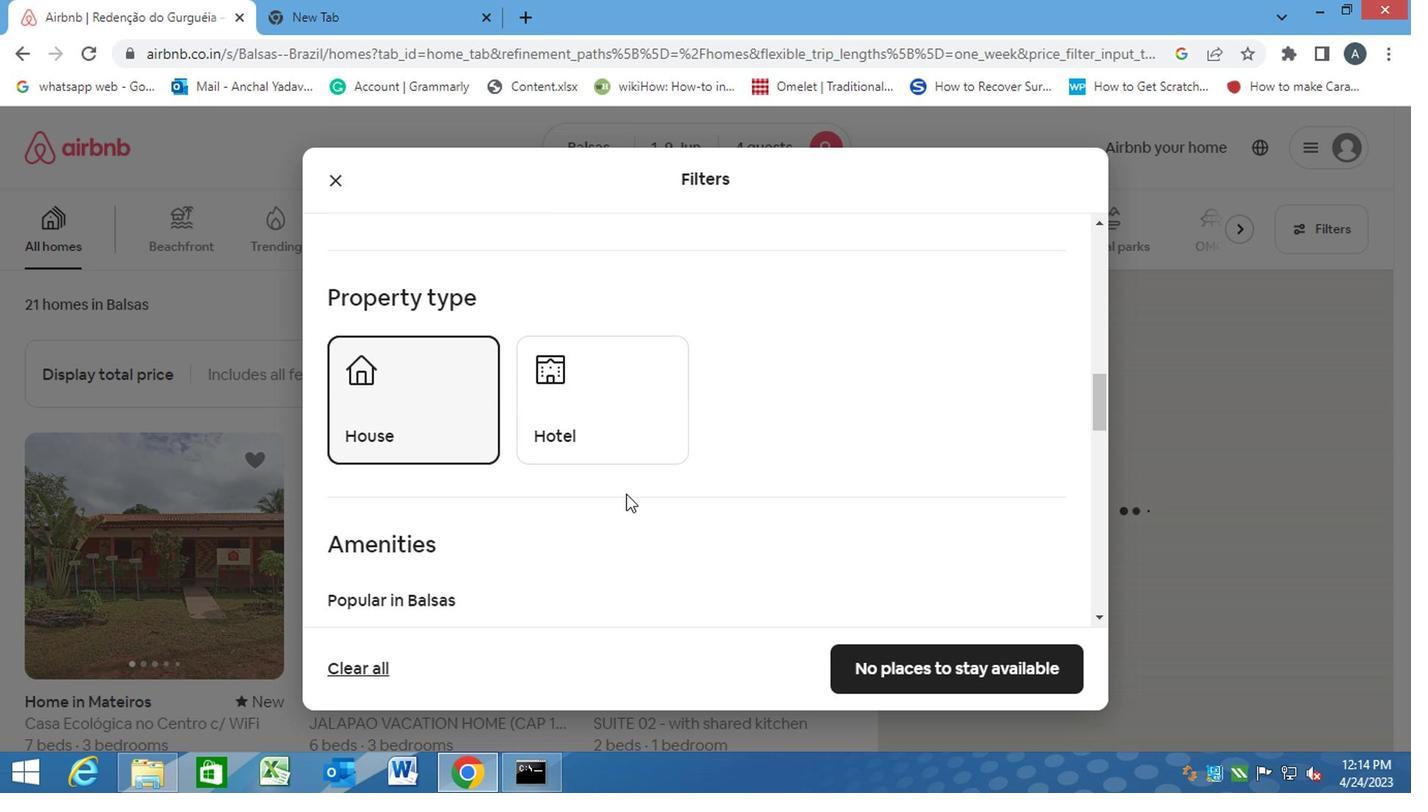 
Action: Mouse scrolled (622, 493) with delta (0, 0)
Screenshot: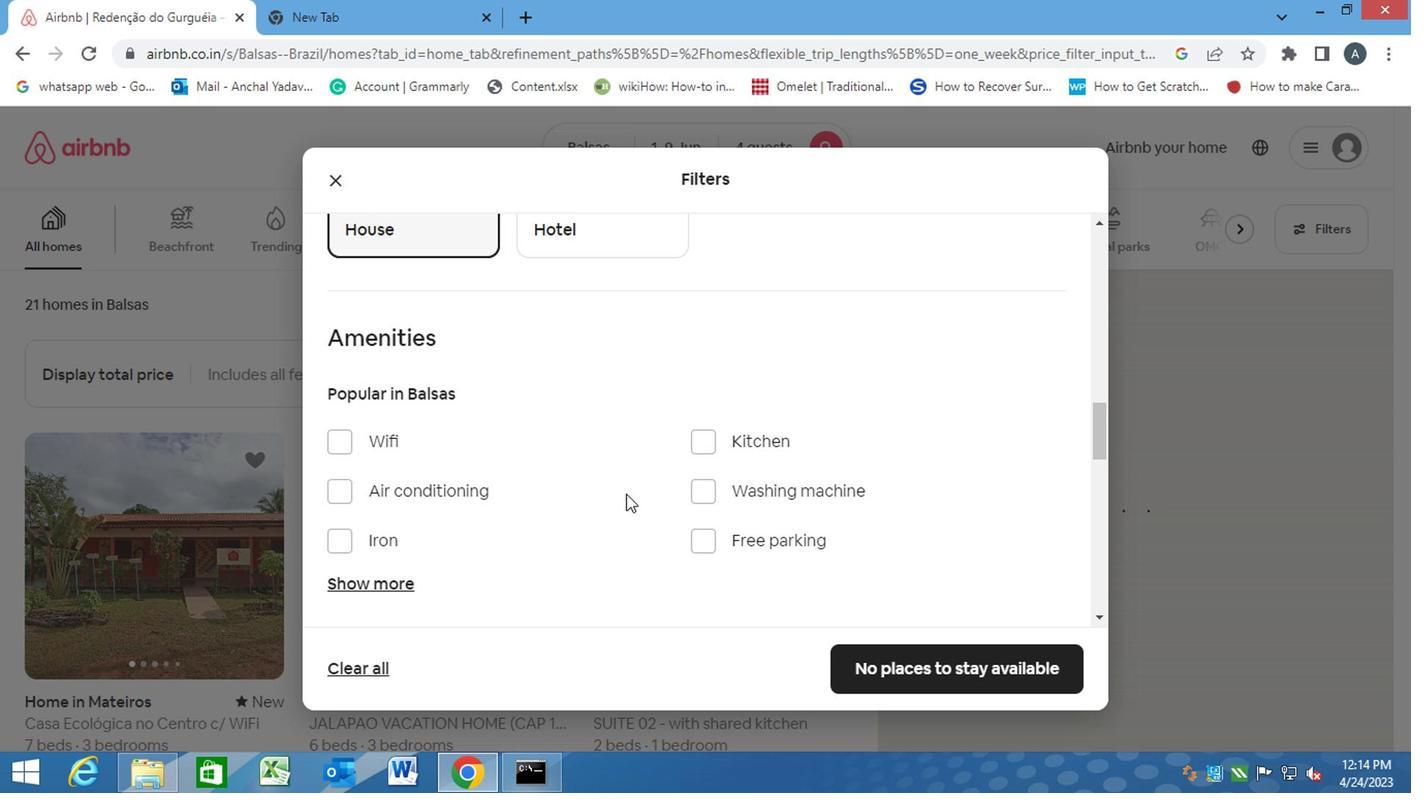 
Action: Mouse scrolled (622, 493) with delta (0, 0)
Screenshot: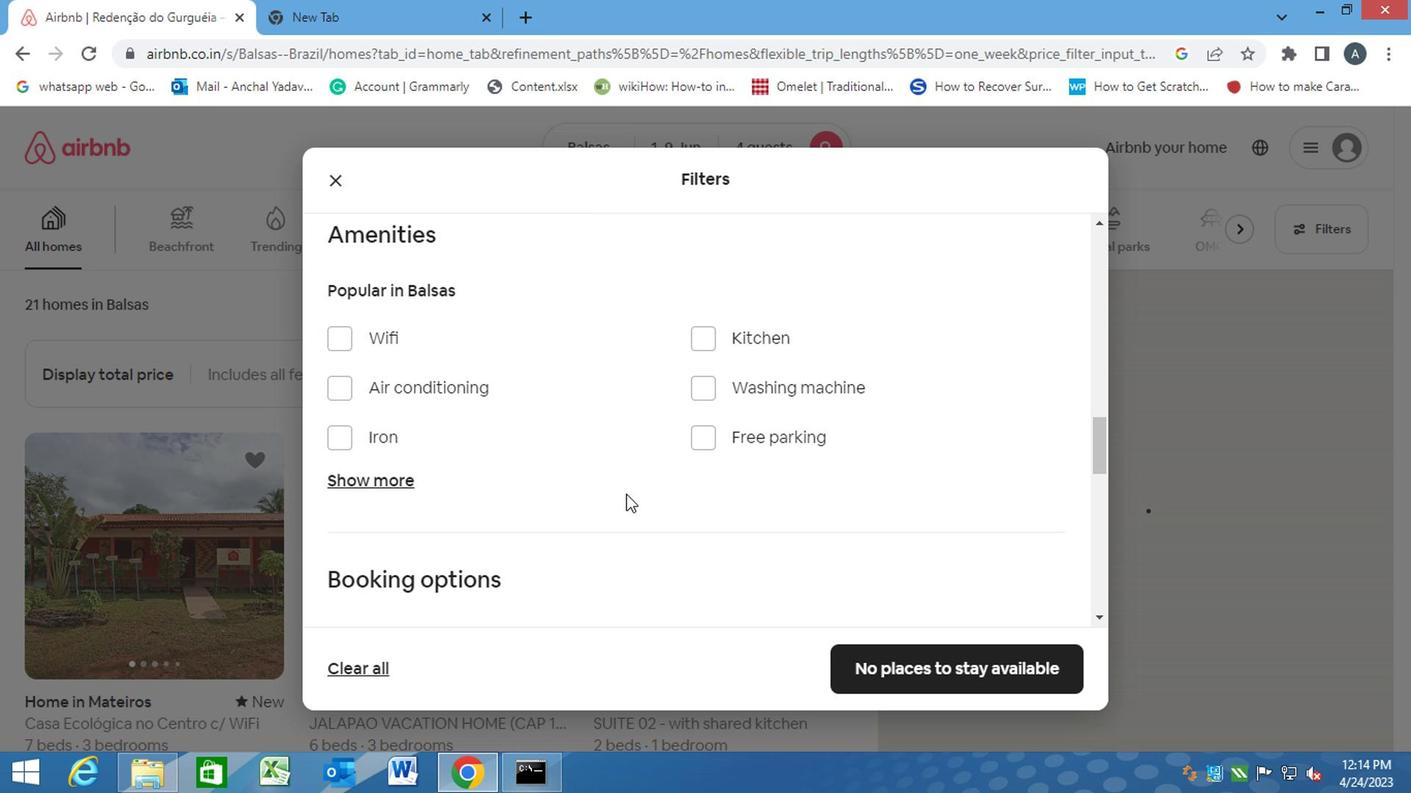 
Action: Mouse scrolled (622, 493) with delta (0, 0)
Screenshot: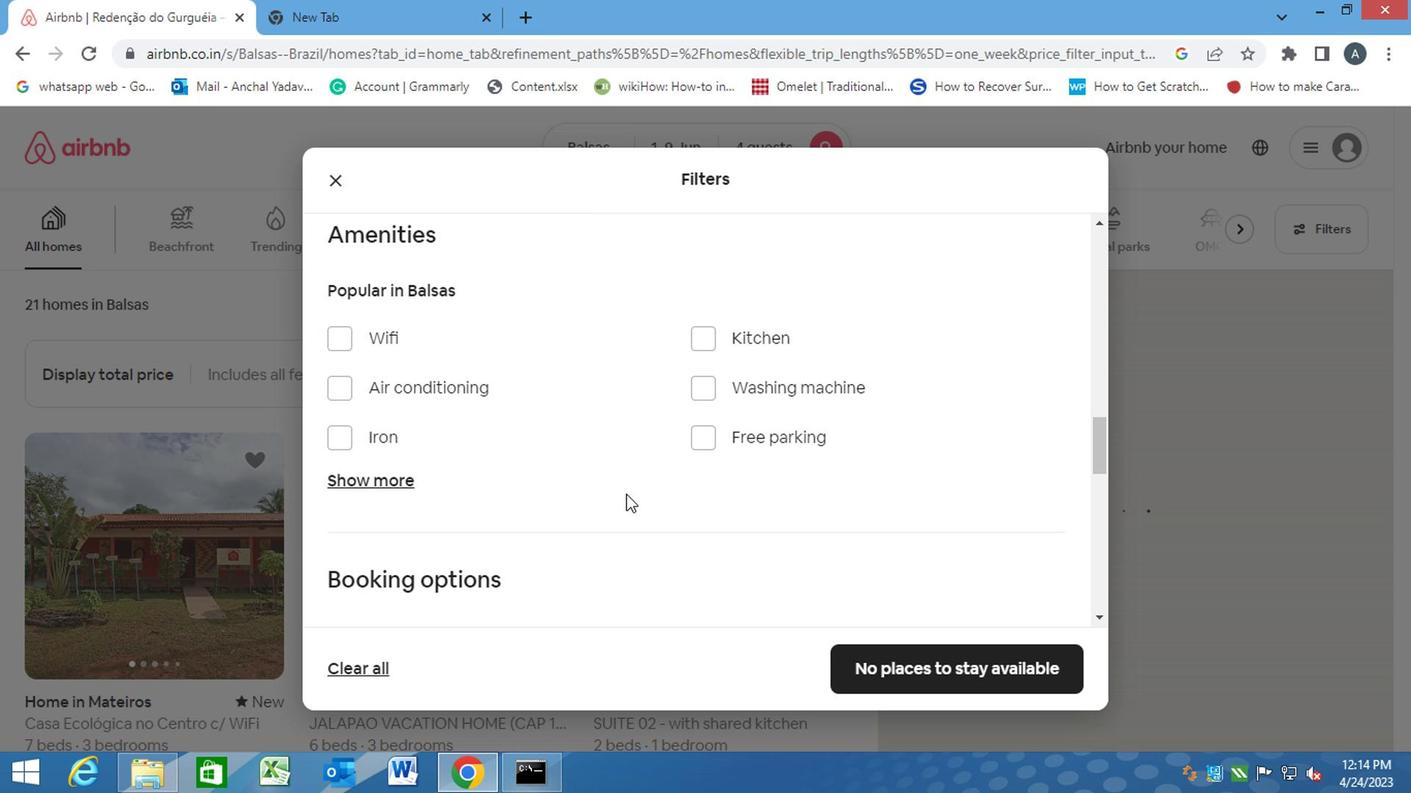 
Action: Mouse scrolled (622, 493) with delta (0, 0)
Screenshot: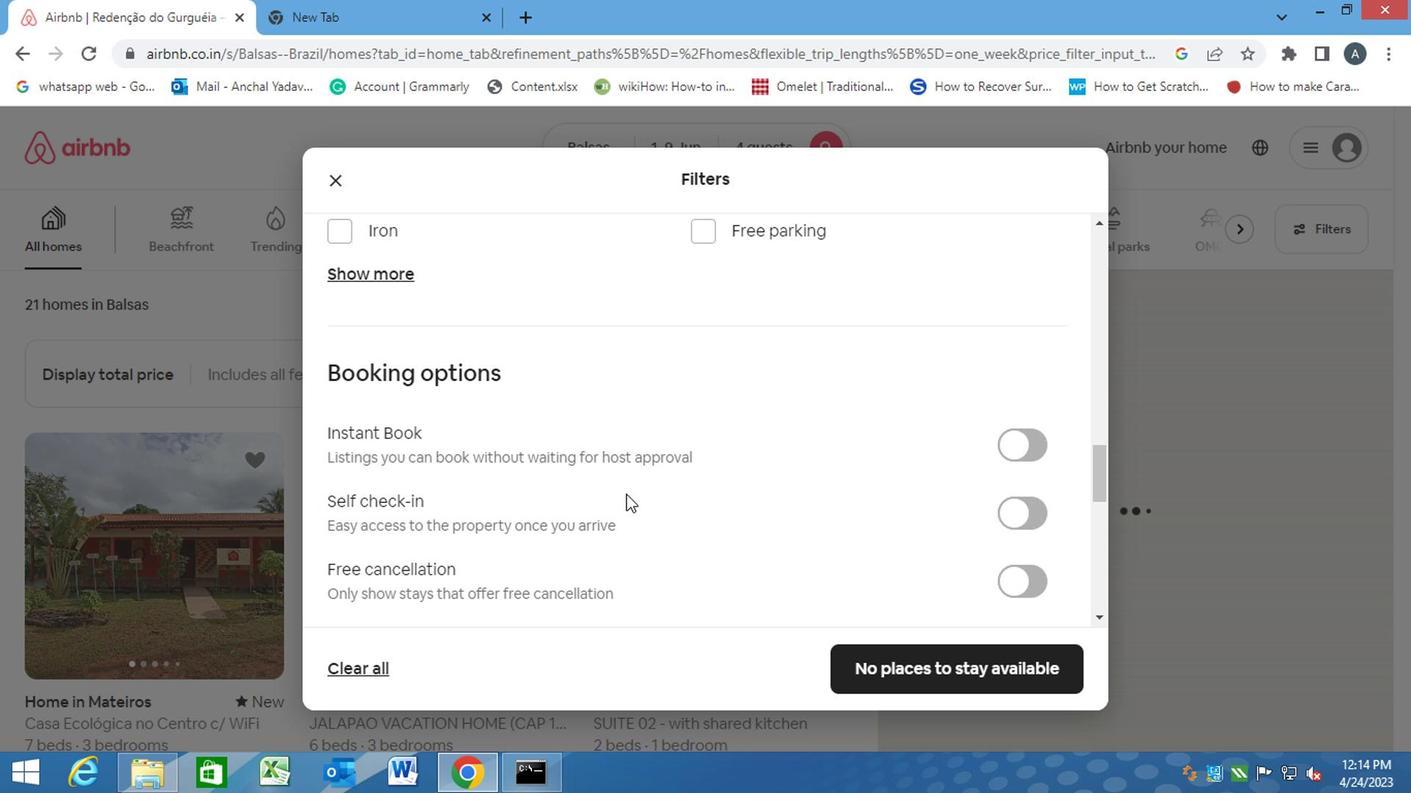 
Action: Mouse scrolled (622, 493) with delta (0, 0)
Screenshot: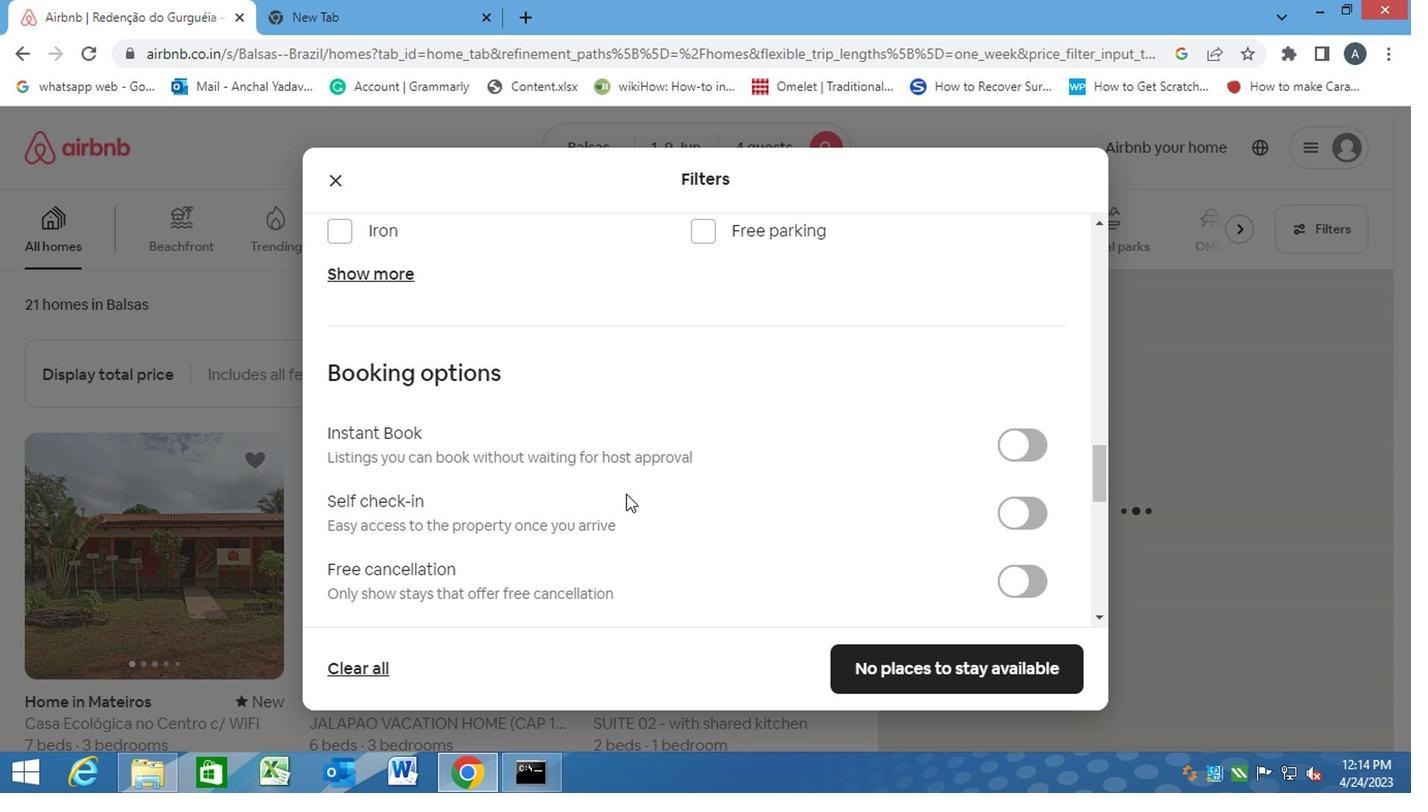 
Action: Mouse scrolled (622, 495) with delta (0, 1)
Screenshot: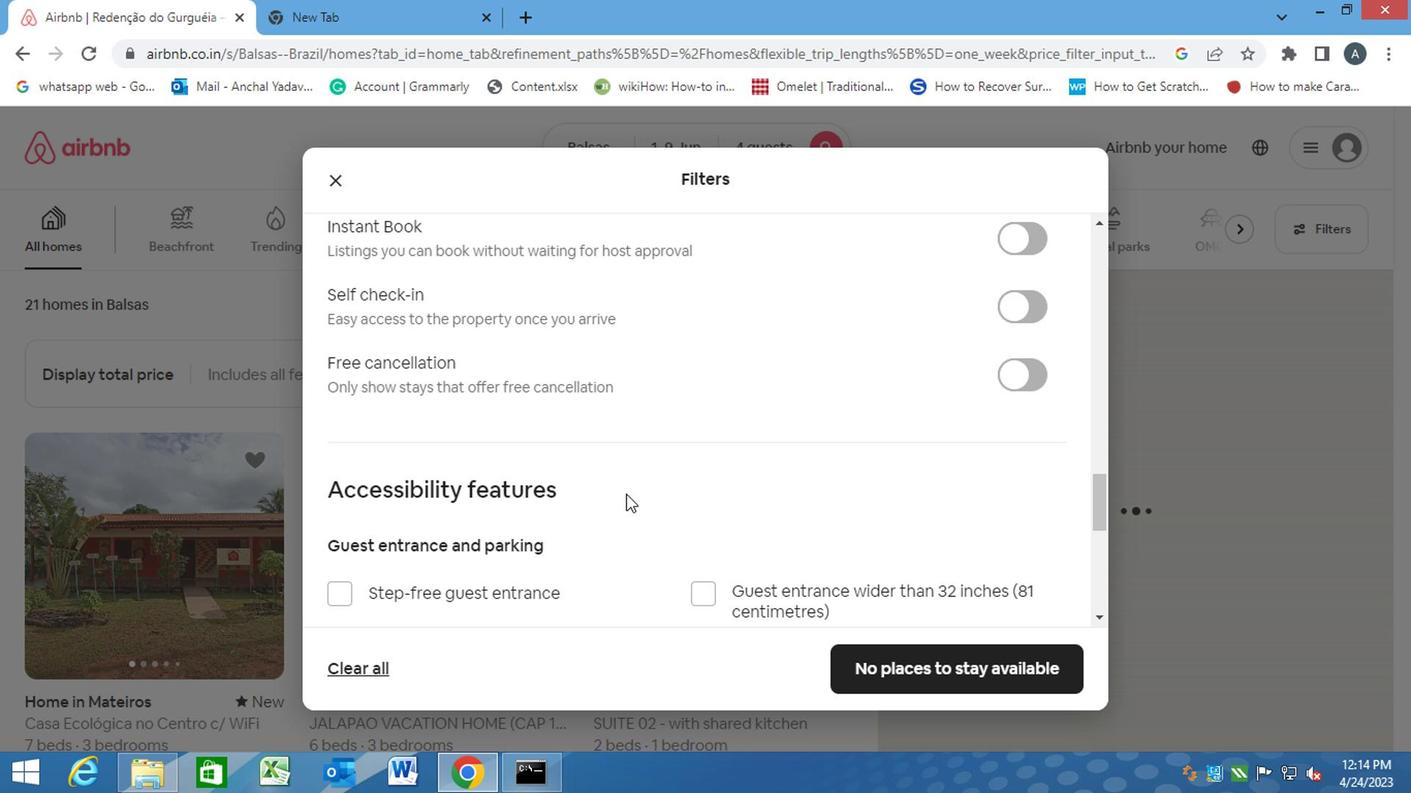 
Action: Mouse moved to (1015, 407)
Screenshot: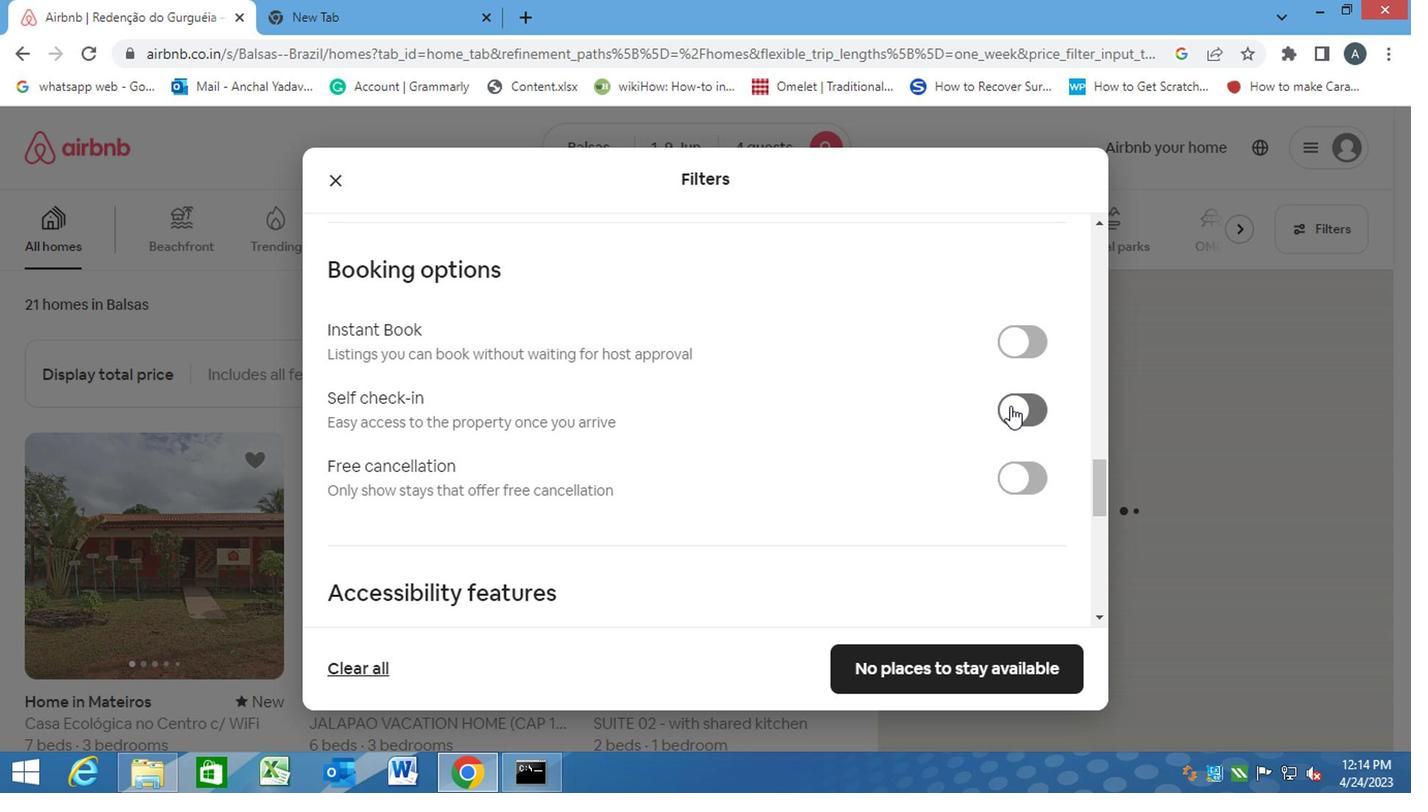 
Action: Mouse pressed left at (1015, 407)
Screenshot: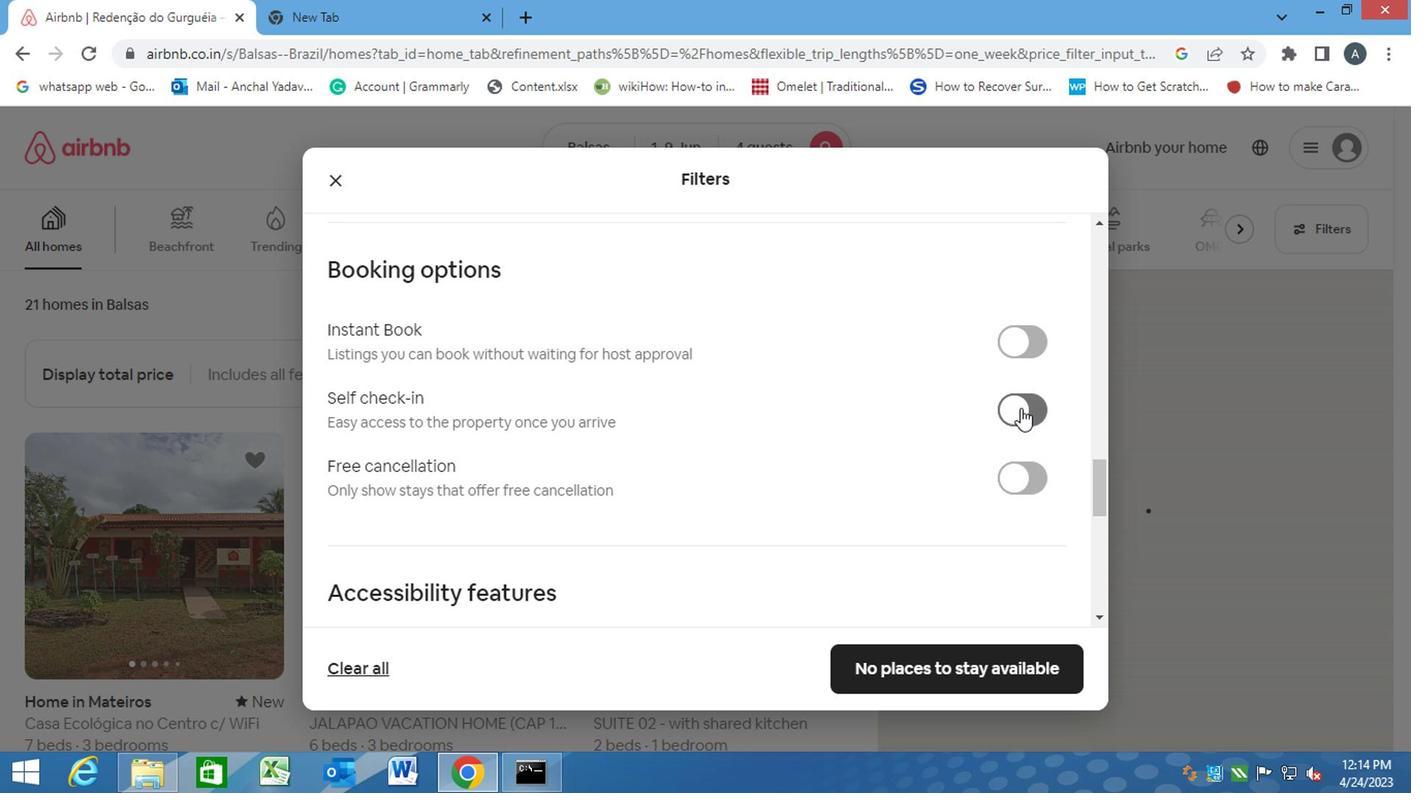 
Action: Mouse moved to (621, 435)
Screenshot: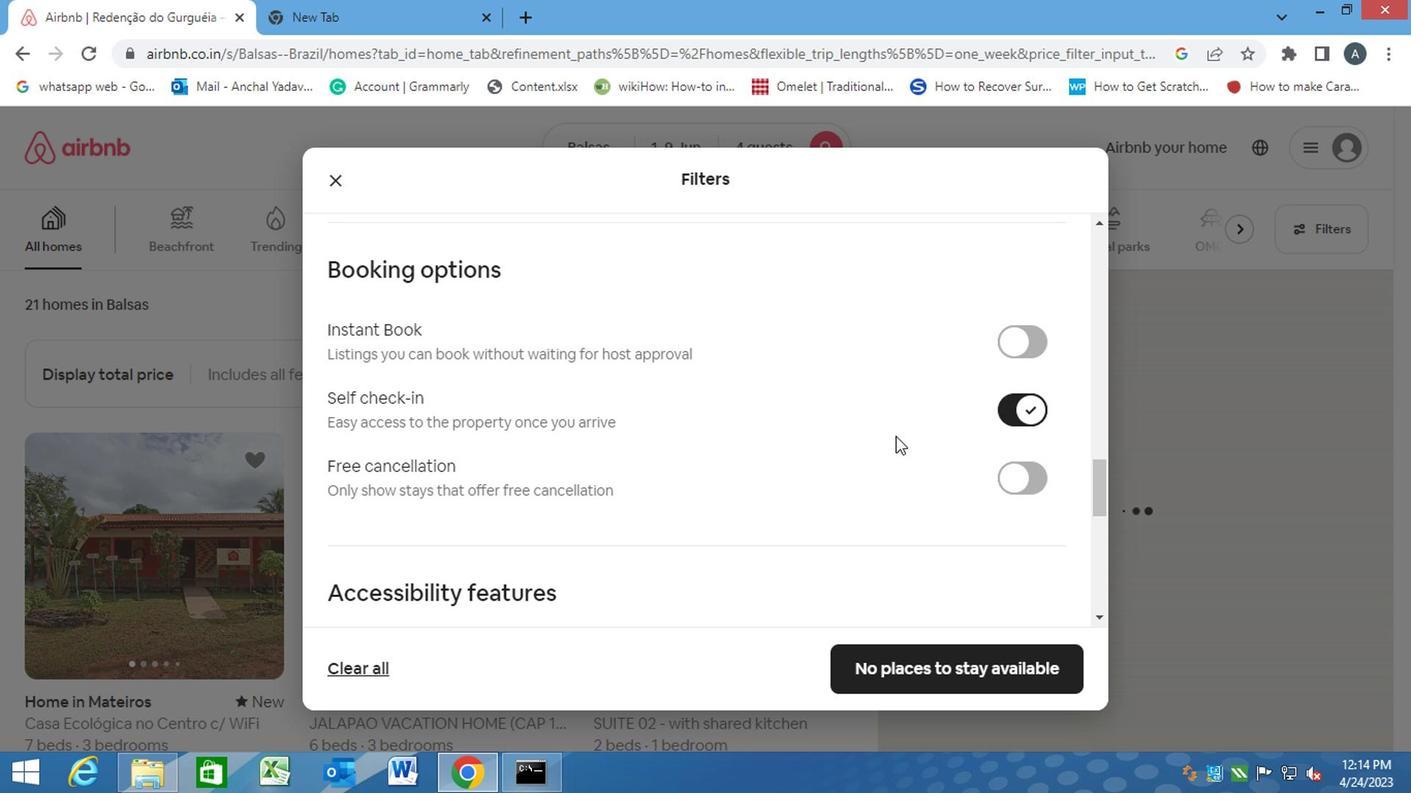 
Action: Mouse scrolled (621, 435) with delta (0, 0)
Screenshot: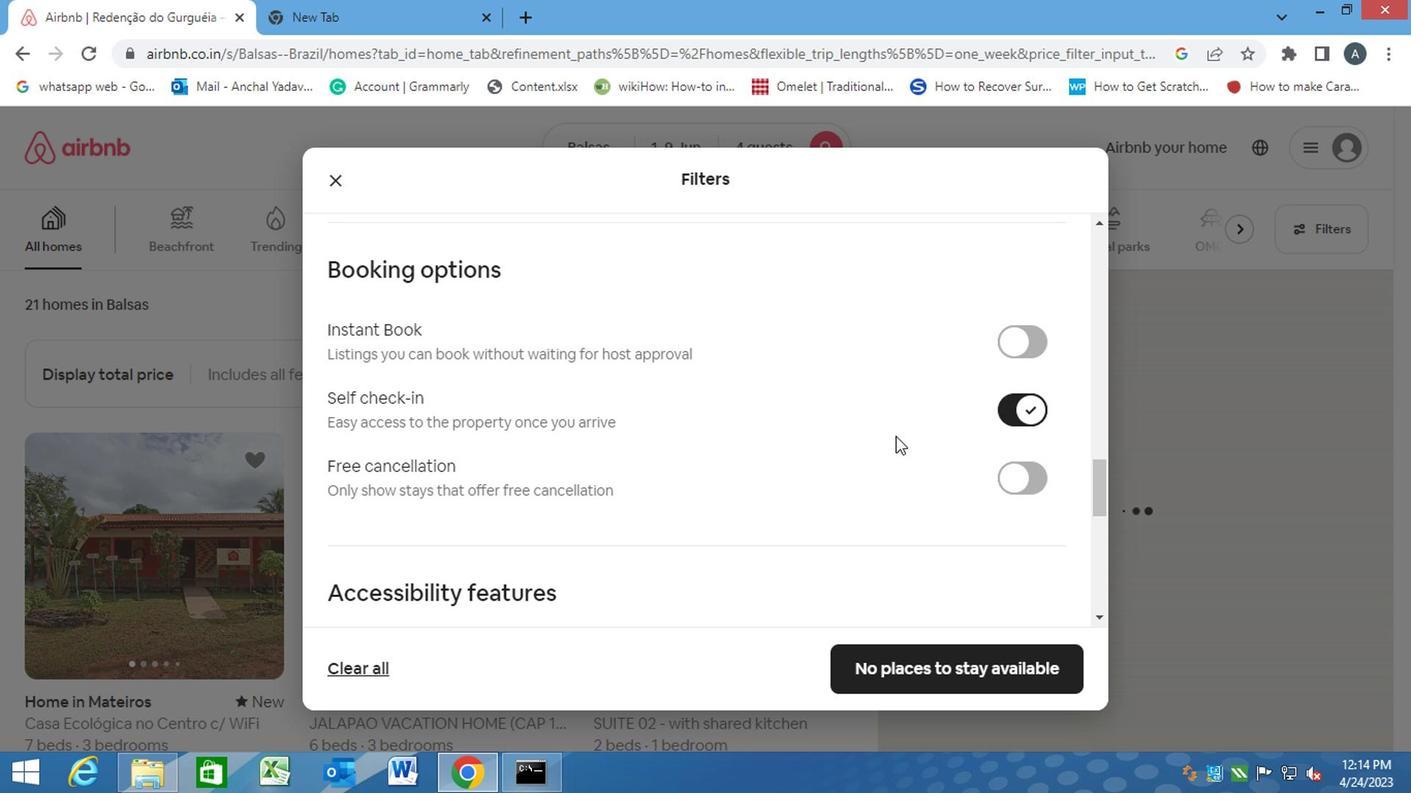 
Action: Mouse moved to (620, 435)
Screenshot: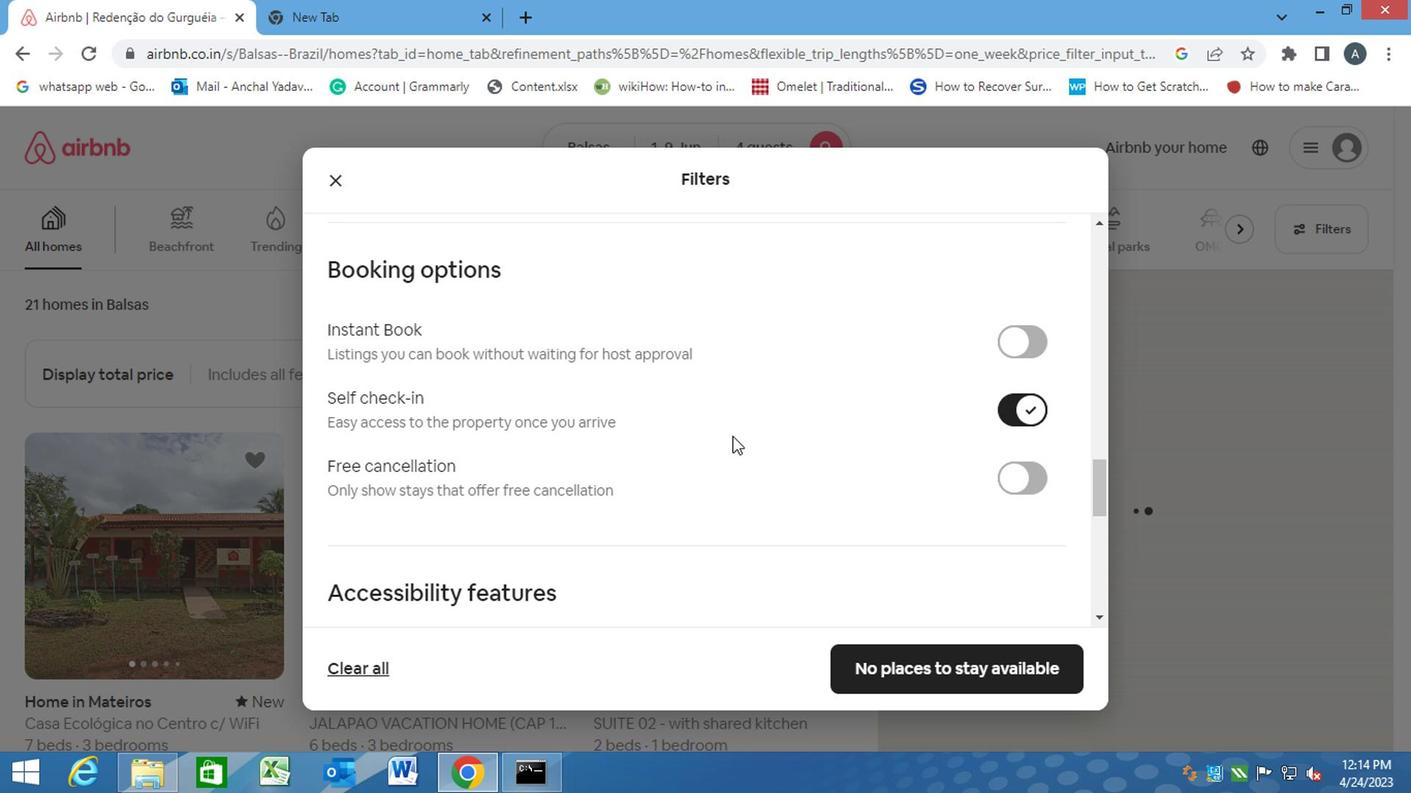 
Action: Mouse scrolled (620, 435) with delta (0, 0)
Screenshot: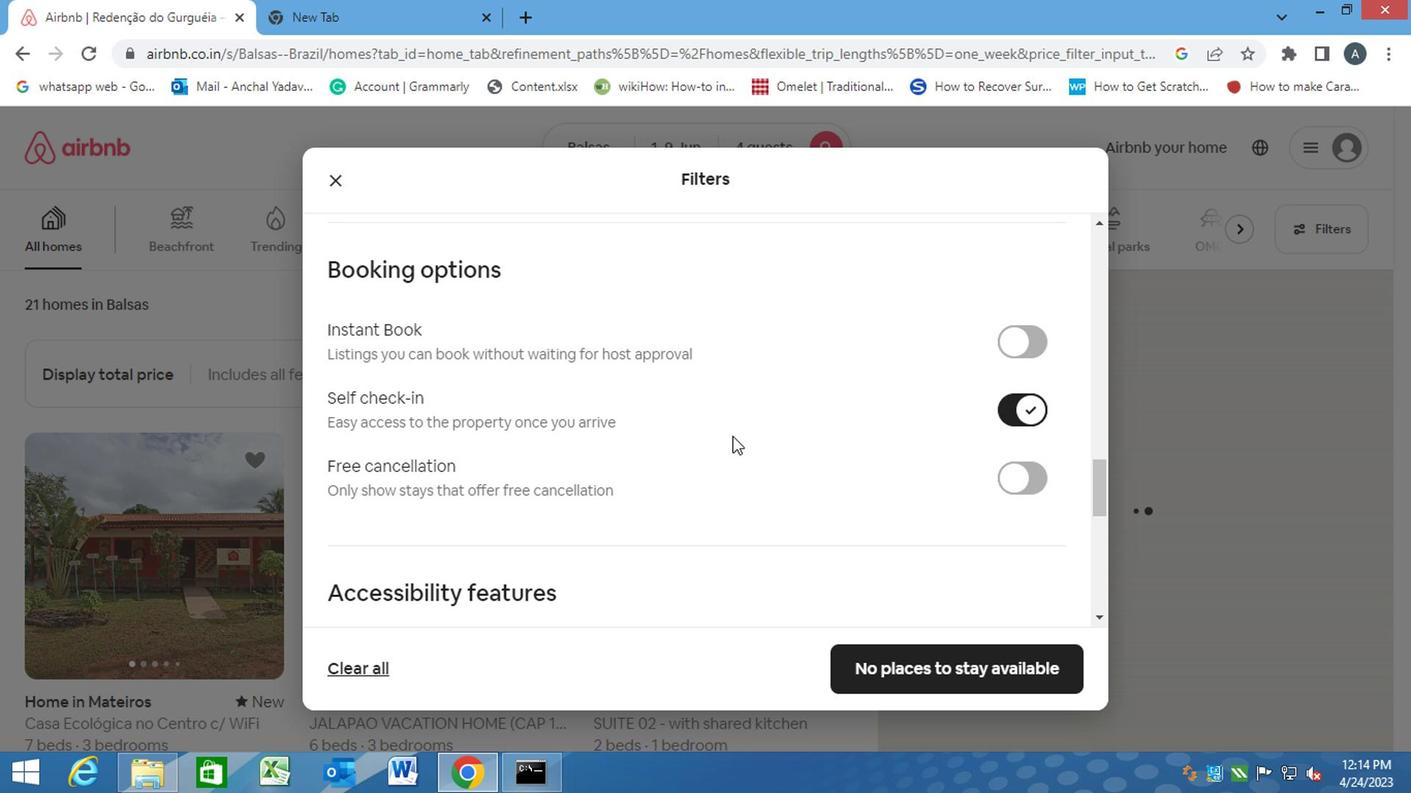 
Action: Mouse scrolled (620, 435) with delta (0, 0)
Screenshot: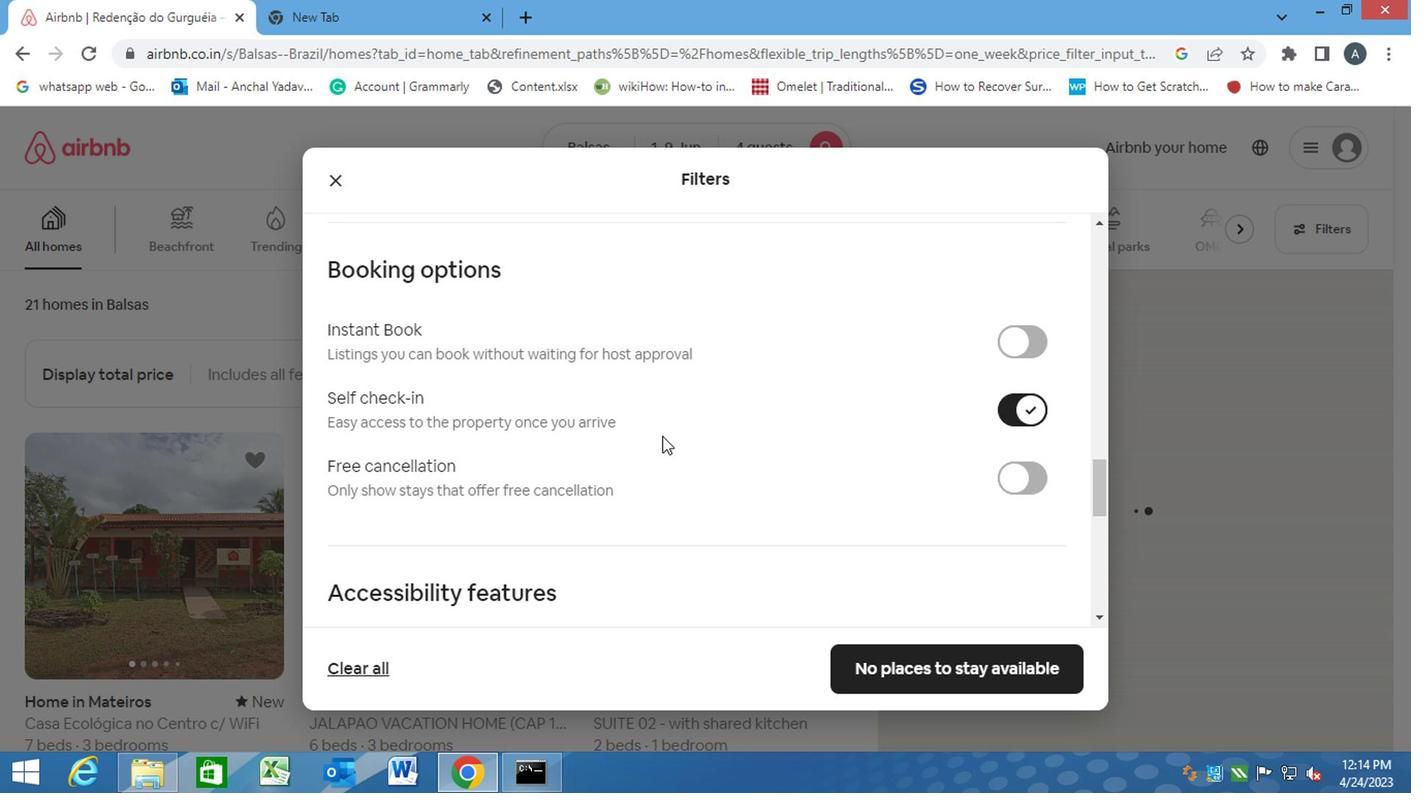 
Action: Mouse moved to (612, 435)
Screenshot: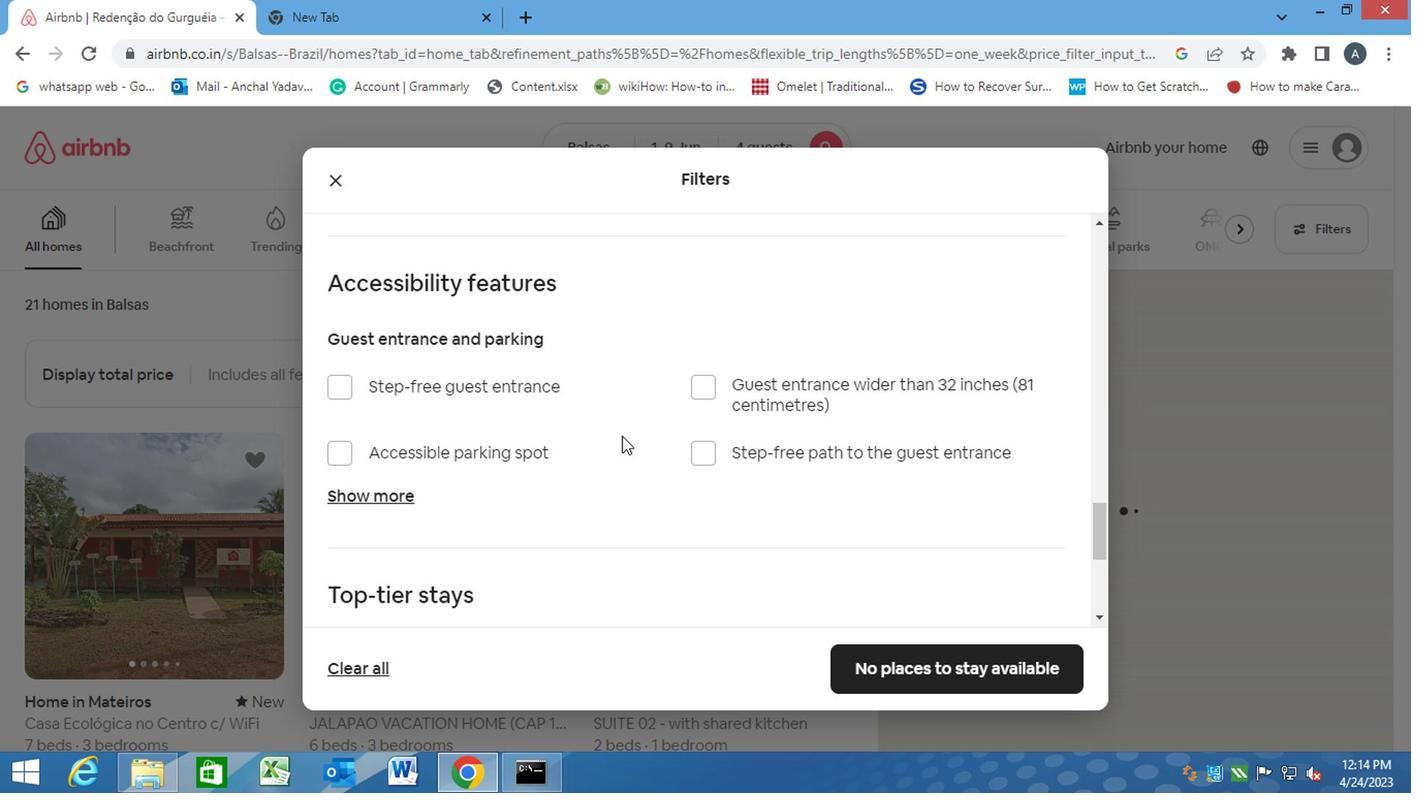 
Action: Mouse scrolled (612, 435) with delta (0, 0)
Screenshot: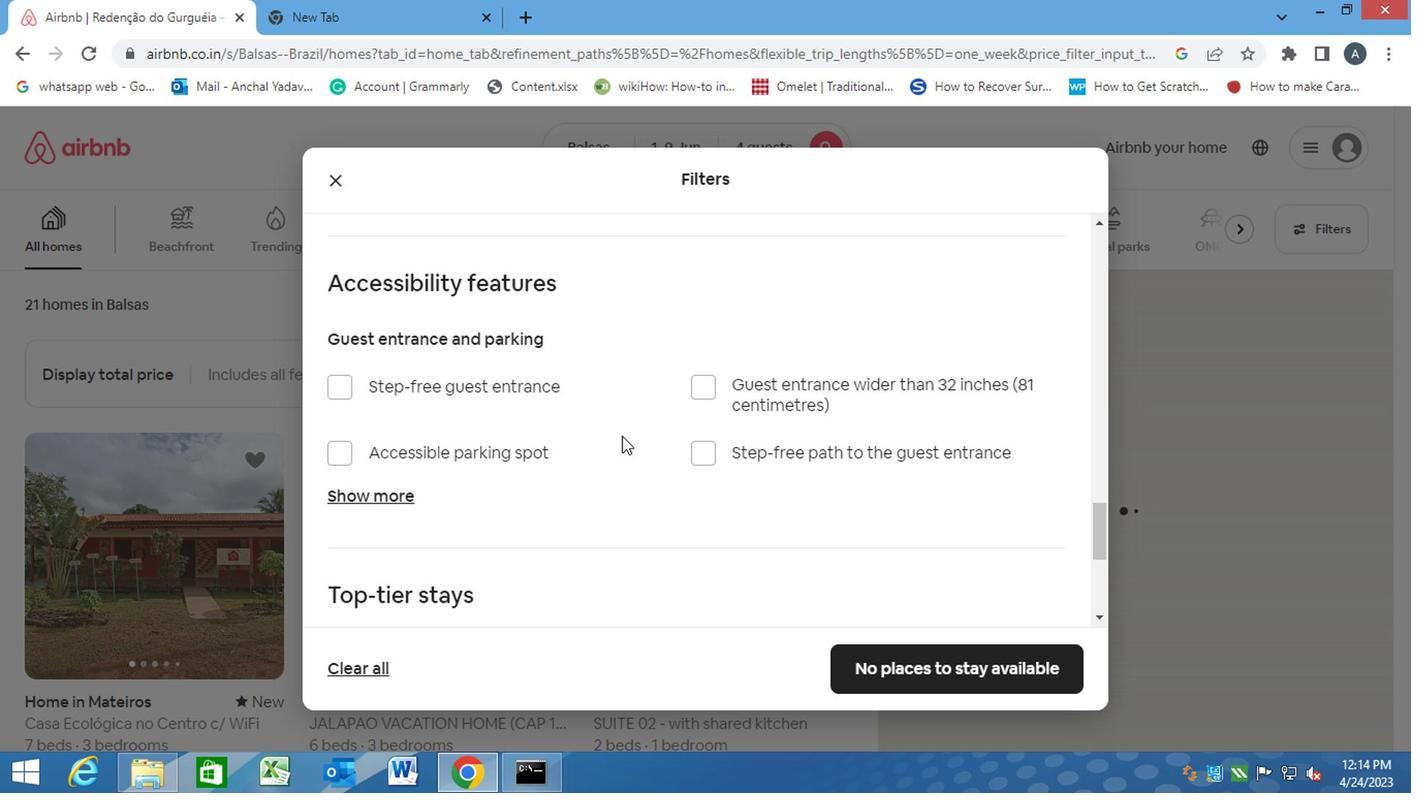 
Action: Mouse moved to (612, 437)
Screenshot: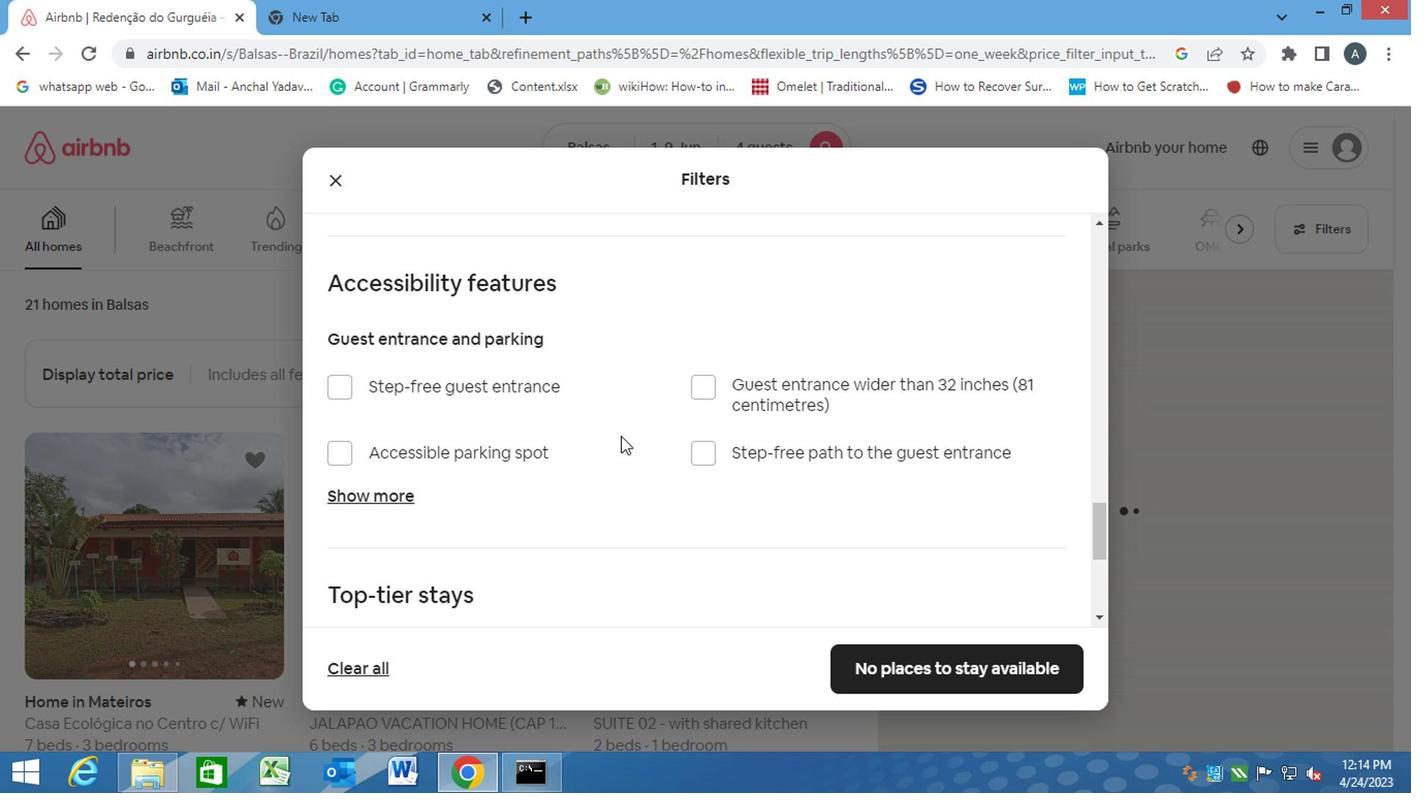 
Action: Mouse scrolled (612, 435) with delta (0, -1)
Screenshot: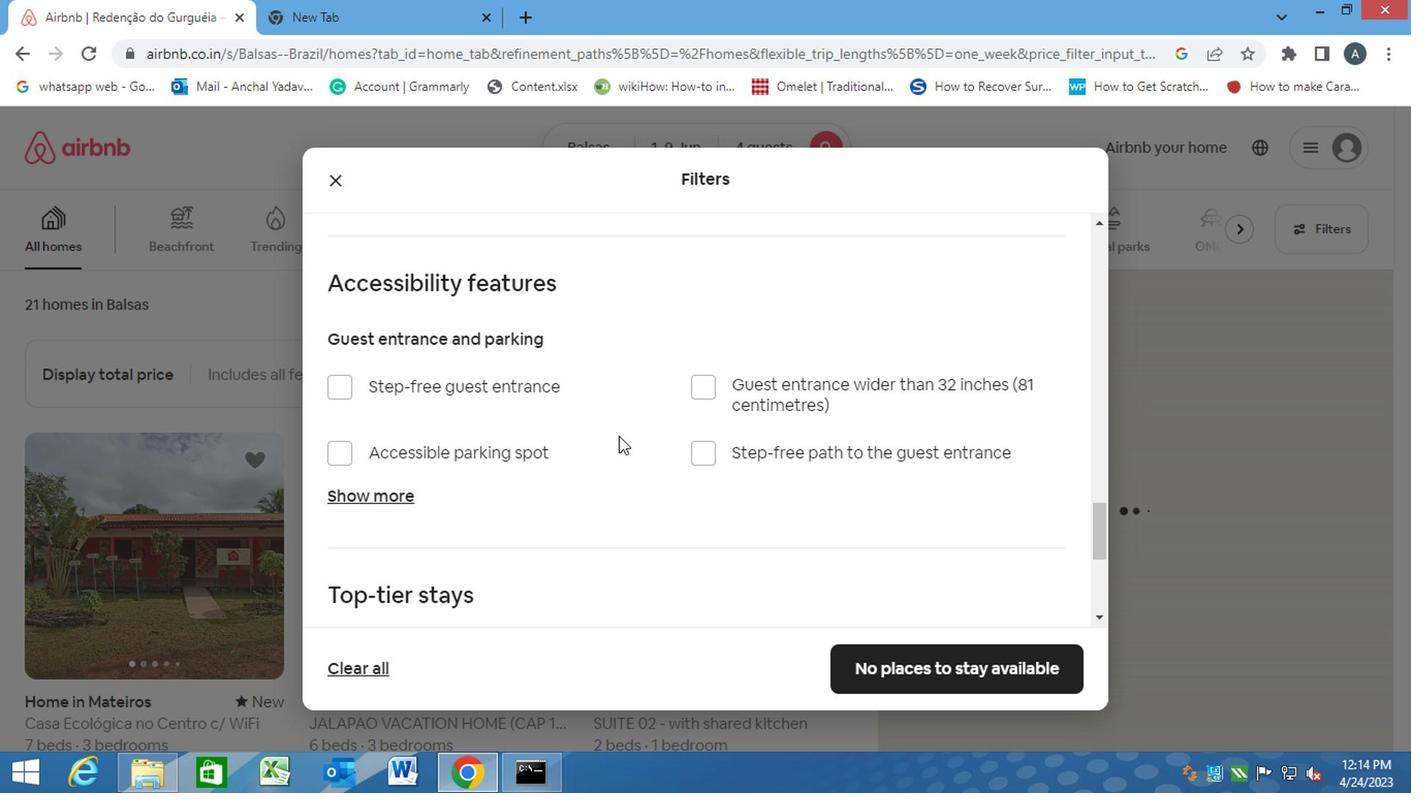 
Action: Mouse moved to (611, 437)
Screenshot: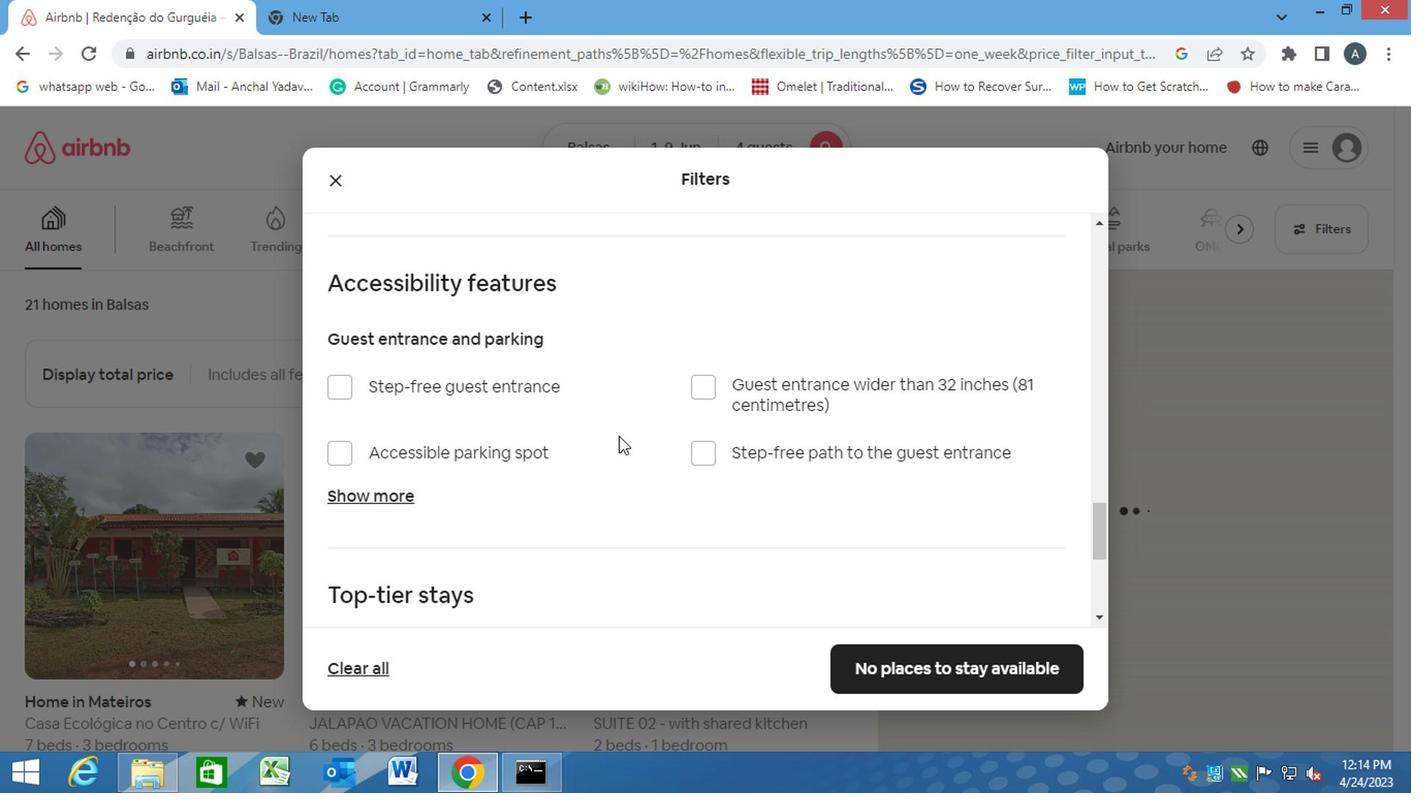
Action: Mouse scrolled (611, 435) with delta (0, -1)
Screenshot: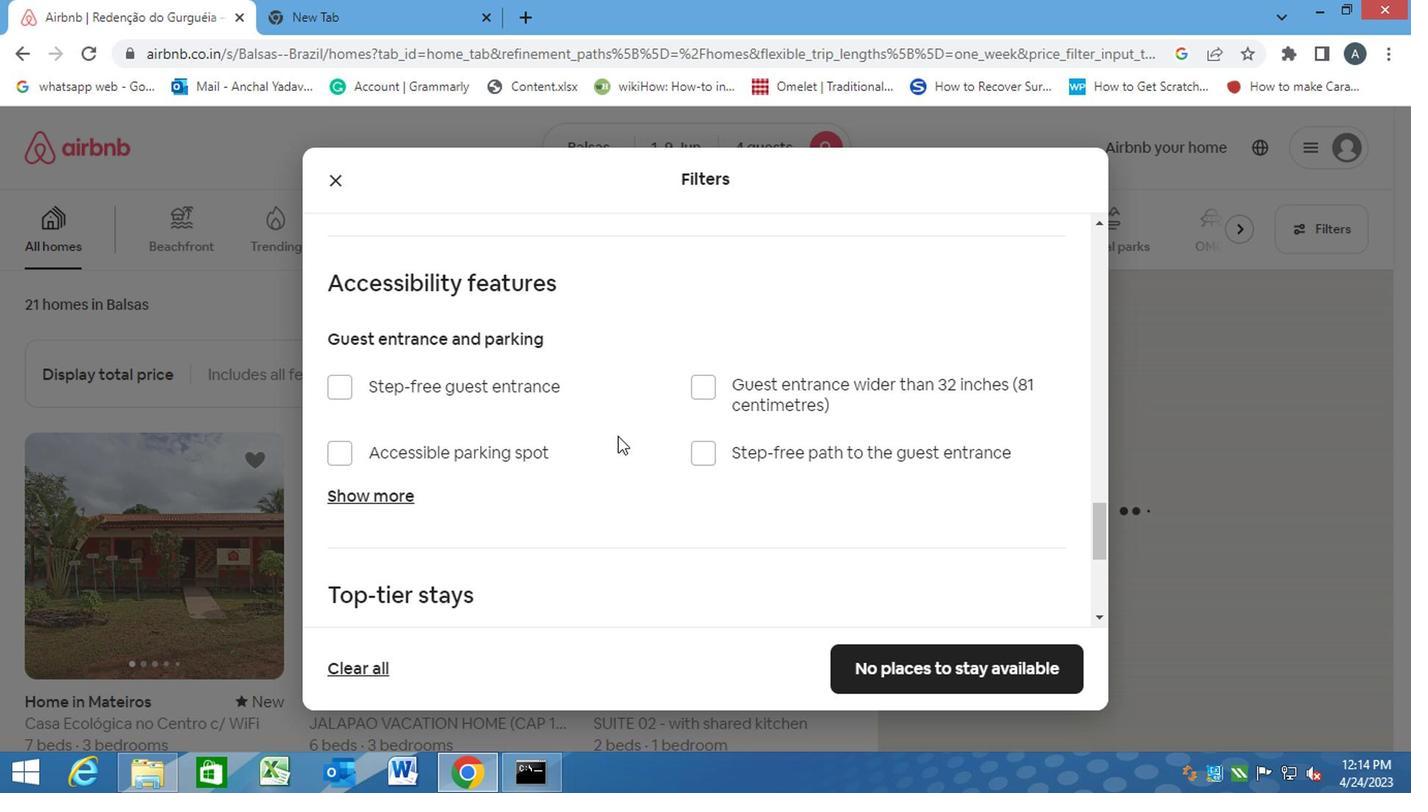 
Action: Mouse moved to (606, 437)
Screenshot: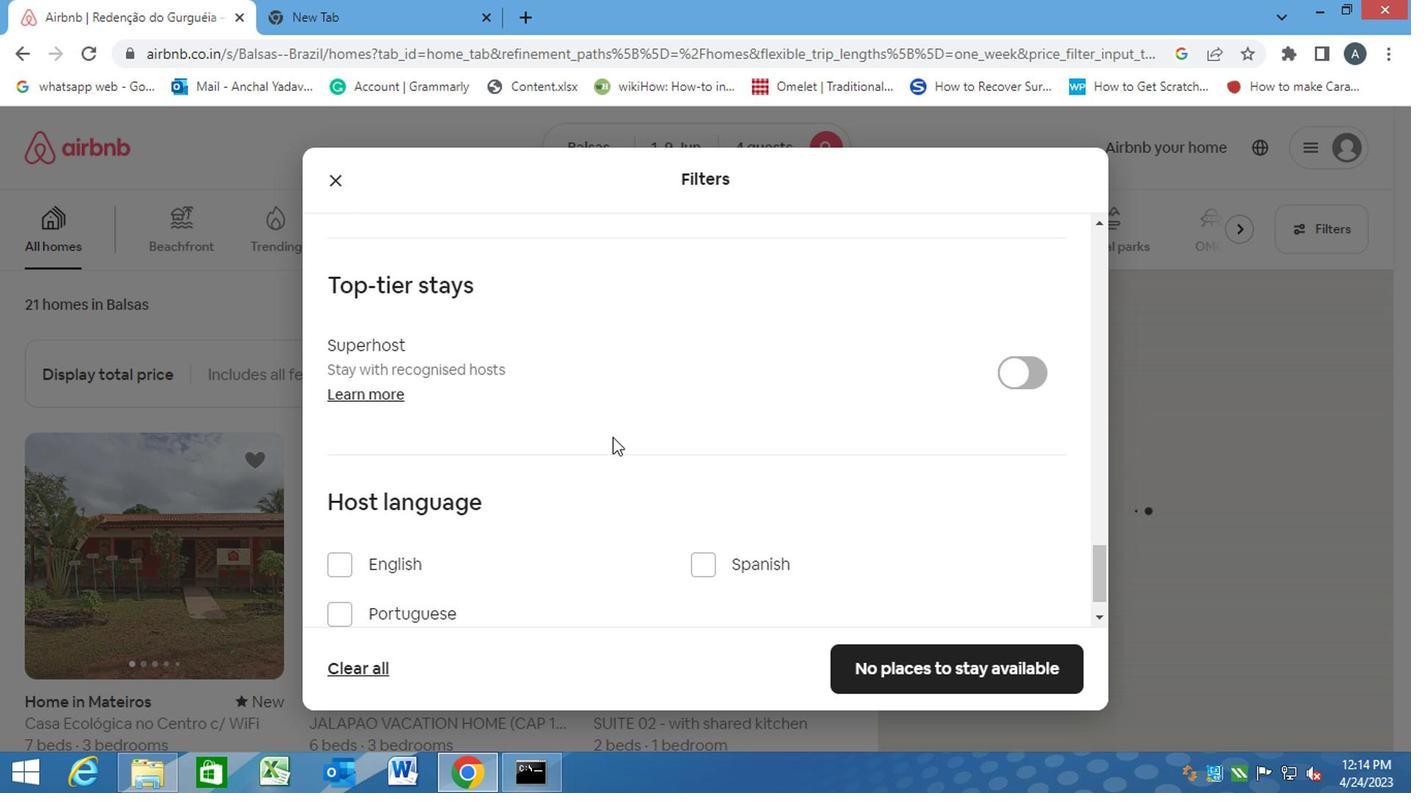 
Action: Mouse scrolled (606, 435) with delta (0, -1)
Screenshot: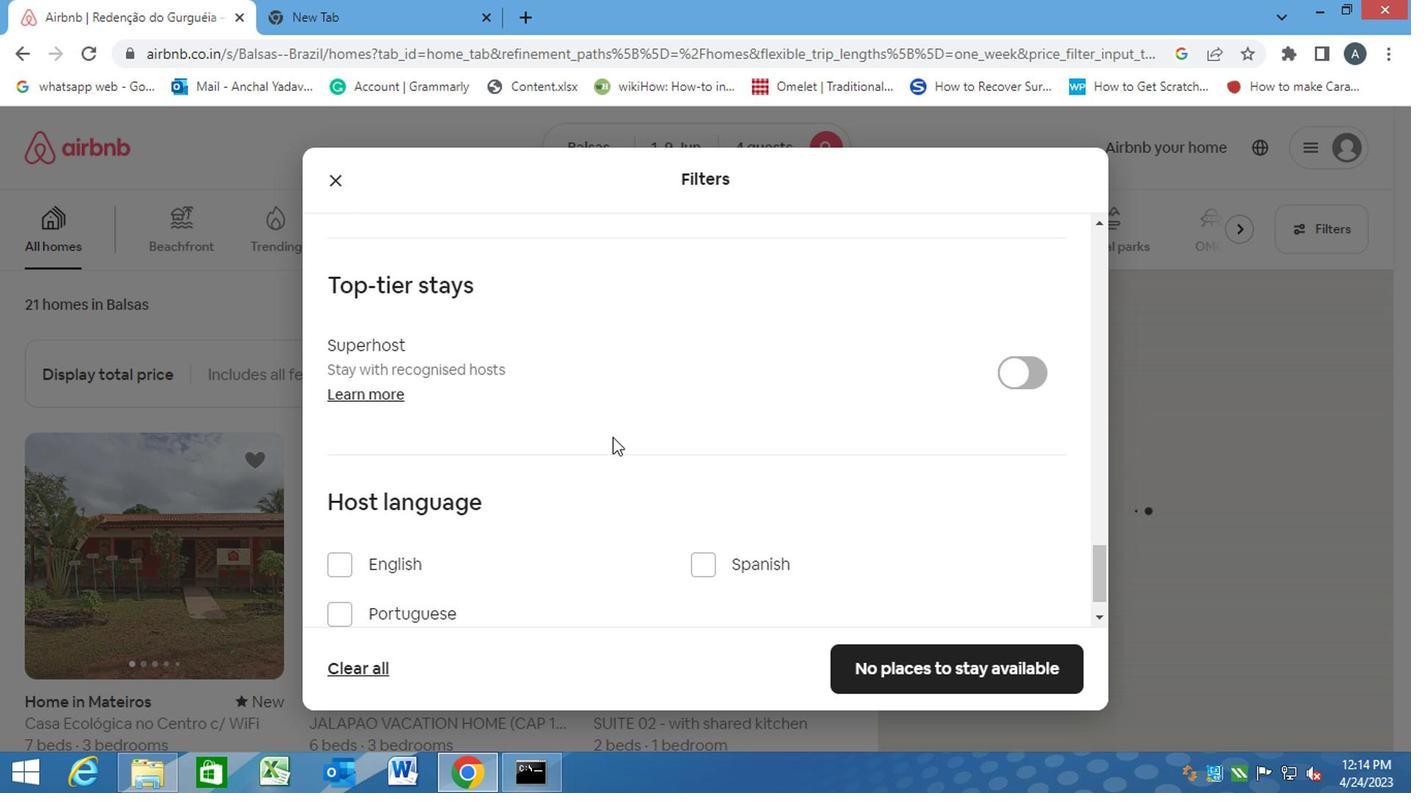 
Action: Mouse moved to (601, 438)
Screenshot: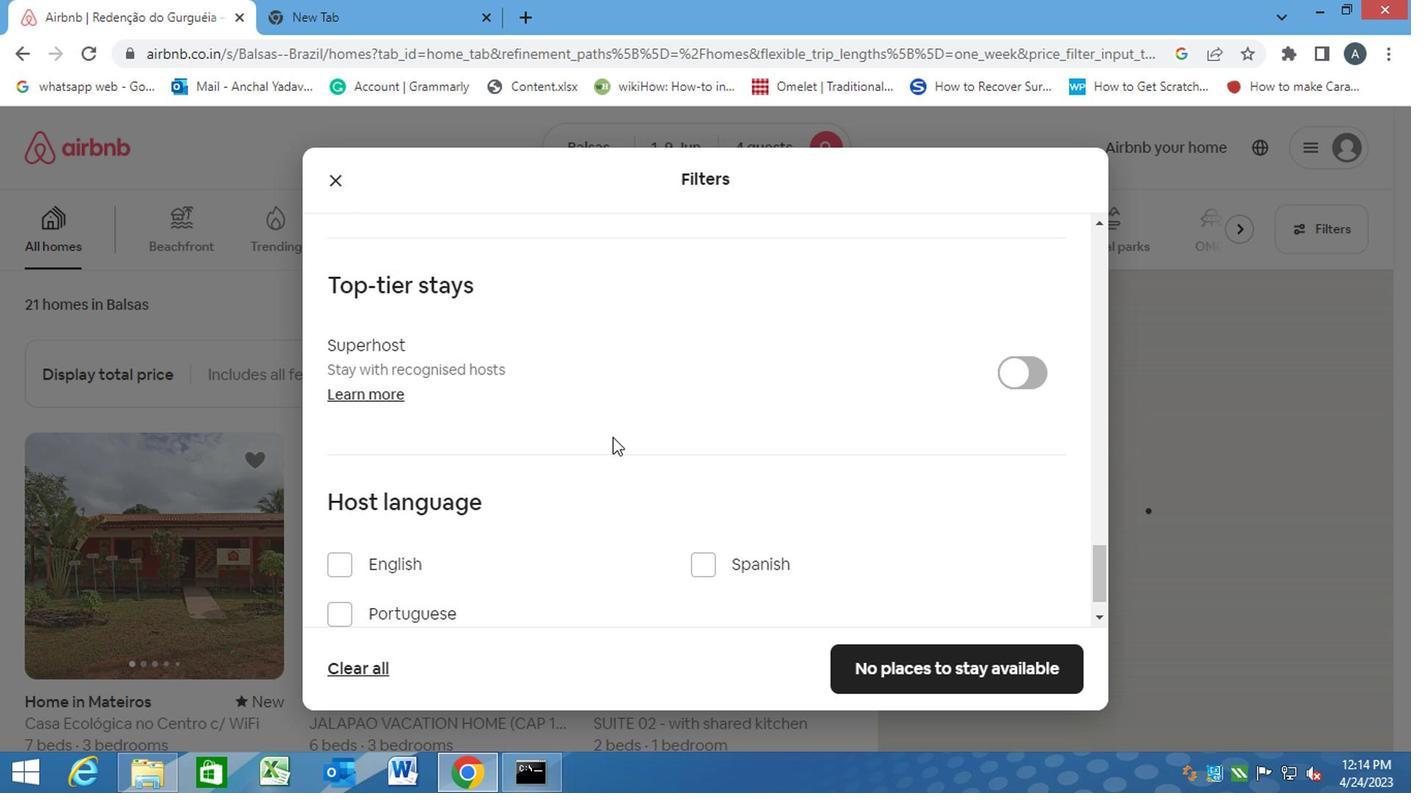 
Action: Mouse scrolled (601, 437) with delta (0, 0)
Screenshot: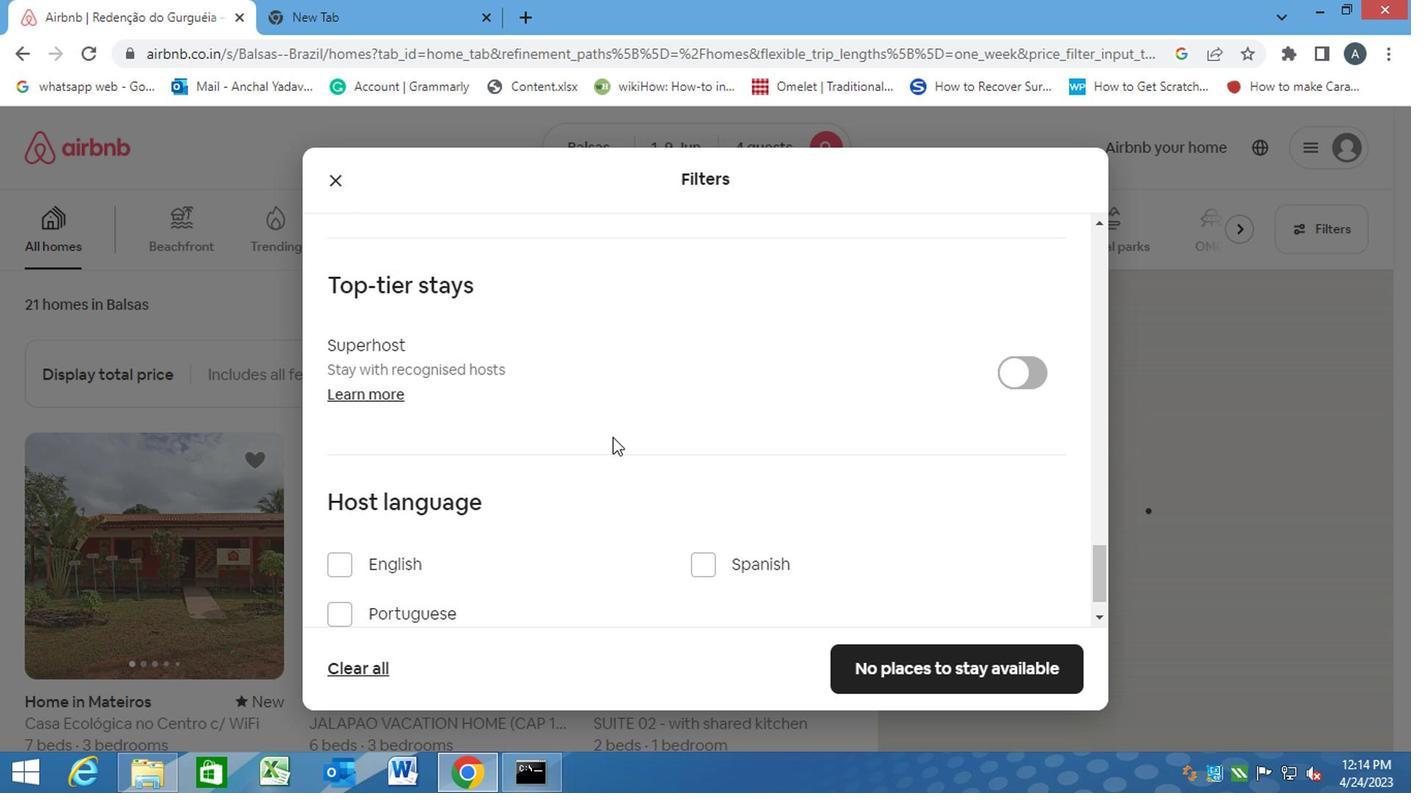 
Action: Mouse moved to (599, 438)
Screenshot: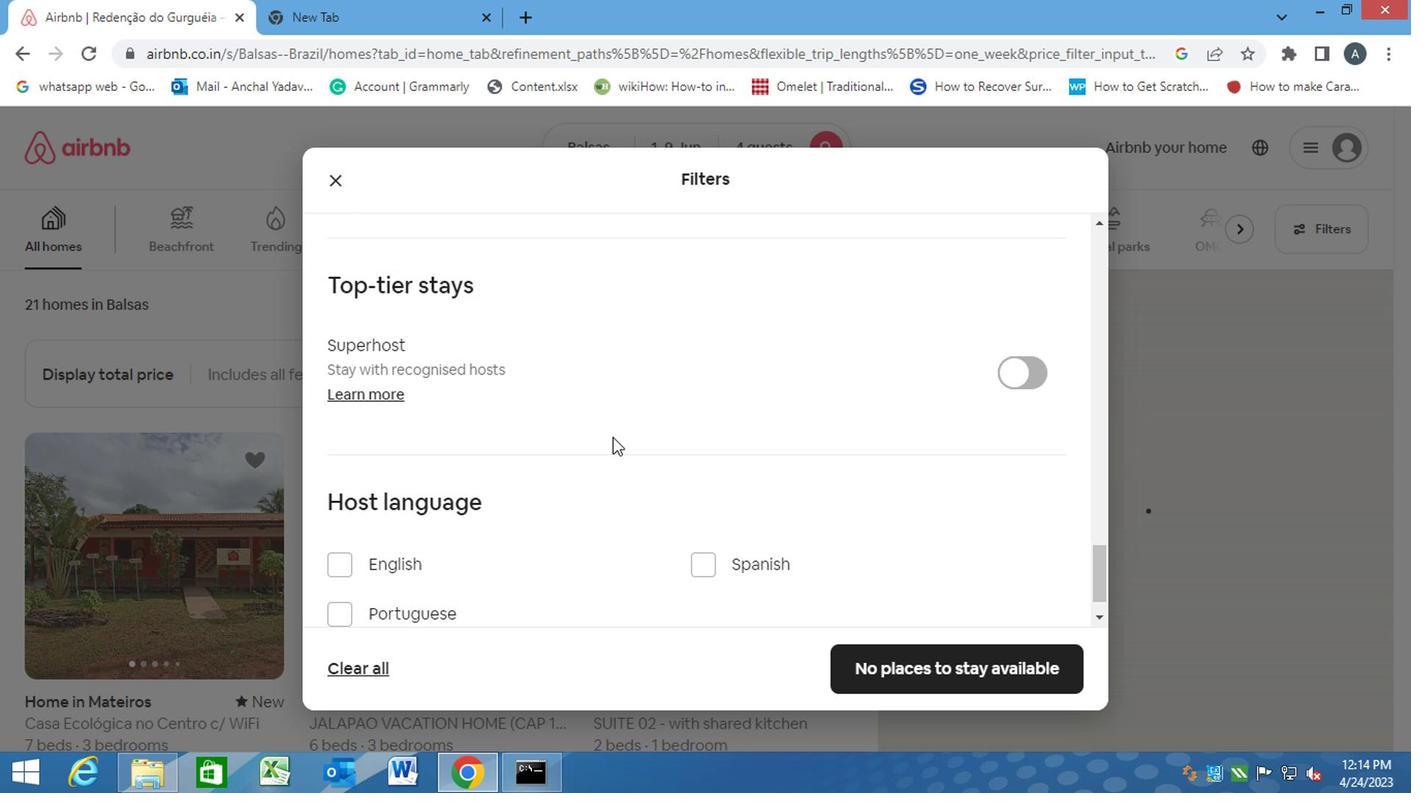 
Action: Mouse scrolled (599, 437) with delta (0, 0)
Screenshot: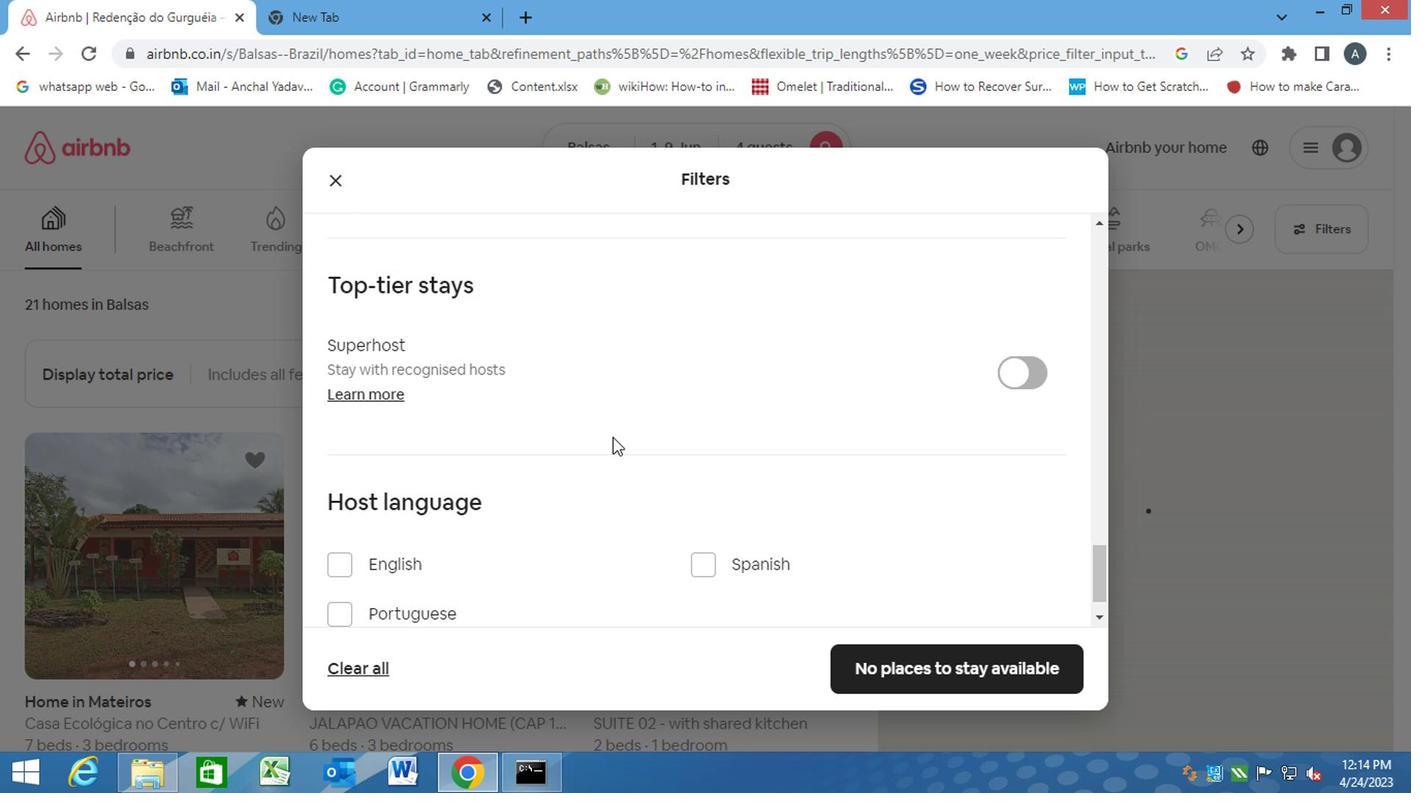 
Action: Mouse moved to (705, 518)
Screenshot: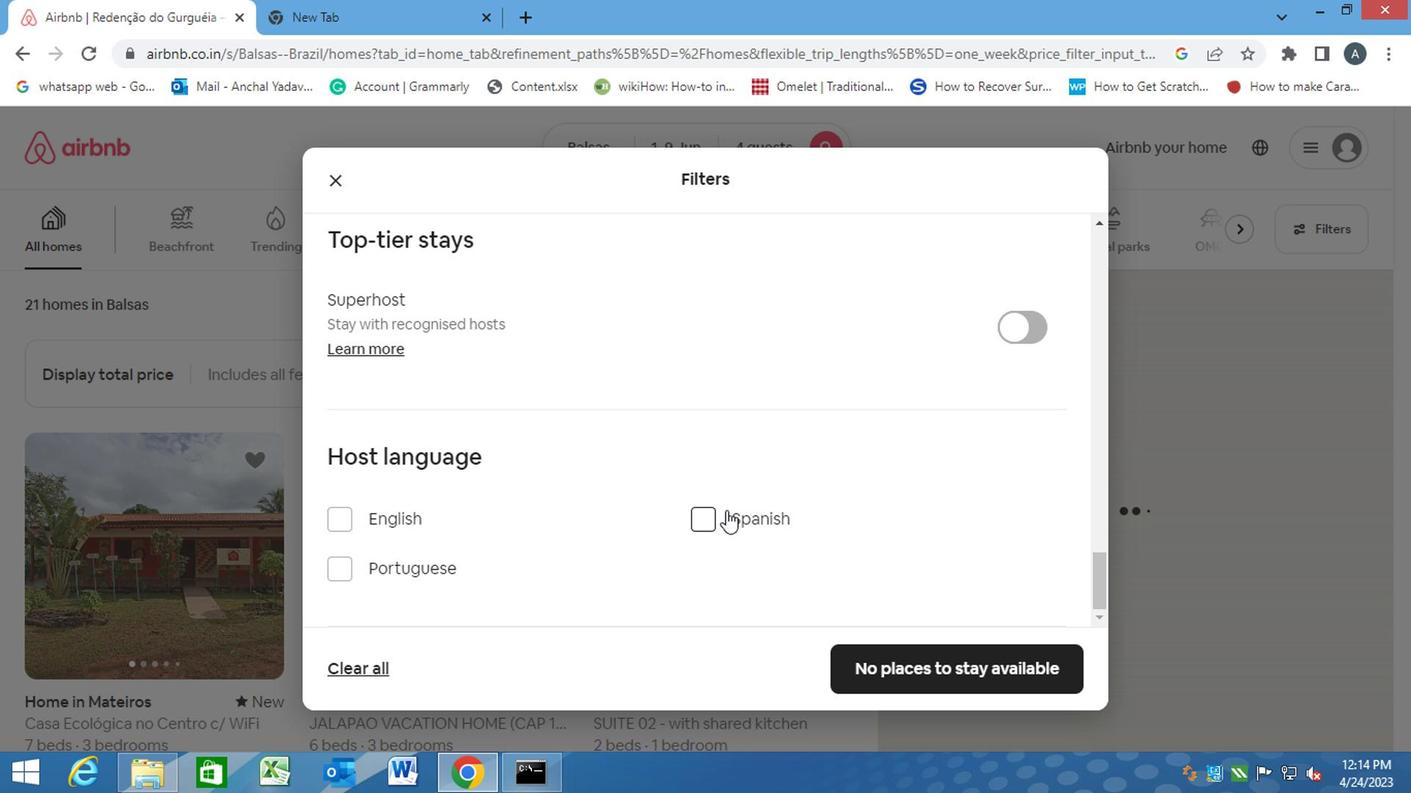 
Action: Mouse pressed left at (705, 518)
Screenshot: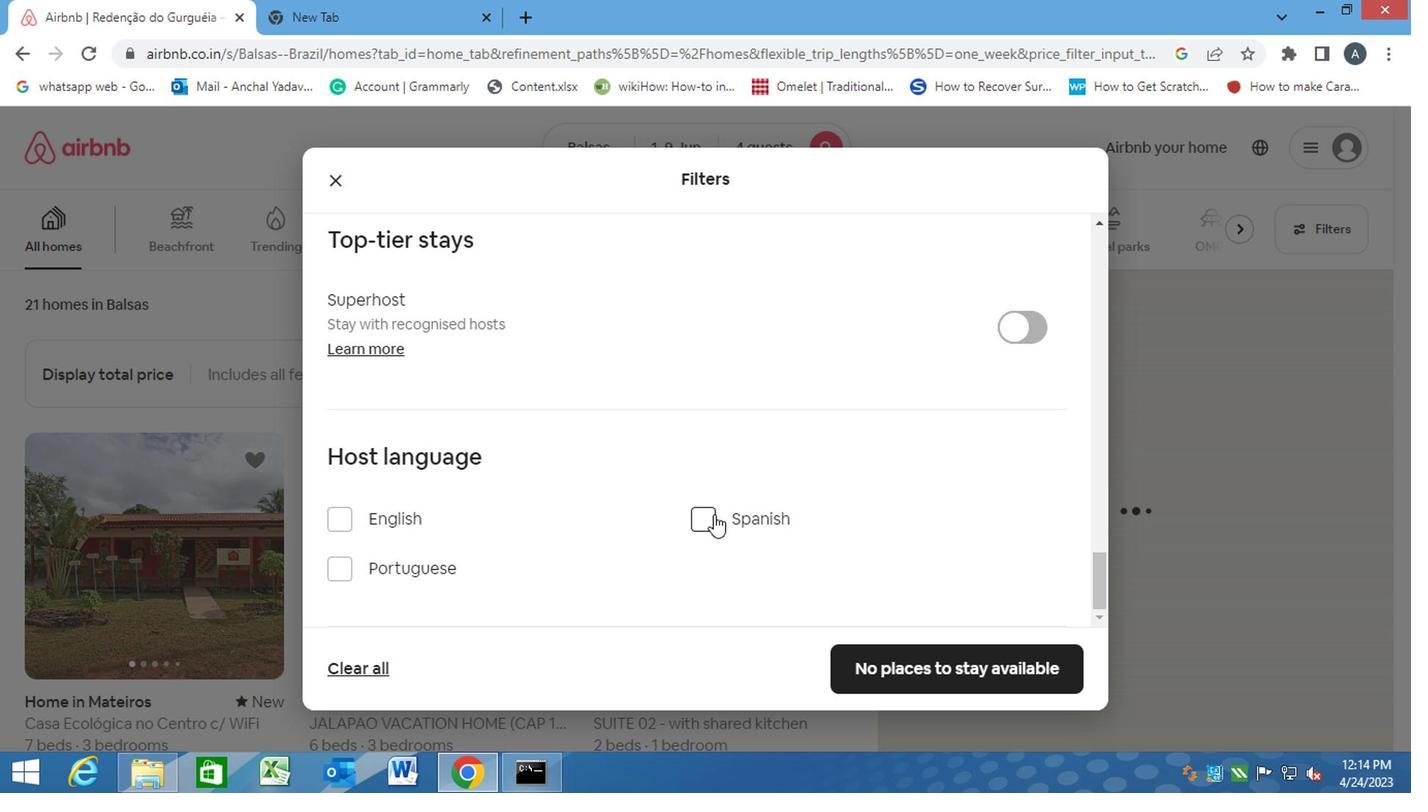 
Action: Mouse moved to (933, 671)
Screenshot: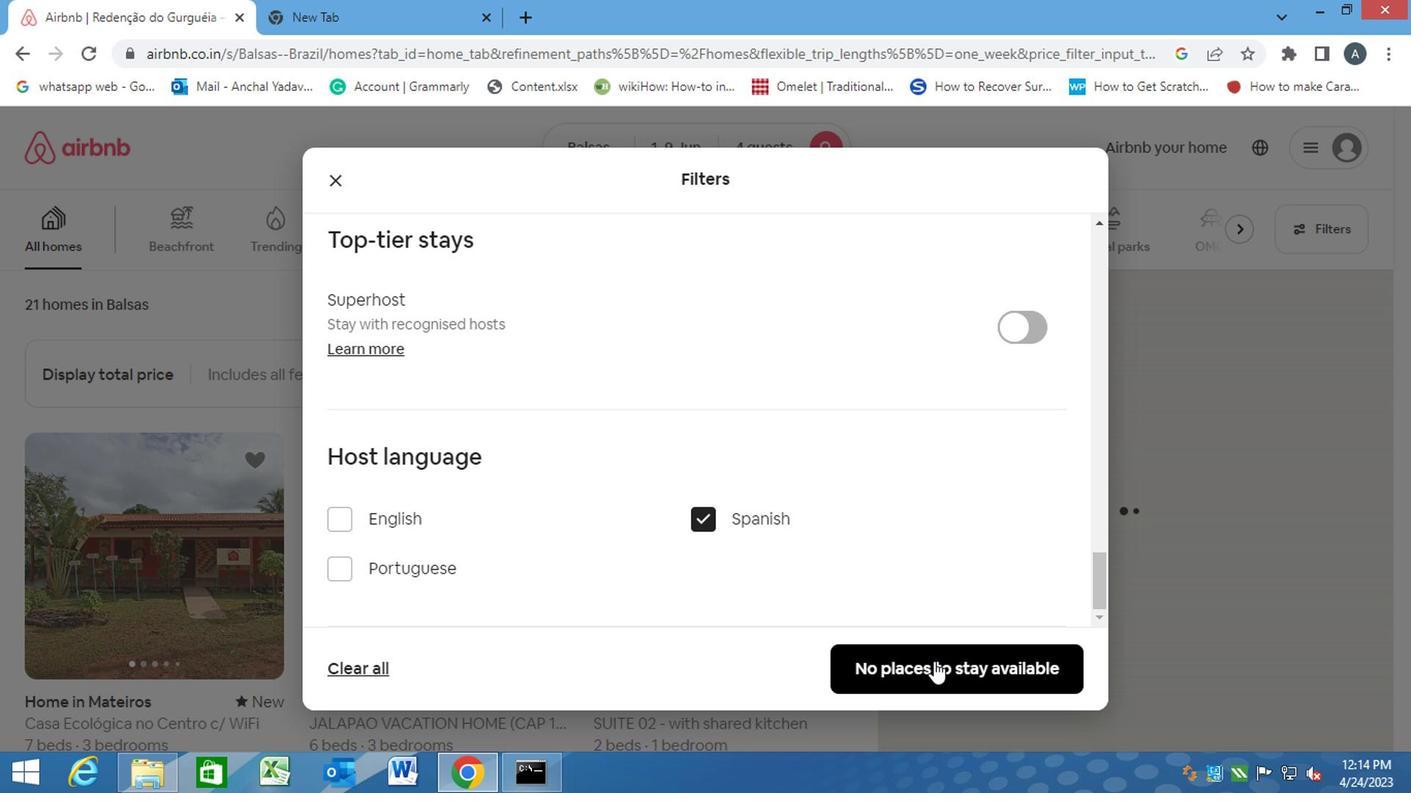 
Action: Mouse pressed left at (933, 671)
Screenshot: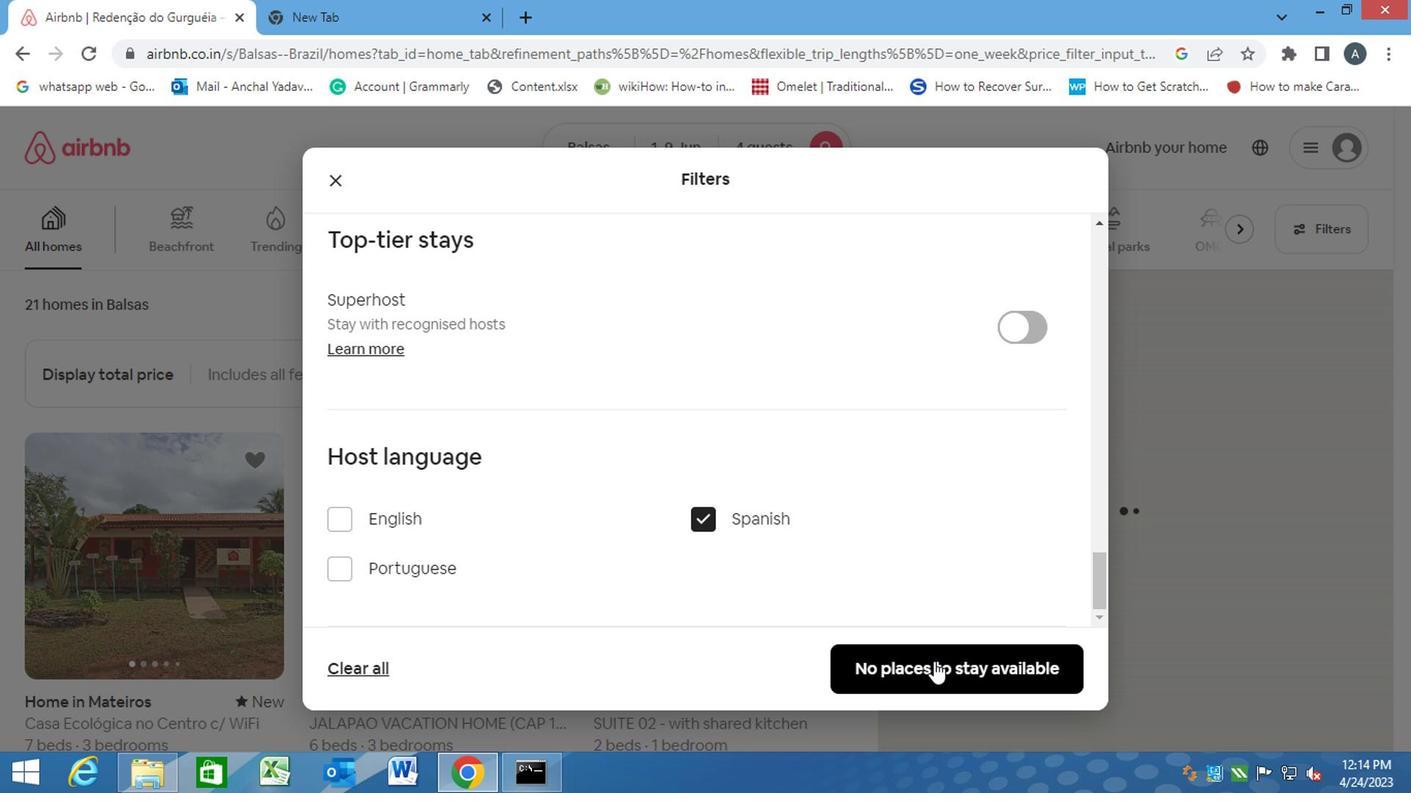 
